 Task: Open Card Operations Management Review in Board Customer Advocacy to Workspace Business Intelligence and Analytics and add a team member Softage.1@softage.net, a label Blue, a checklist Copywriting, an attachment from Trello, a color Blue and finally, add a card description 'Conduct team training session on effective feedback' and a comment 'We should approach this task with a sense of ownership and personal responsibility for its success.'. Add a start date 'Jan 05, 1900' with a due date 'Jan 12, 1900'
Action: Mouse moved to (63, 416)
Screenshot: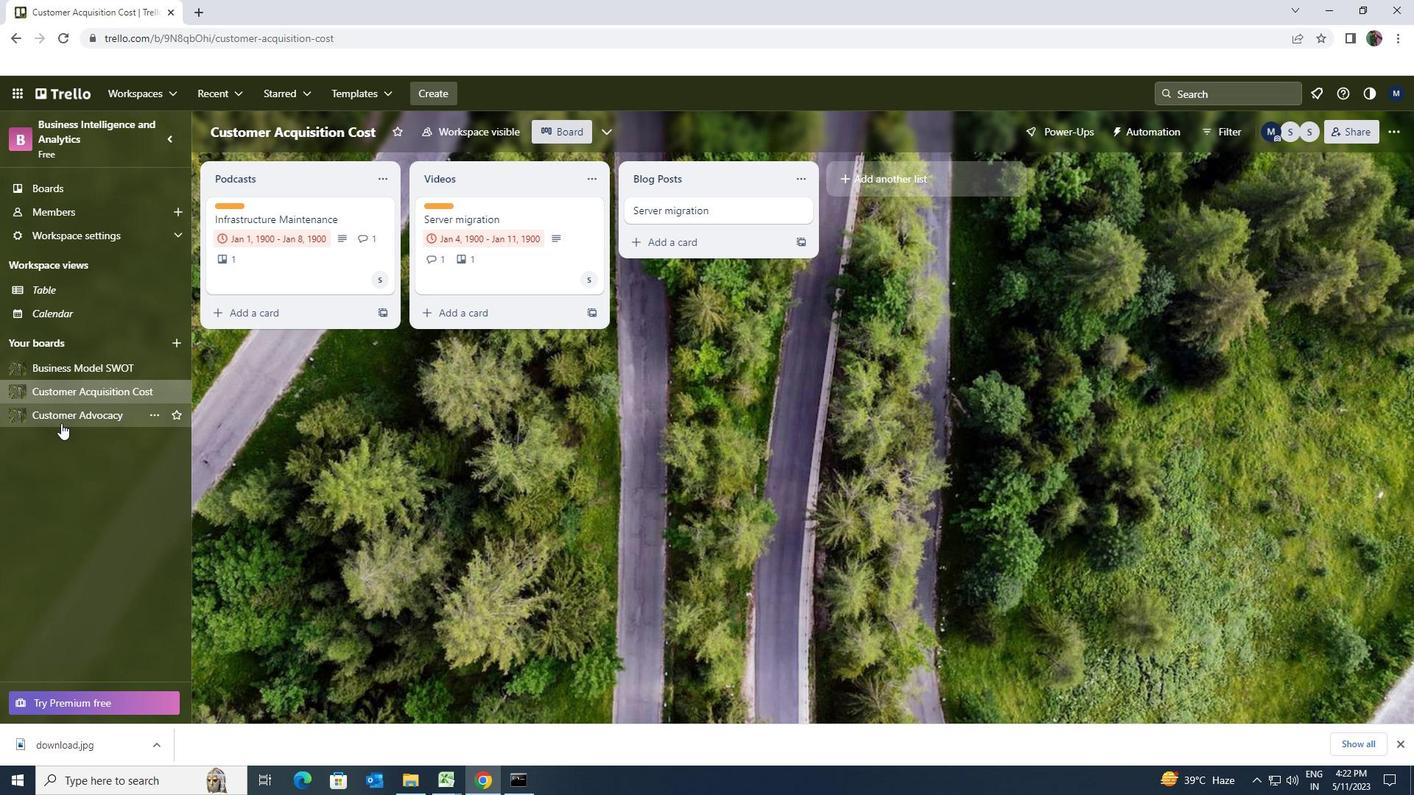 
Action: Mouse pressed left at (63, 416)
Screenshot: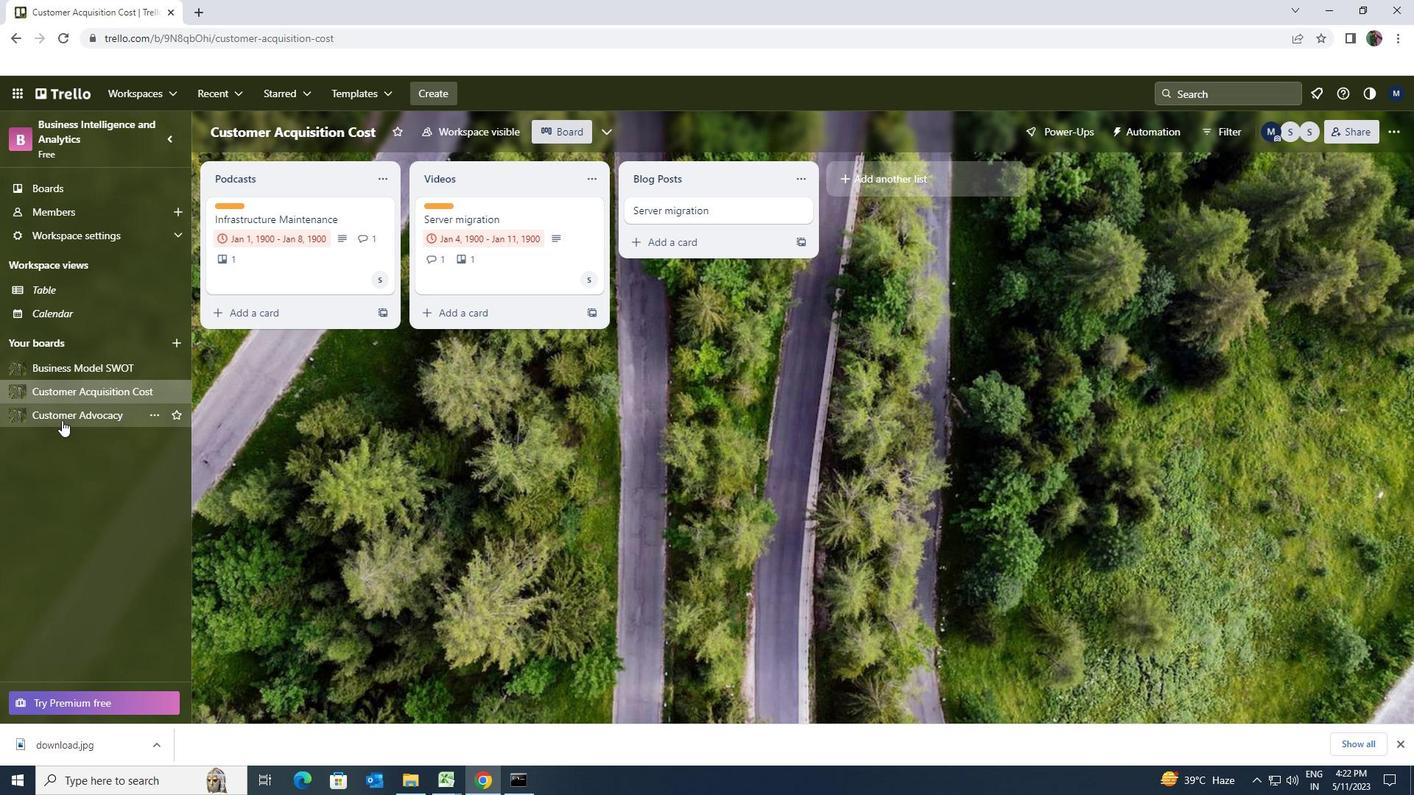 
Action: Mouse moved to (496, 206)
Screenshot: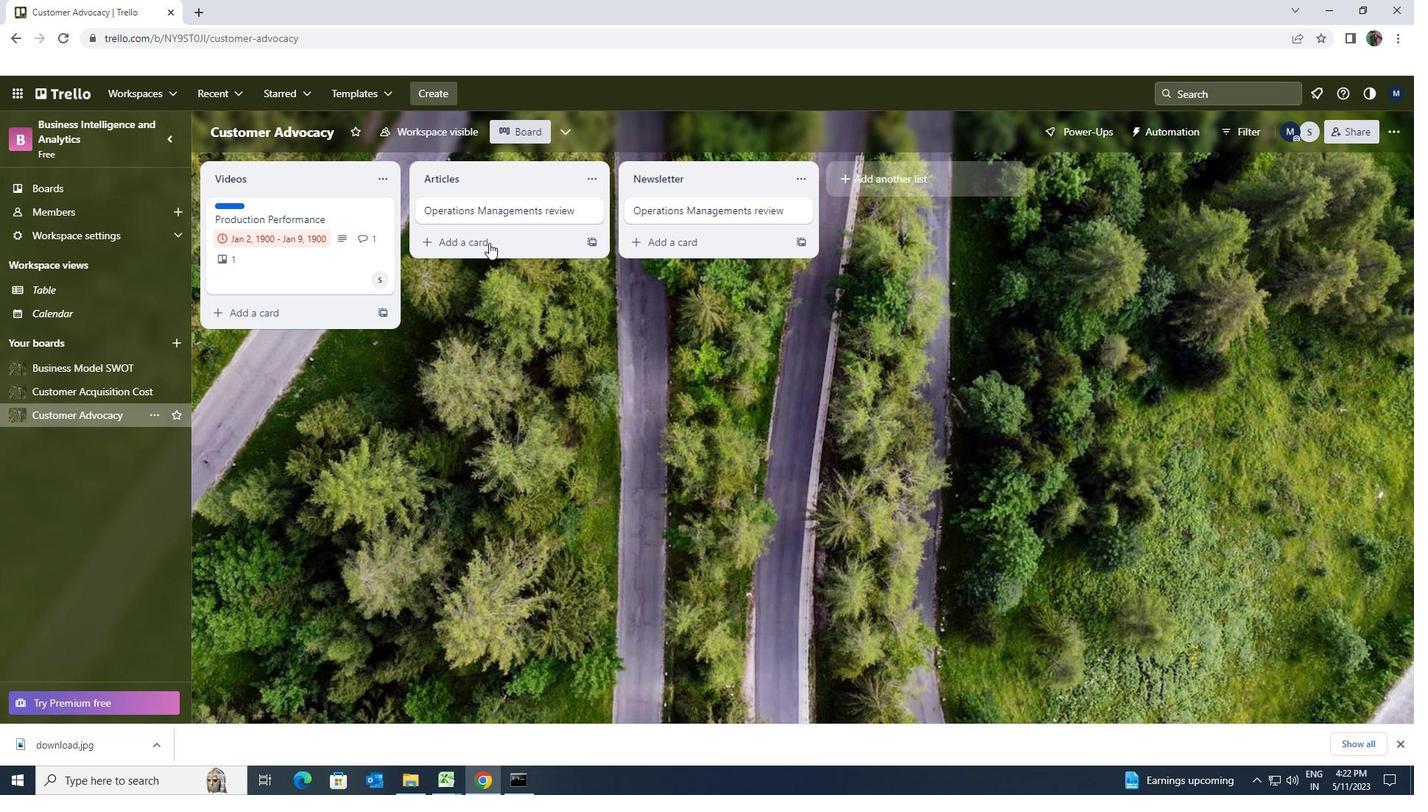 
Action: Mouse pressed left at (496, 206)
Screenshot: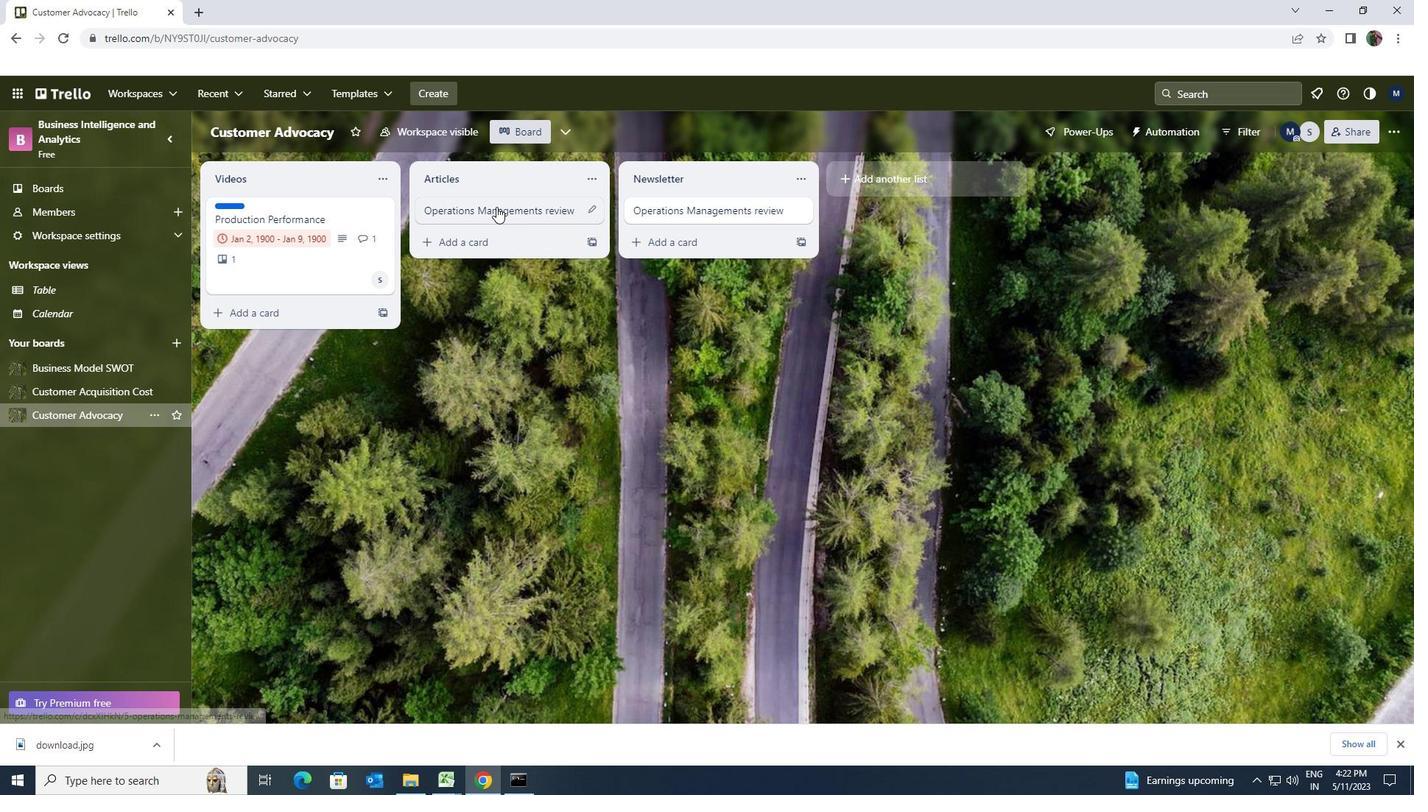 
Action: Mouse moved to (875, 254)
Screenshot: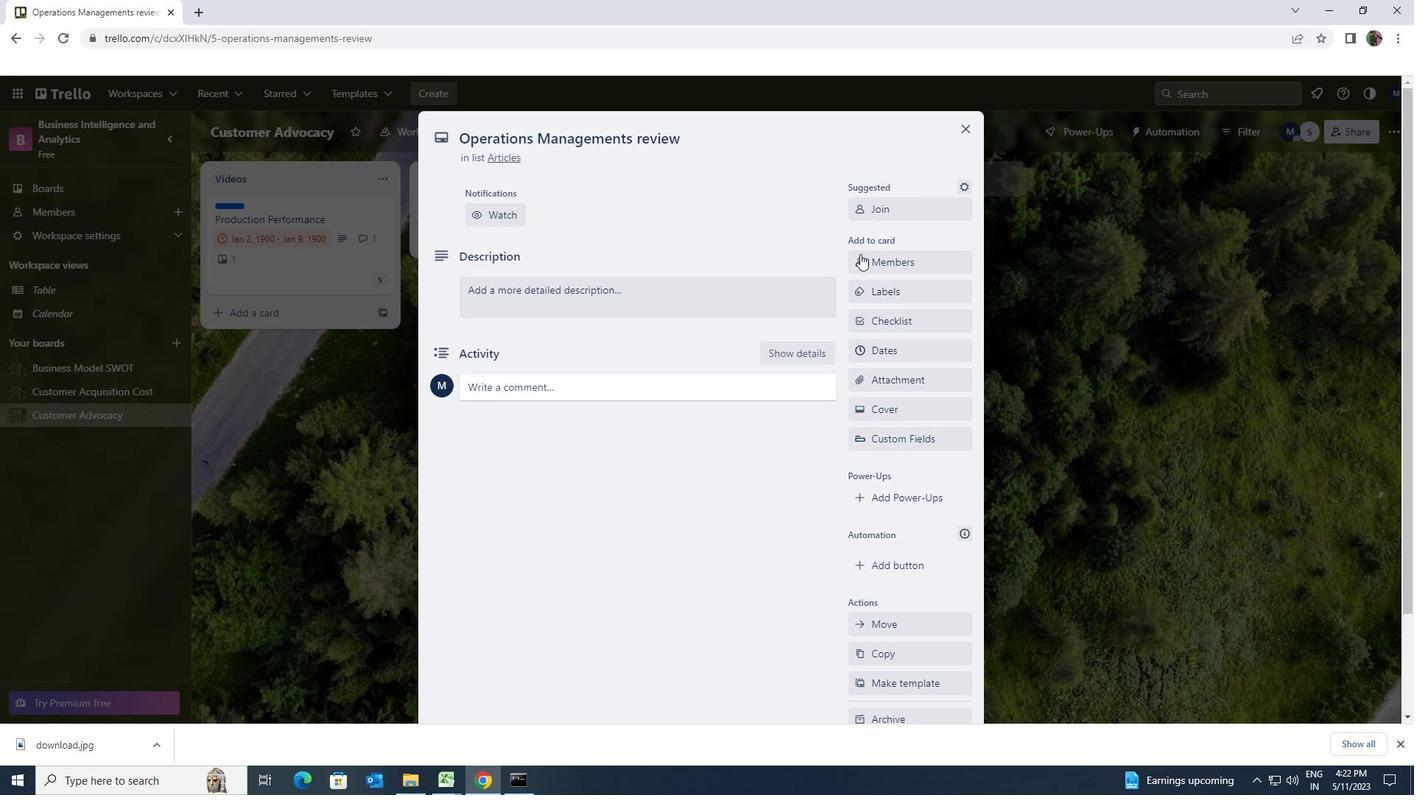 
Action: Mouse pressed left at (875, 254)
Screenshot: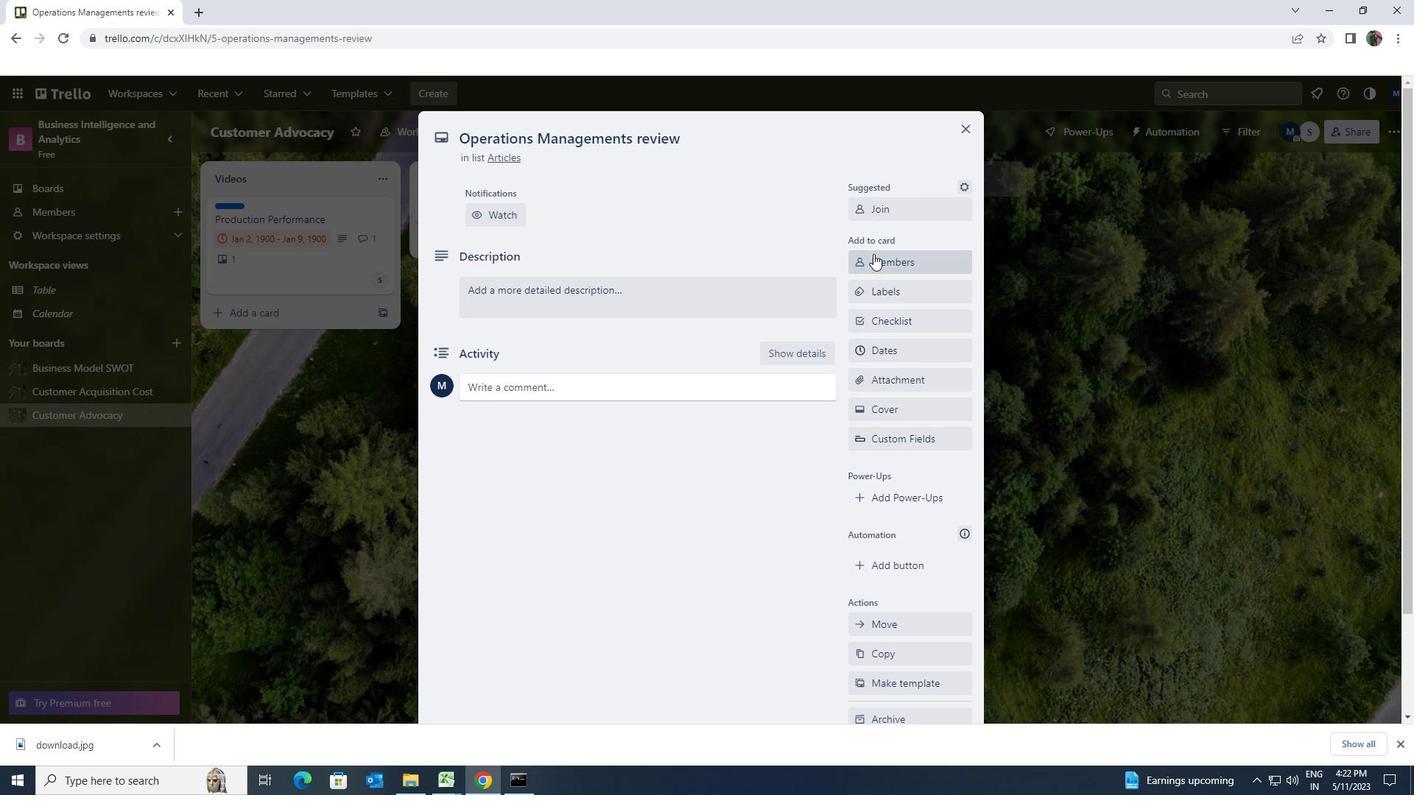 
Action: Mouse moved to (890, 327)
Screenshot: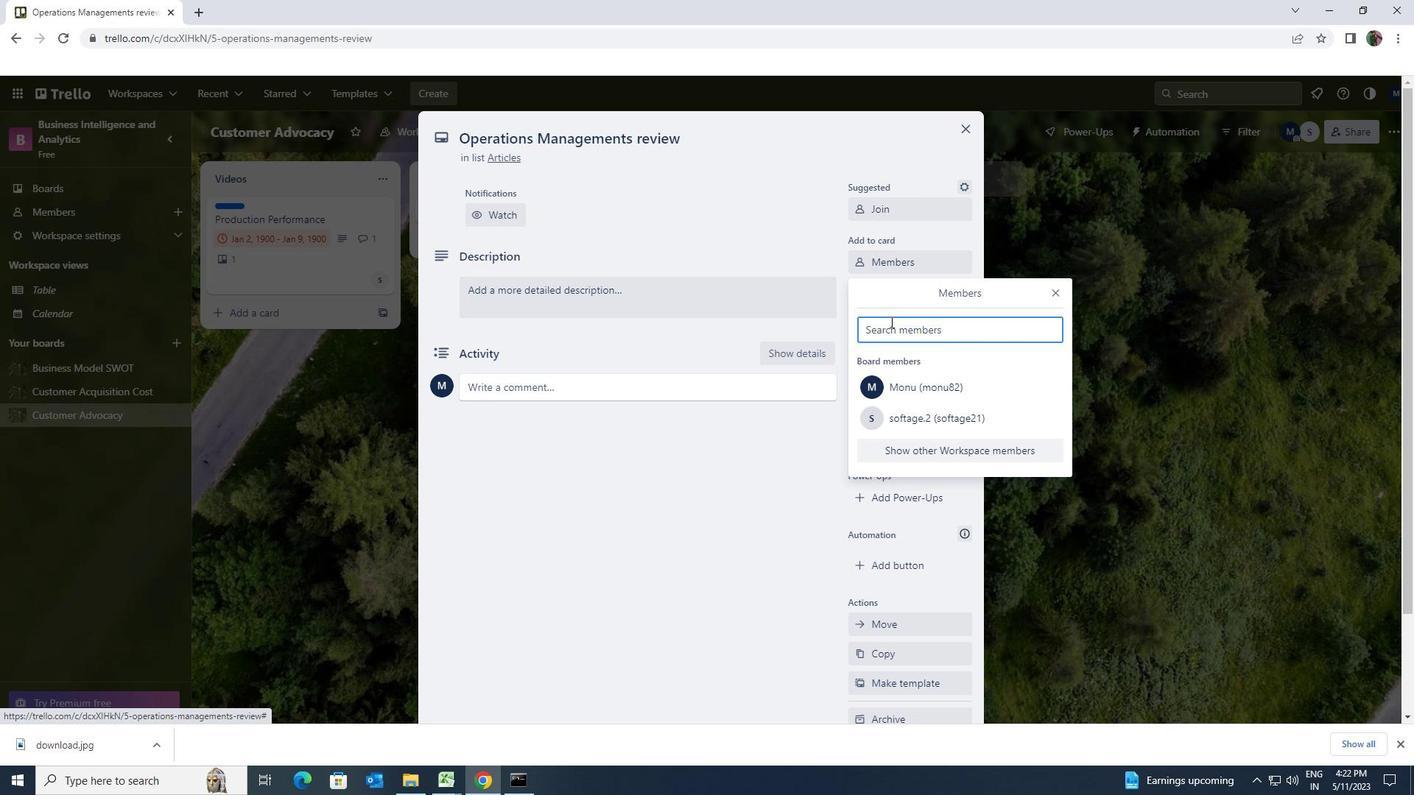 
Action: Mouse pressed left at (890, 327)
Screenshot: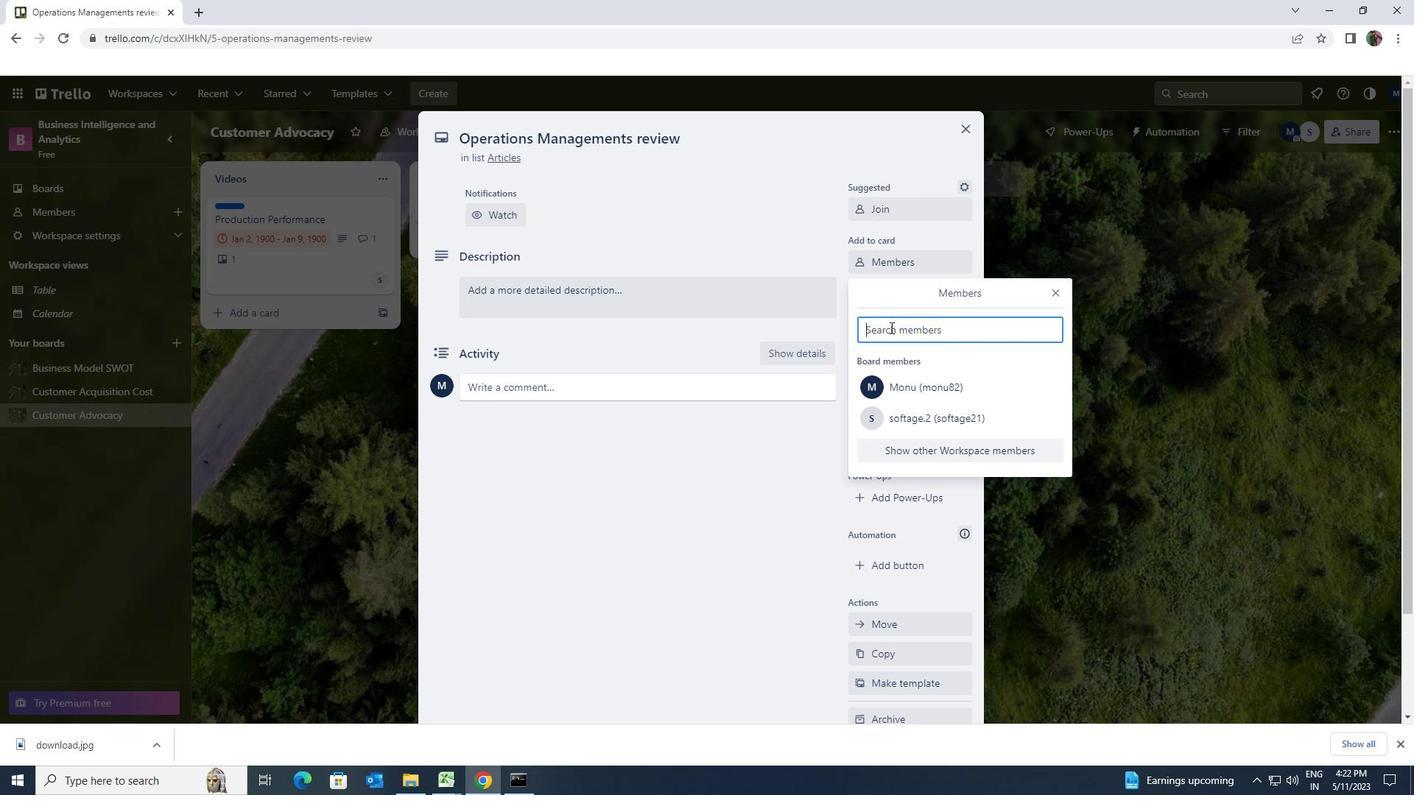 
Action: Key pressed softage.1<Key.shift>@SOFTAGE.NET
Screenshot: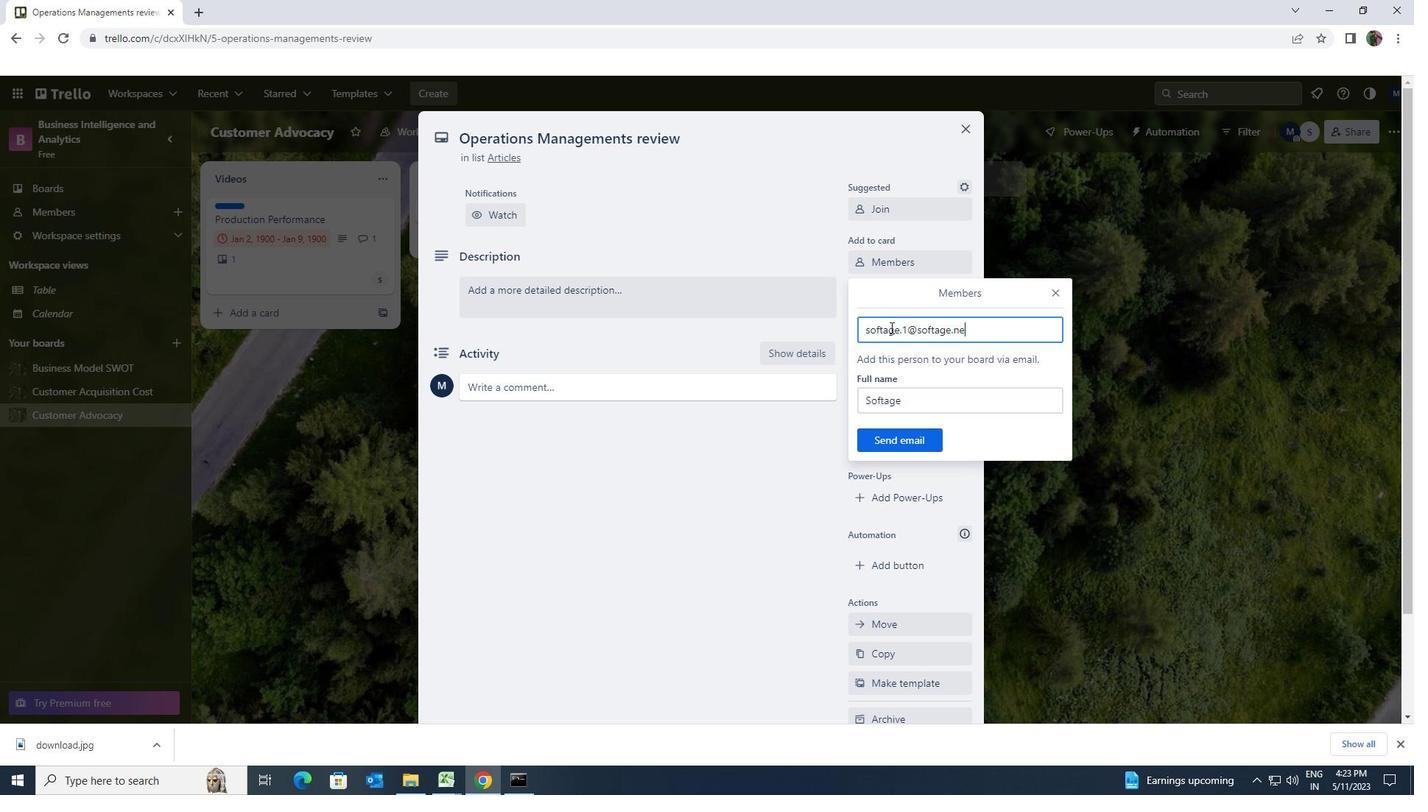 
Action: Mouse moved to (896, 440)
Screenshot: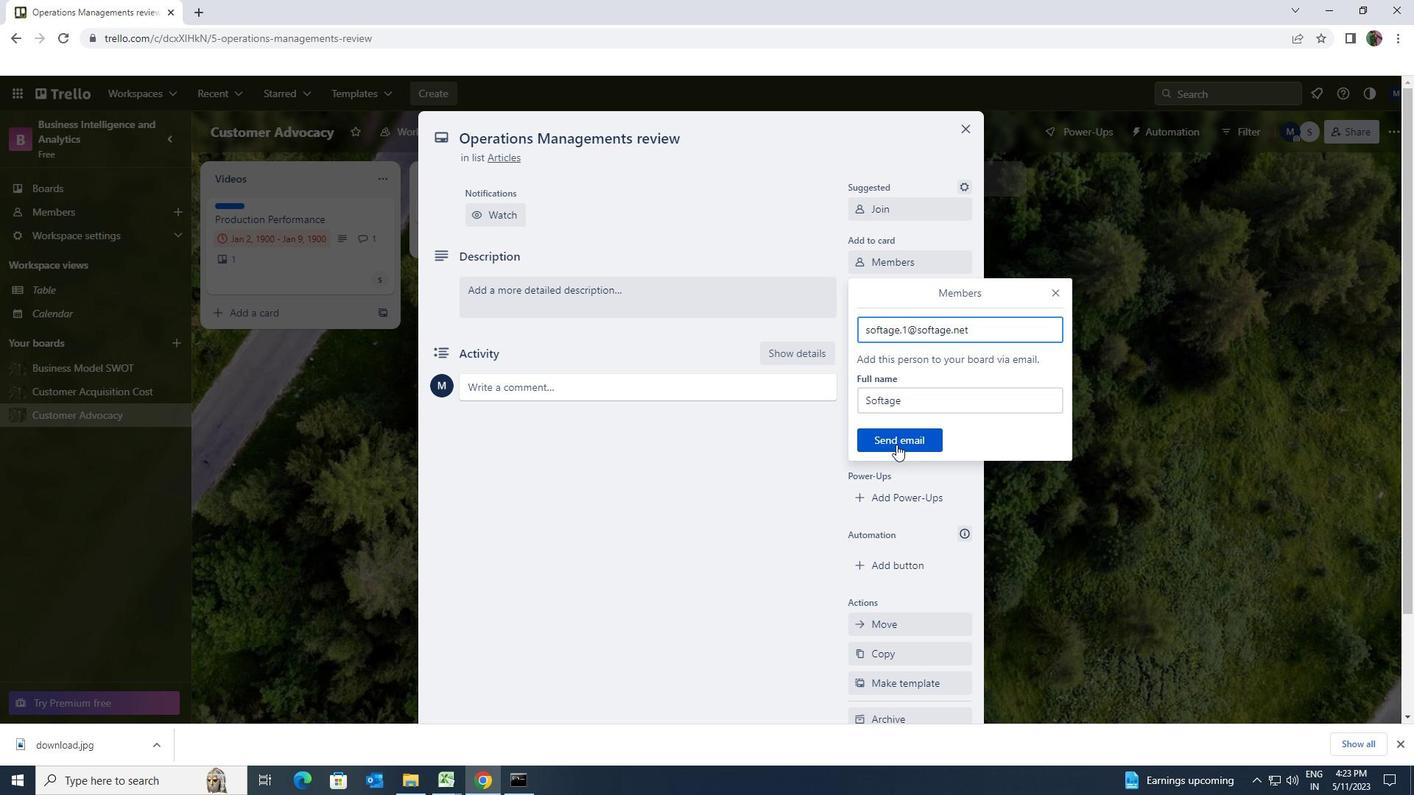 
Action: Mouse pressed left at (896, 440)
Screenshot: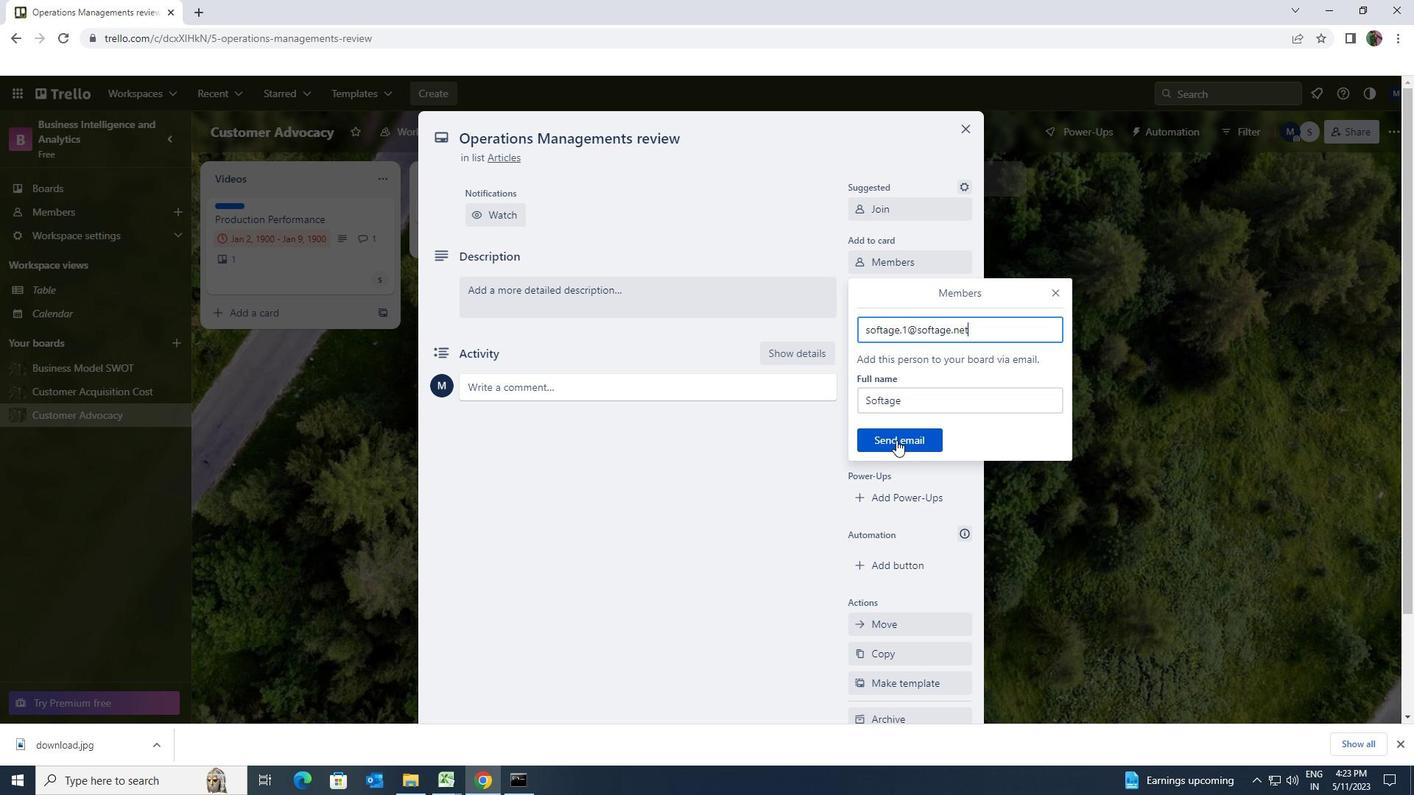 
Action: Mouse moved to (903, 296)
Screenshot: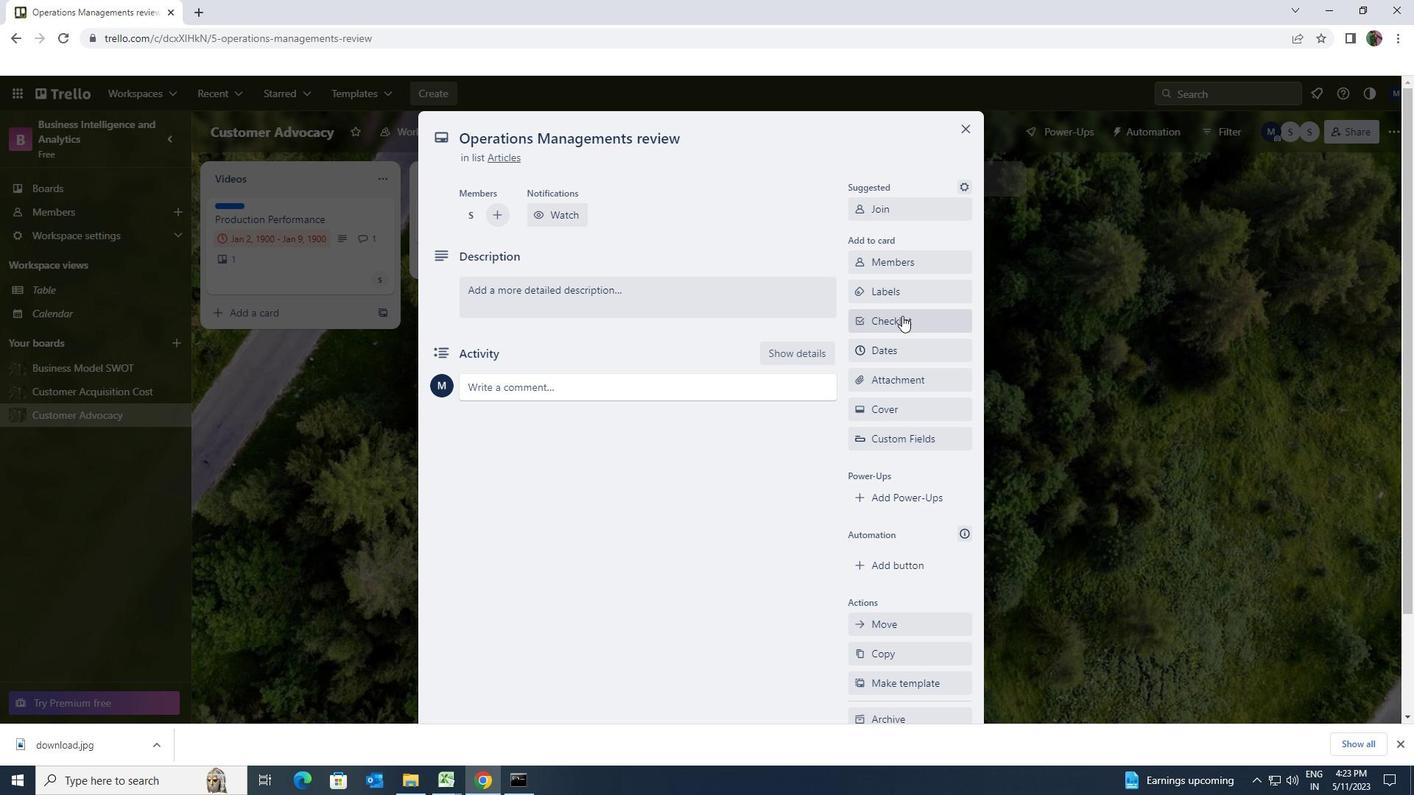 
Action: Mouse pressed left at (903, 296)
Screenshot: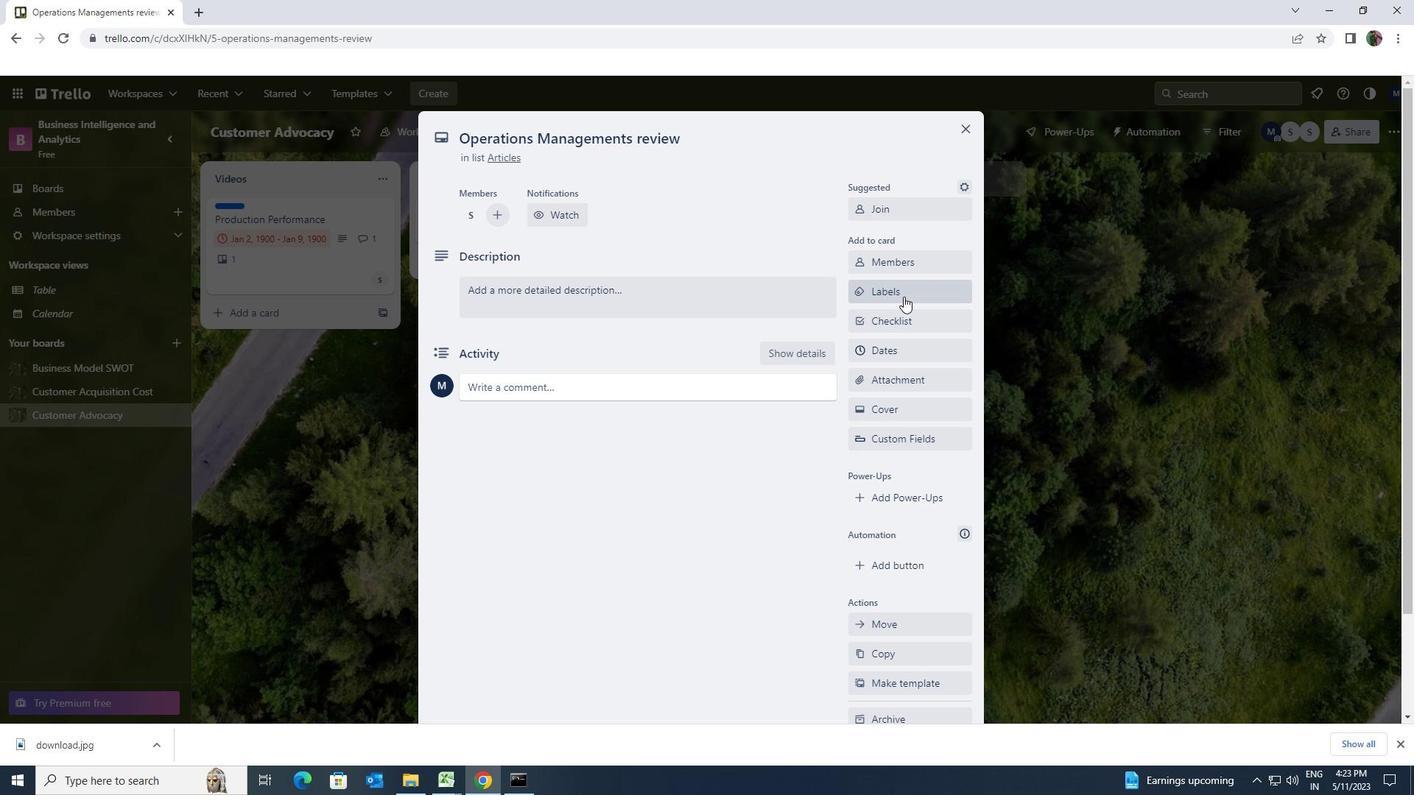 
Action: Mouse moved to (963, 605)
Screenshot: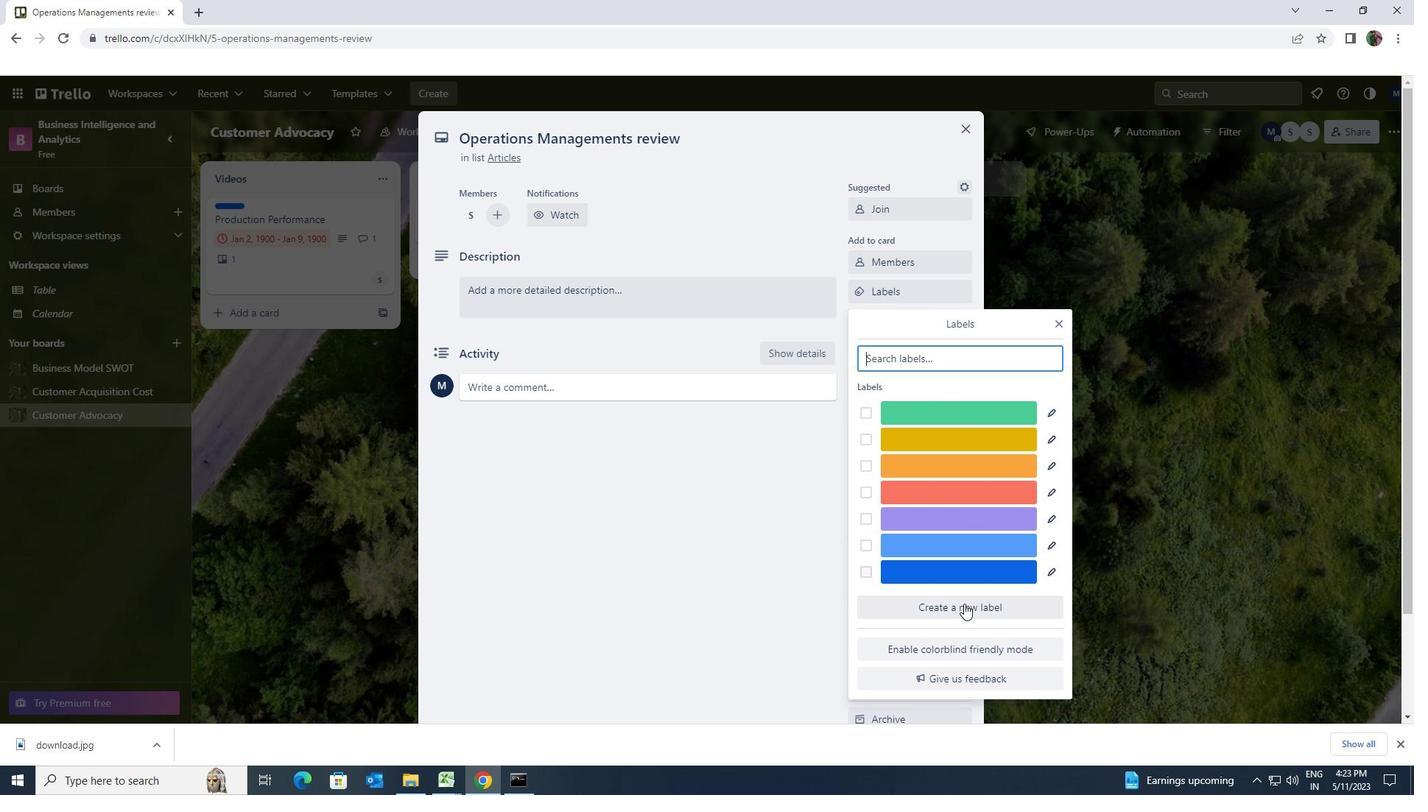 
Action: Mouse pressed left at (963, 605)
Screenshot: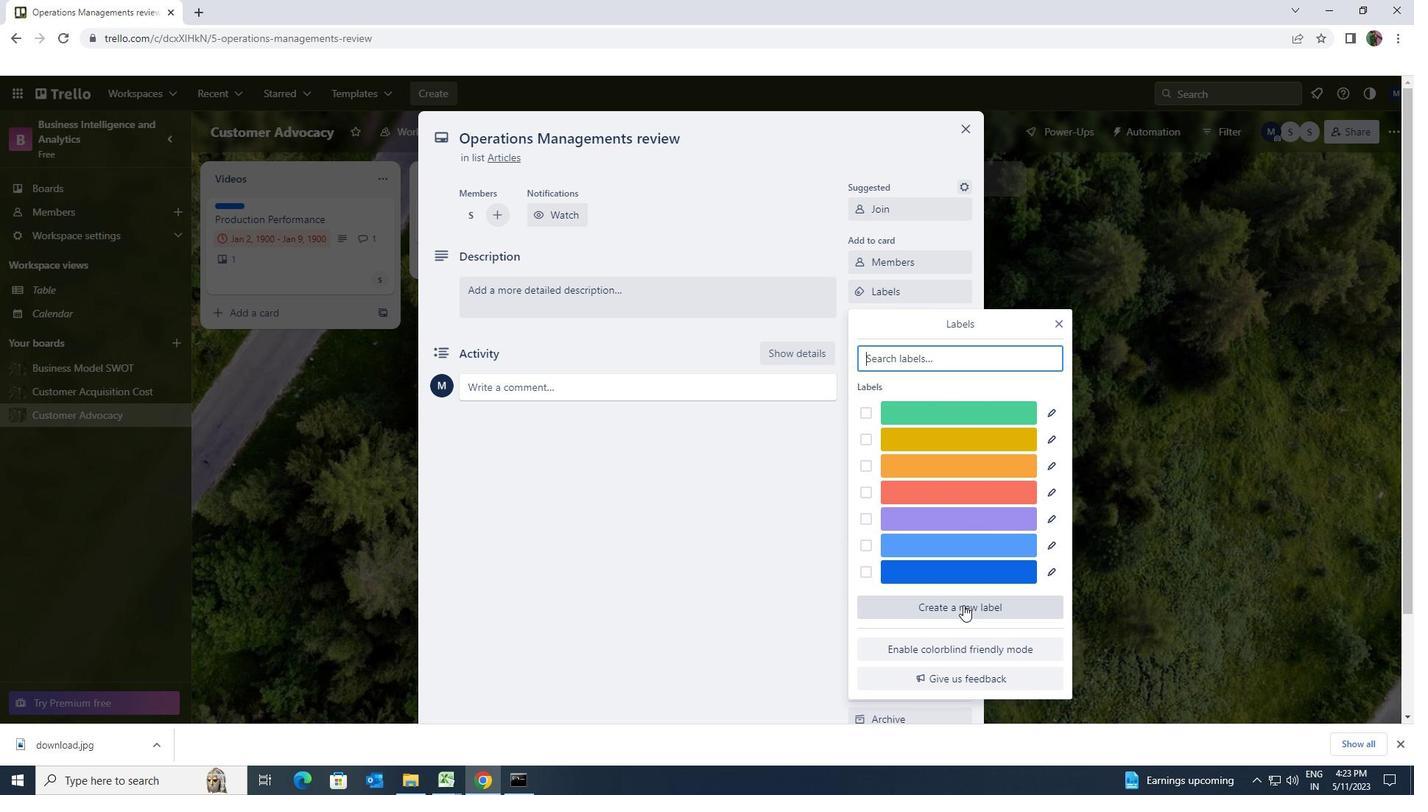 
Action: Mouse moved to (880, 449)
Screenshot: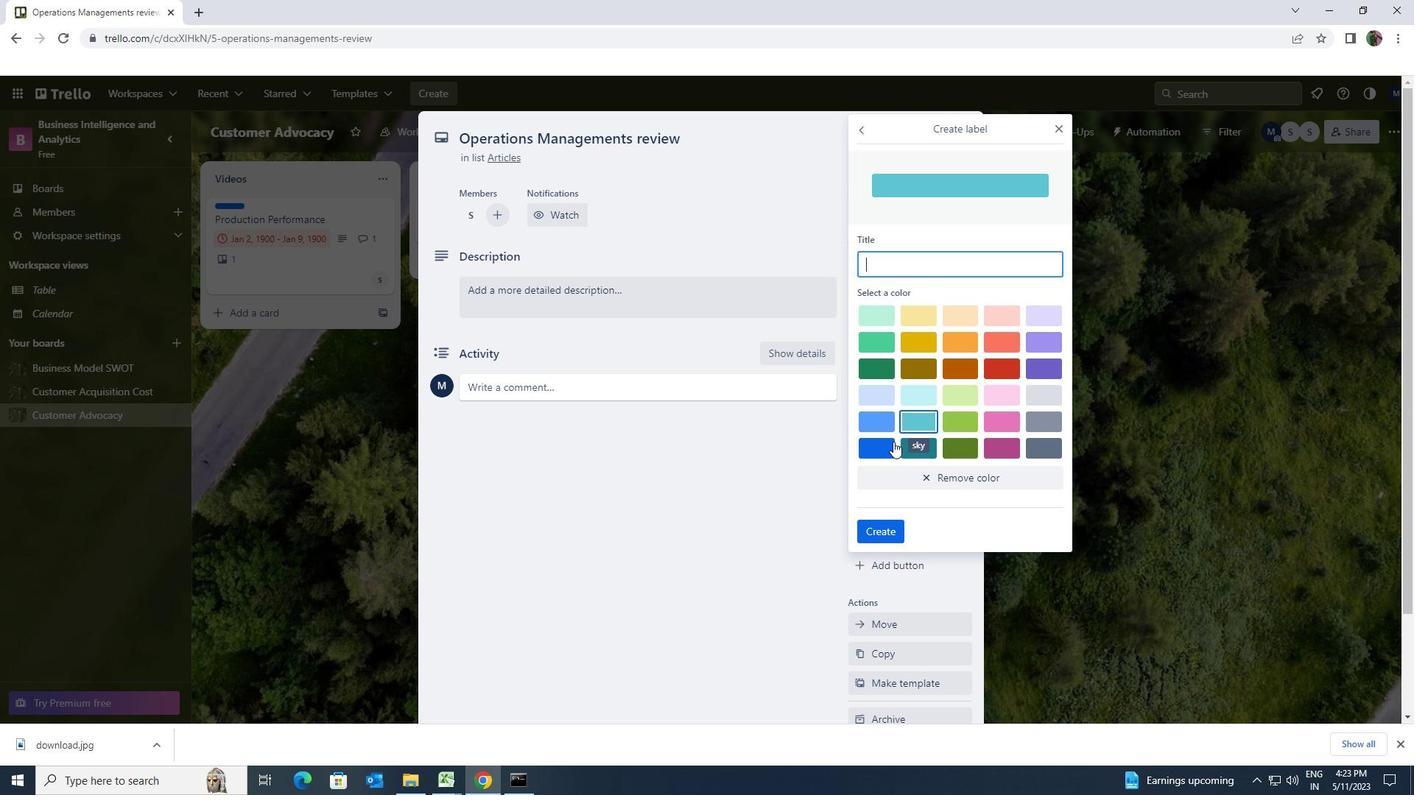 
Action: Mouse pressed left at (880, 449)
Screenshot: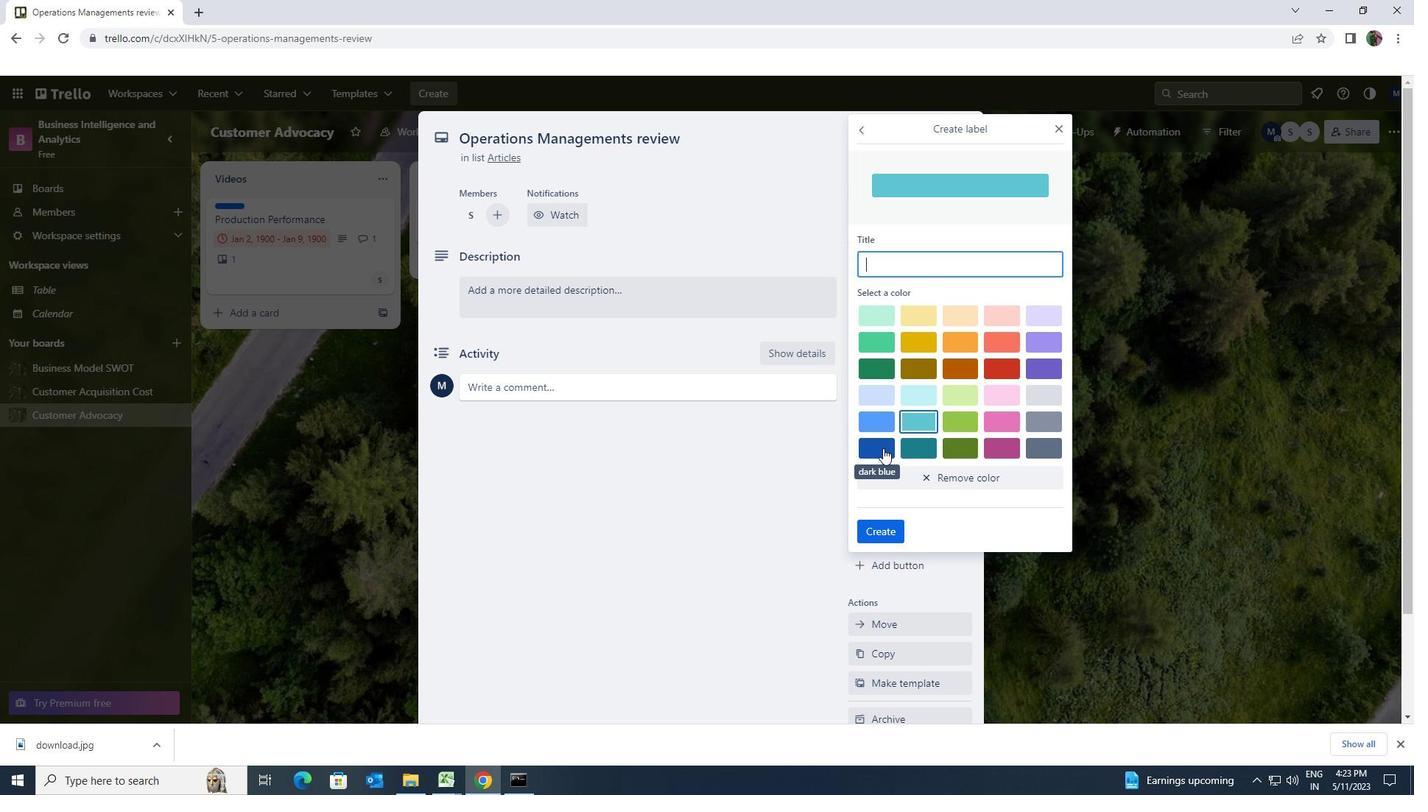 
Action: Mouse moved to (880, 536)
Screenshot: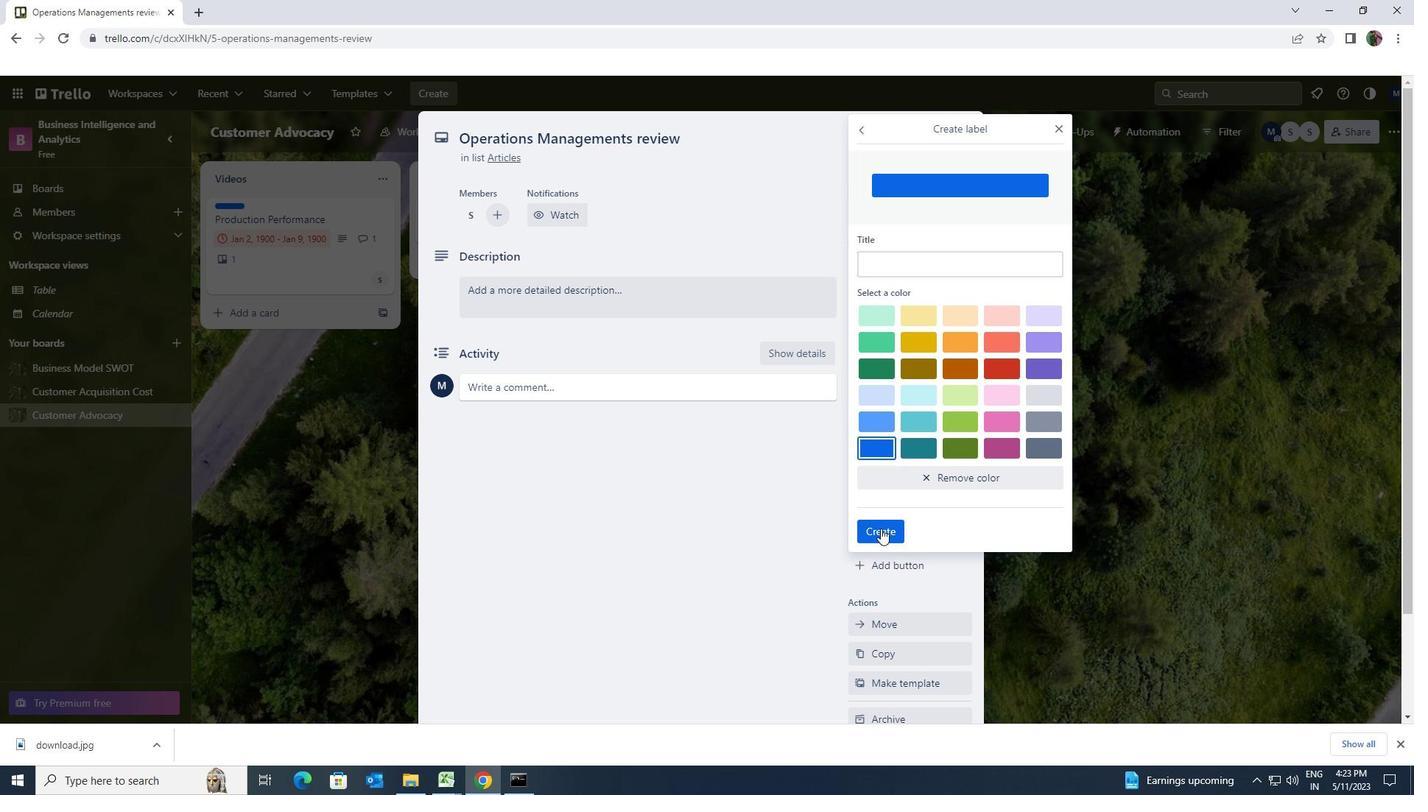 
Action: Mouse pressed left at (880, 536)
Screenshot: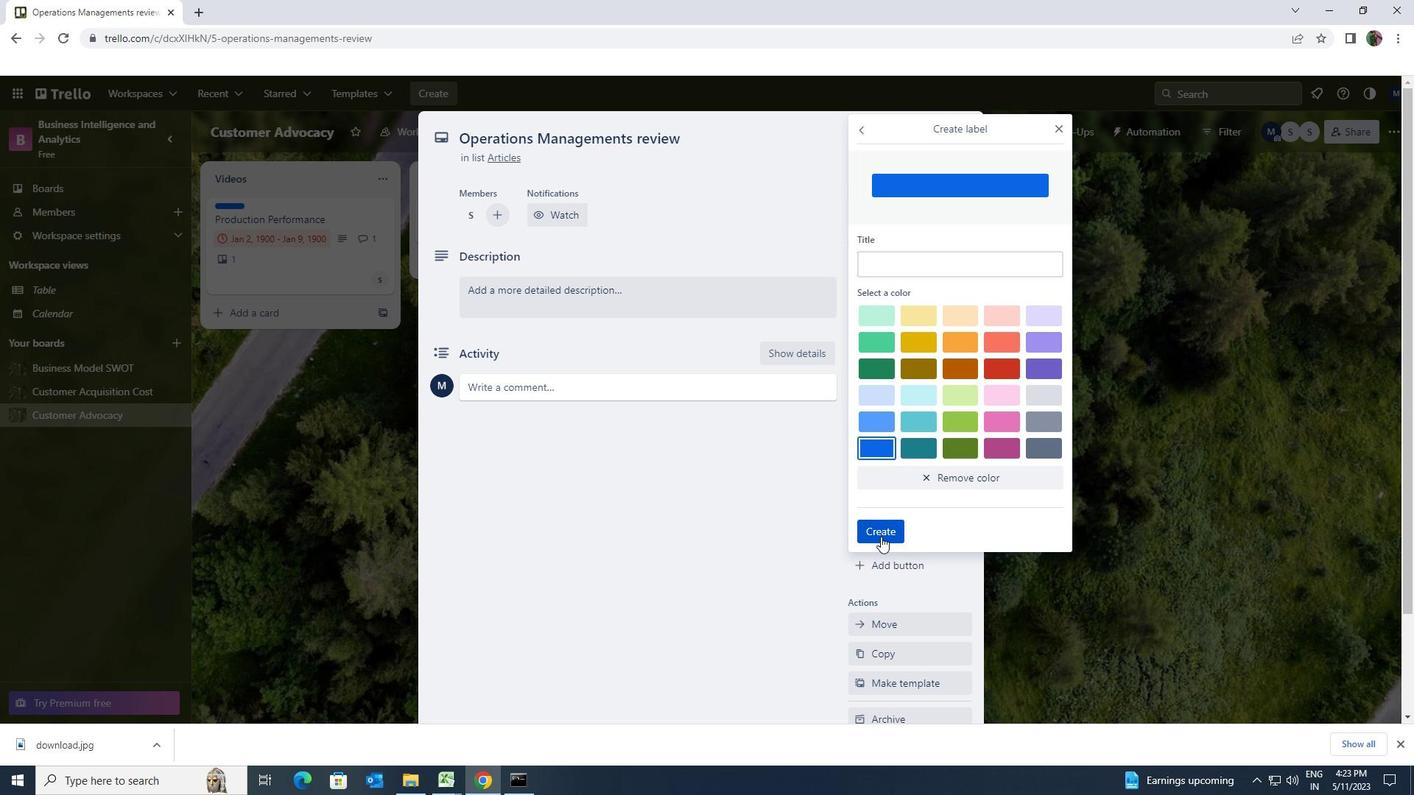 
Action: Mouse moved to (1058, 326)
Screenshot: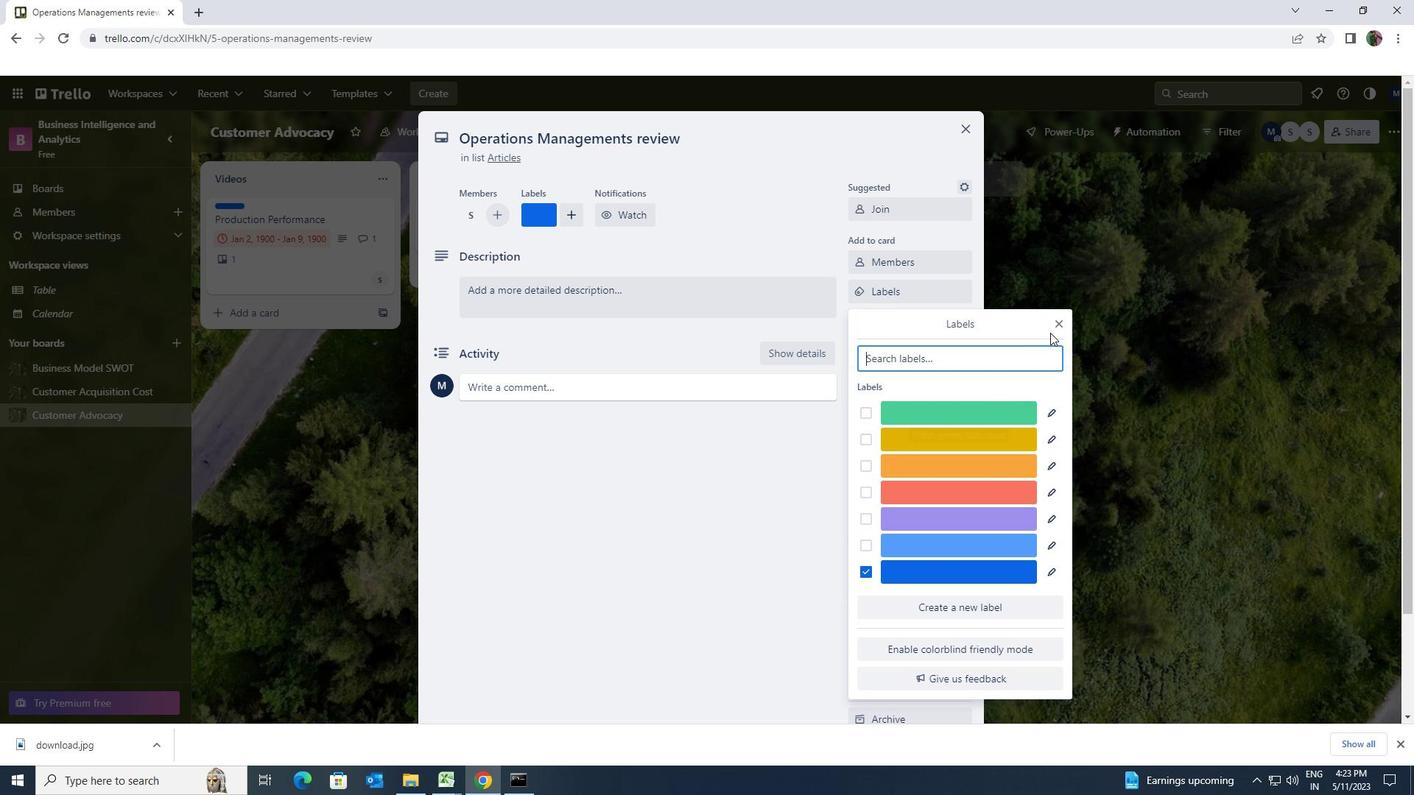 
Action: Mouse pressed left at (1058, 326)
Screenshot: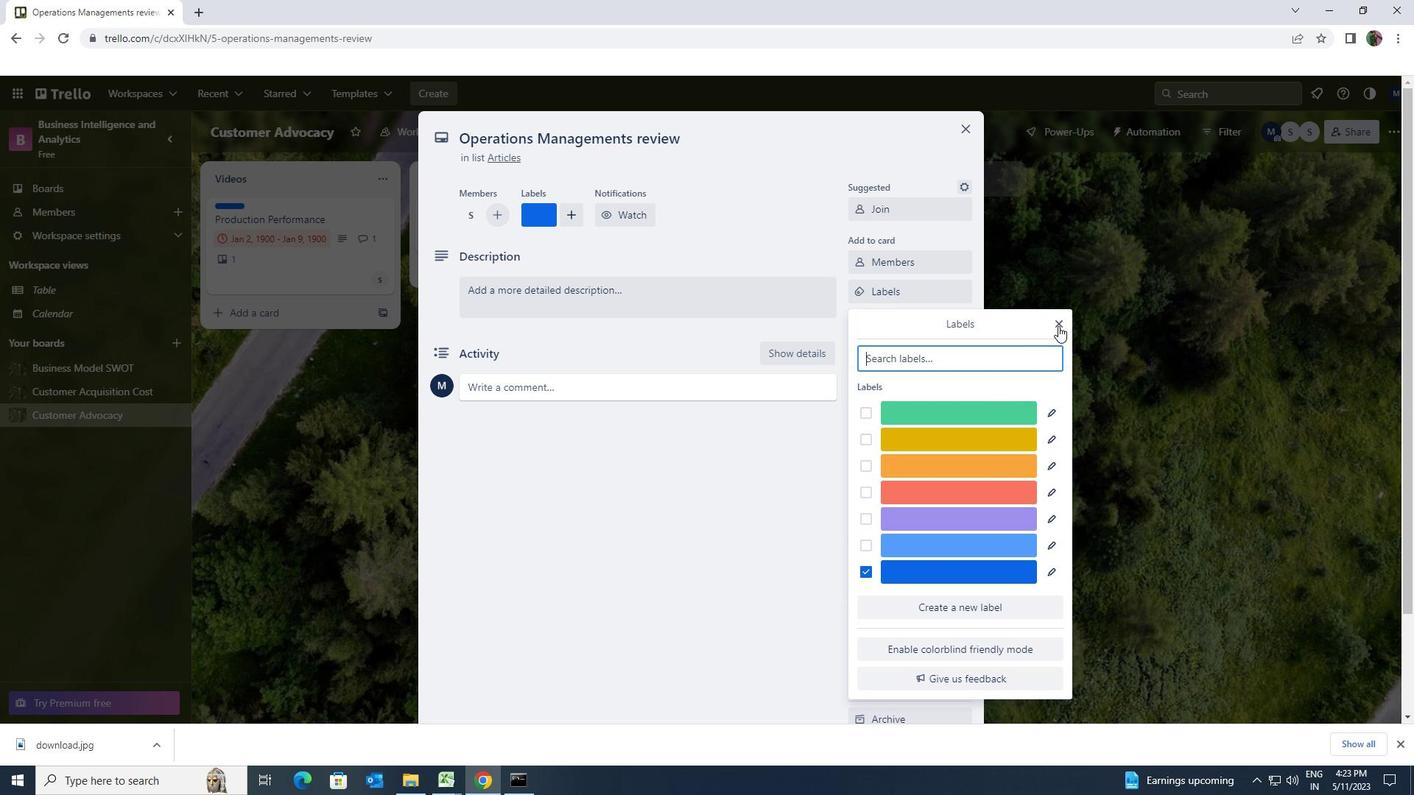 
Action: Mouse moved to (946, 323)
Screenshot: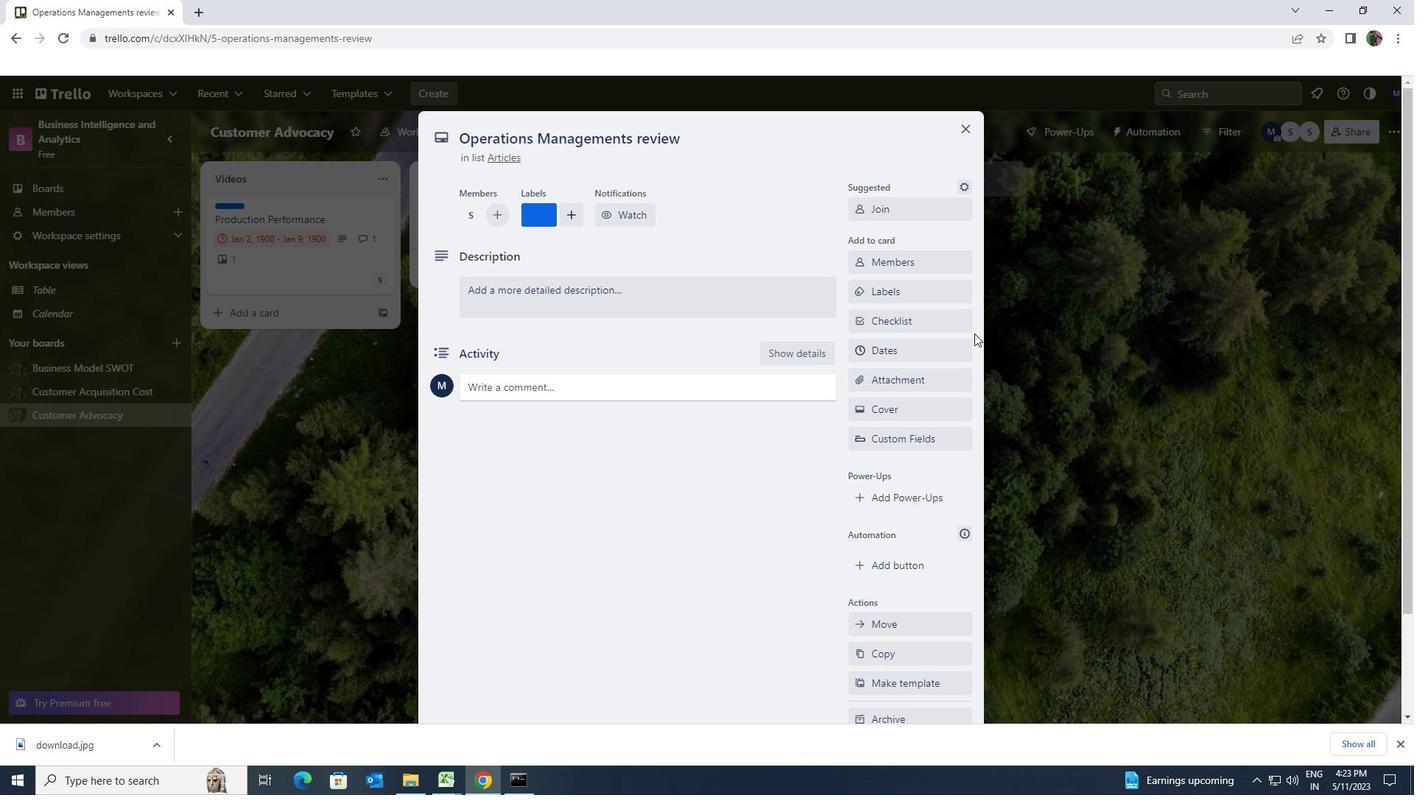 
Action: Mouse pressed left at (946, 323)
Screenshot: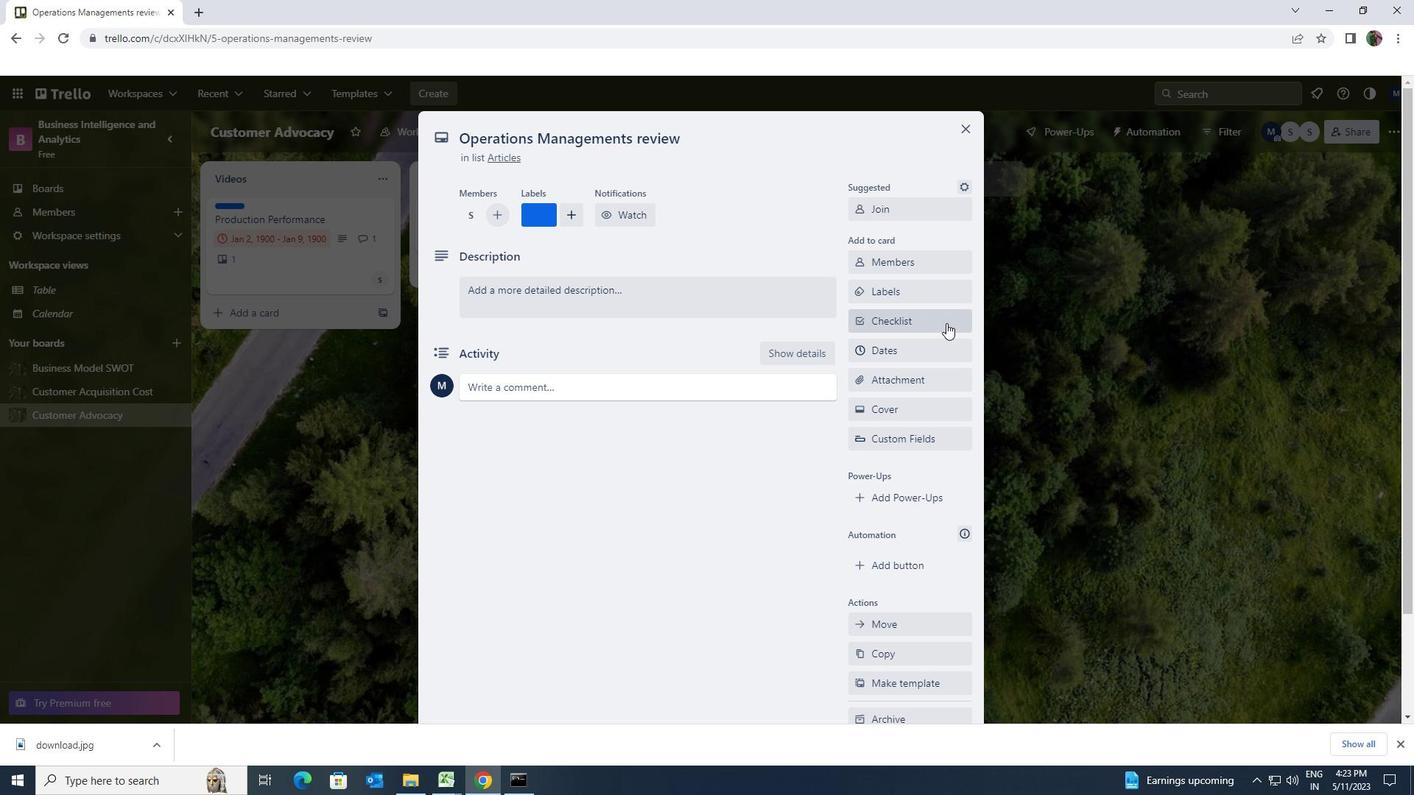 
Action: Mouse moved to (943, 323)
Screenshot: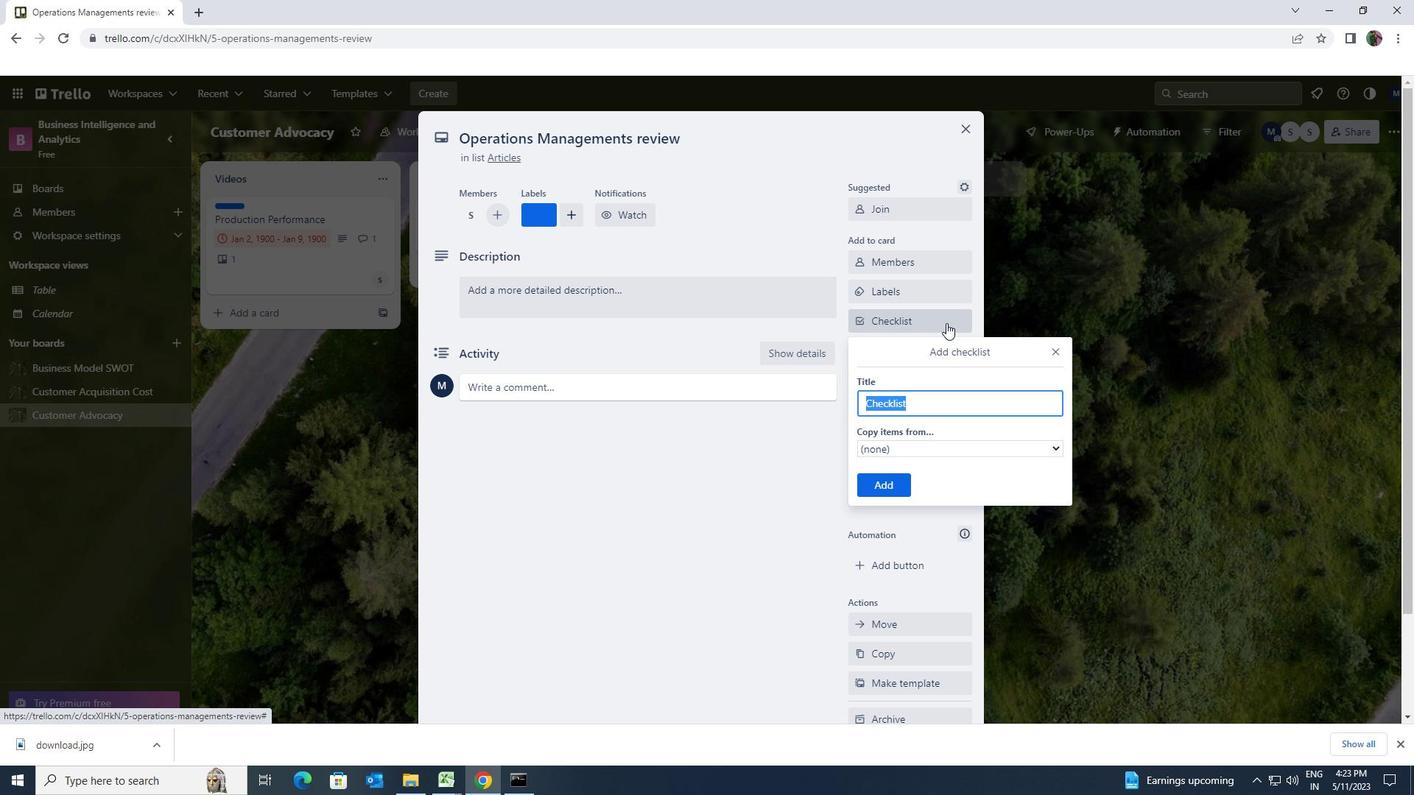 
Action: Key pressed <Key.shift>COPYWRITING
Screenshot: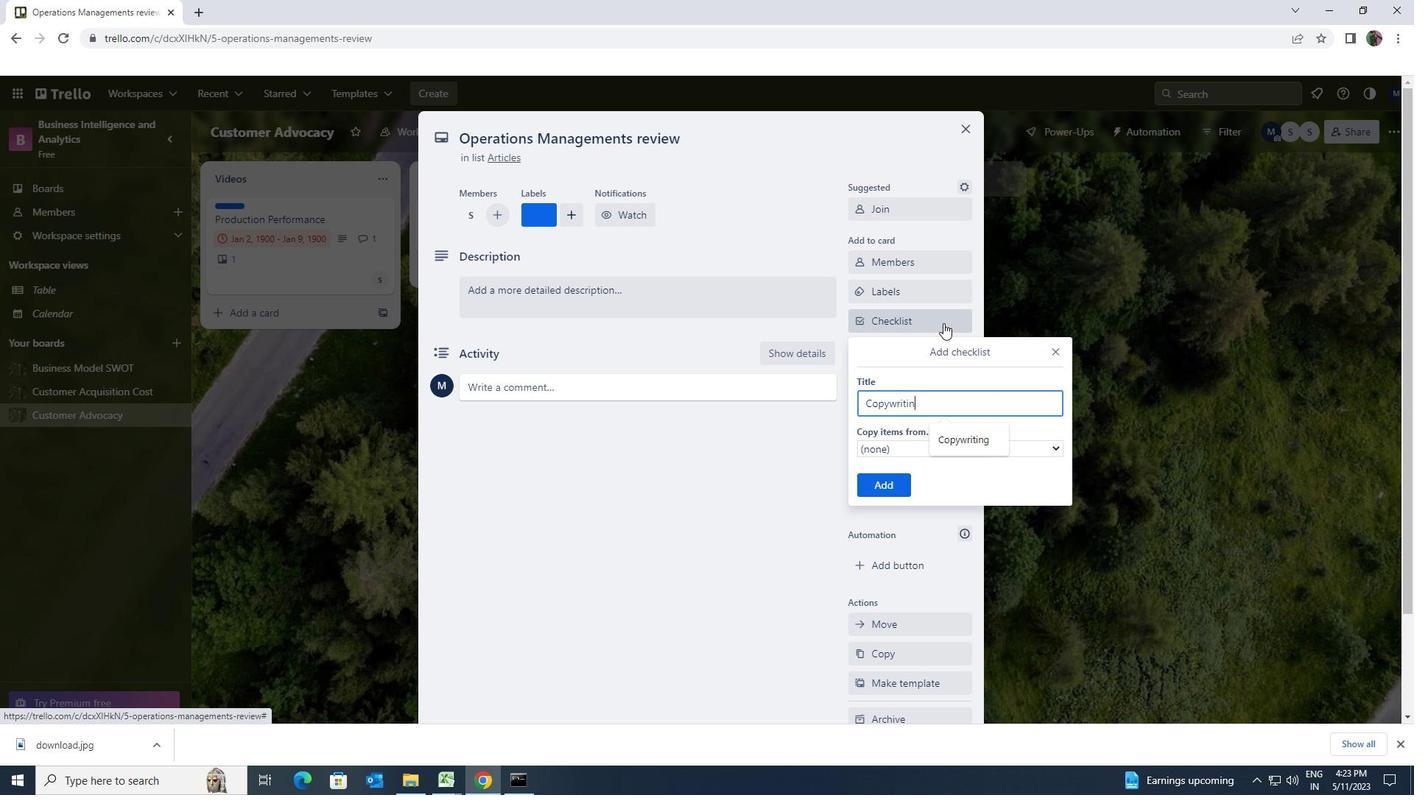 
Action: Mouse moved to (889, 481)
Screenshot: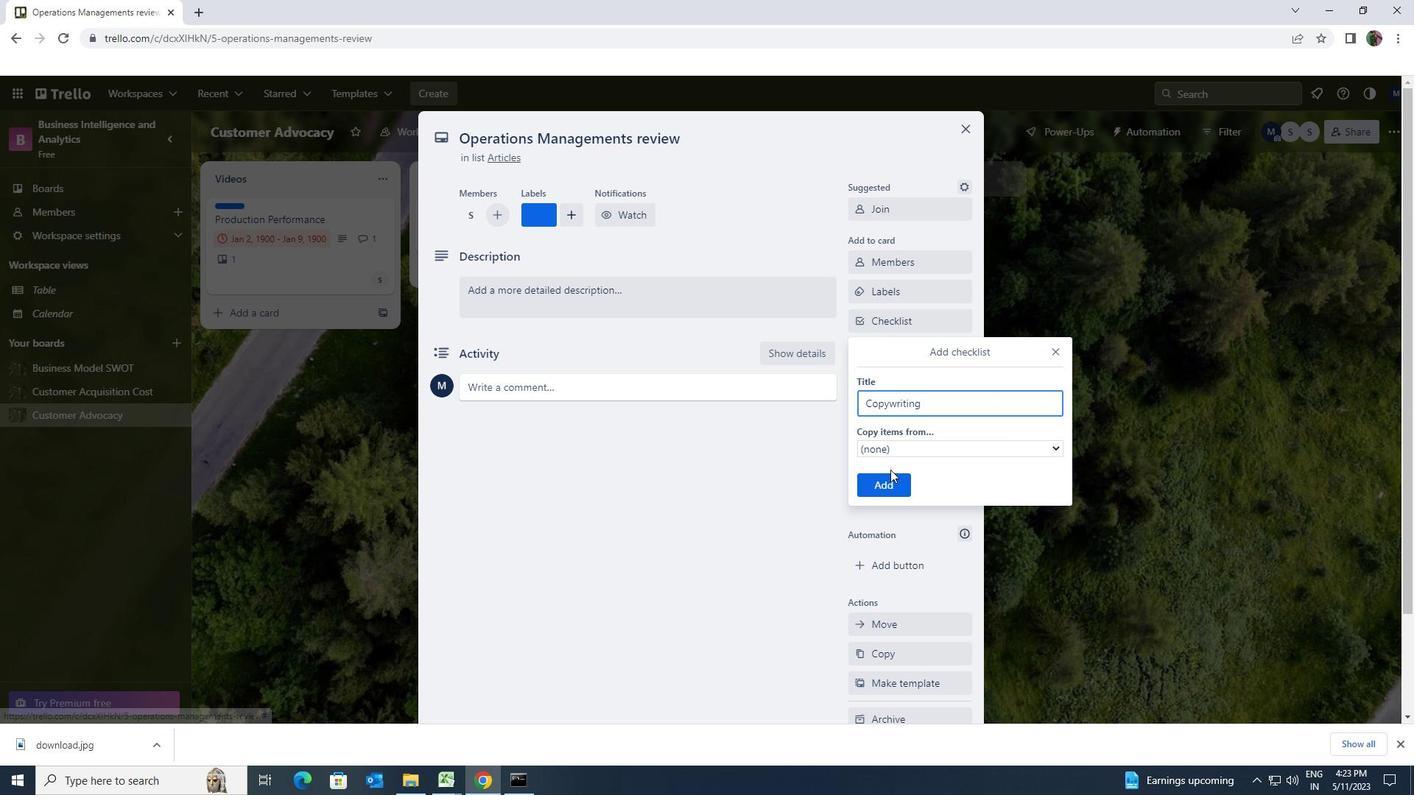 
Action: Mouse pressed left at (889, 481)
Screenshot: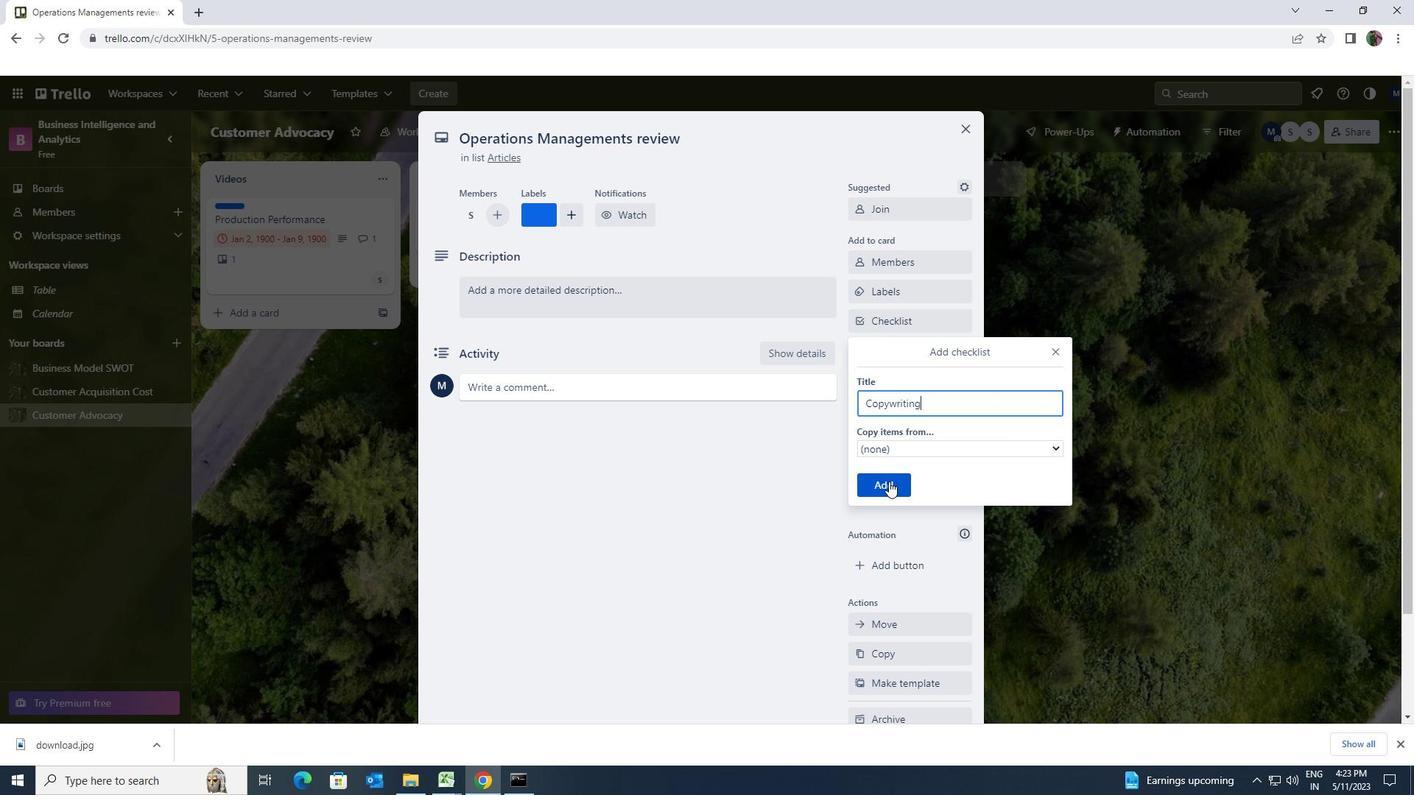 
Action: Mouse moved to (902, 378)
Screenshot: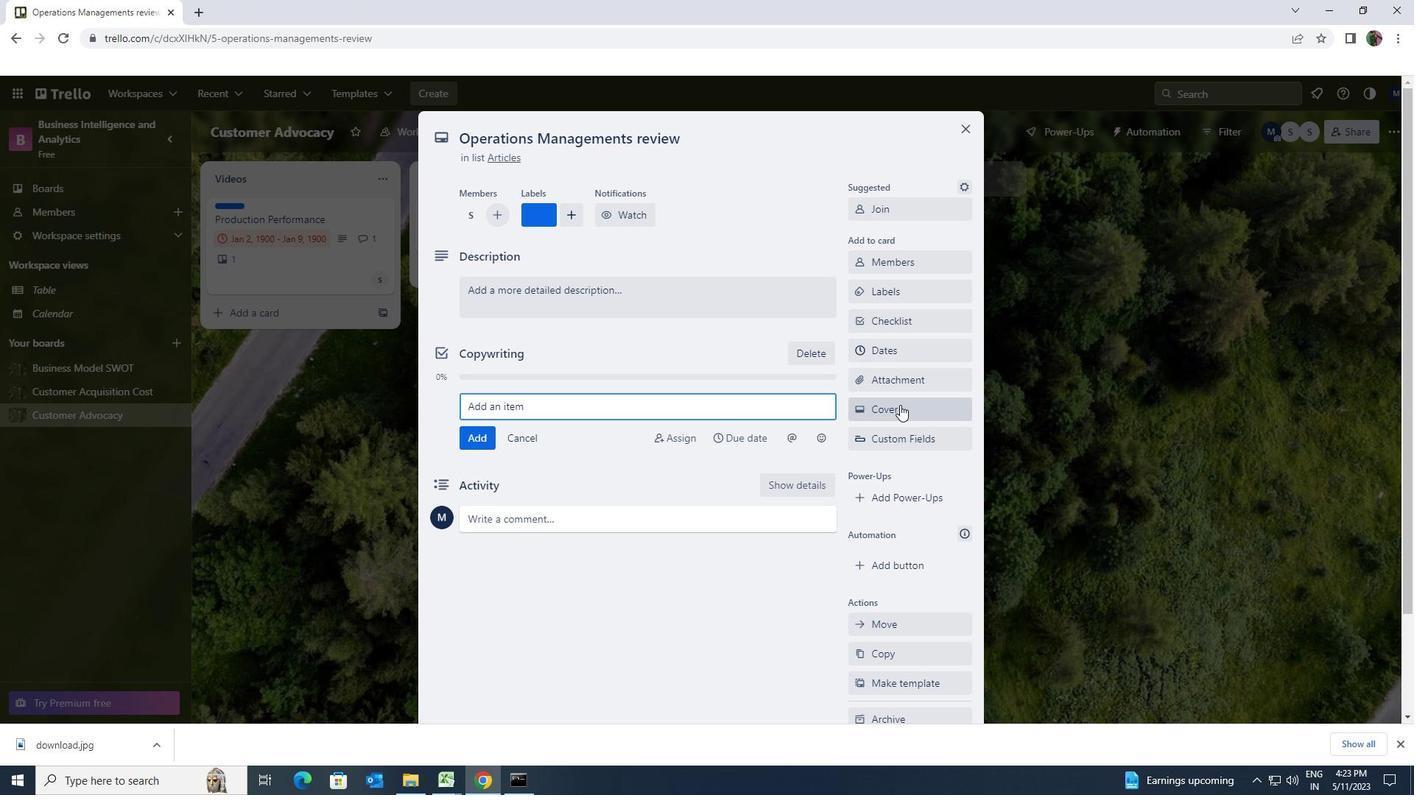 
Action: Mouse pressed left at (902, 378)
Screenshot: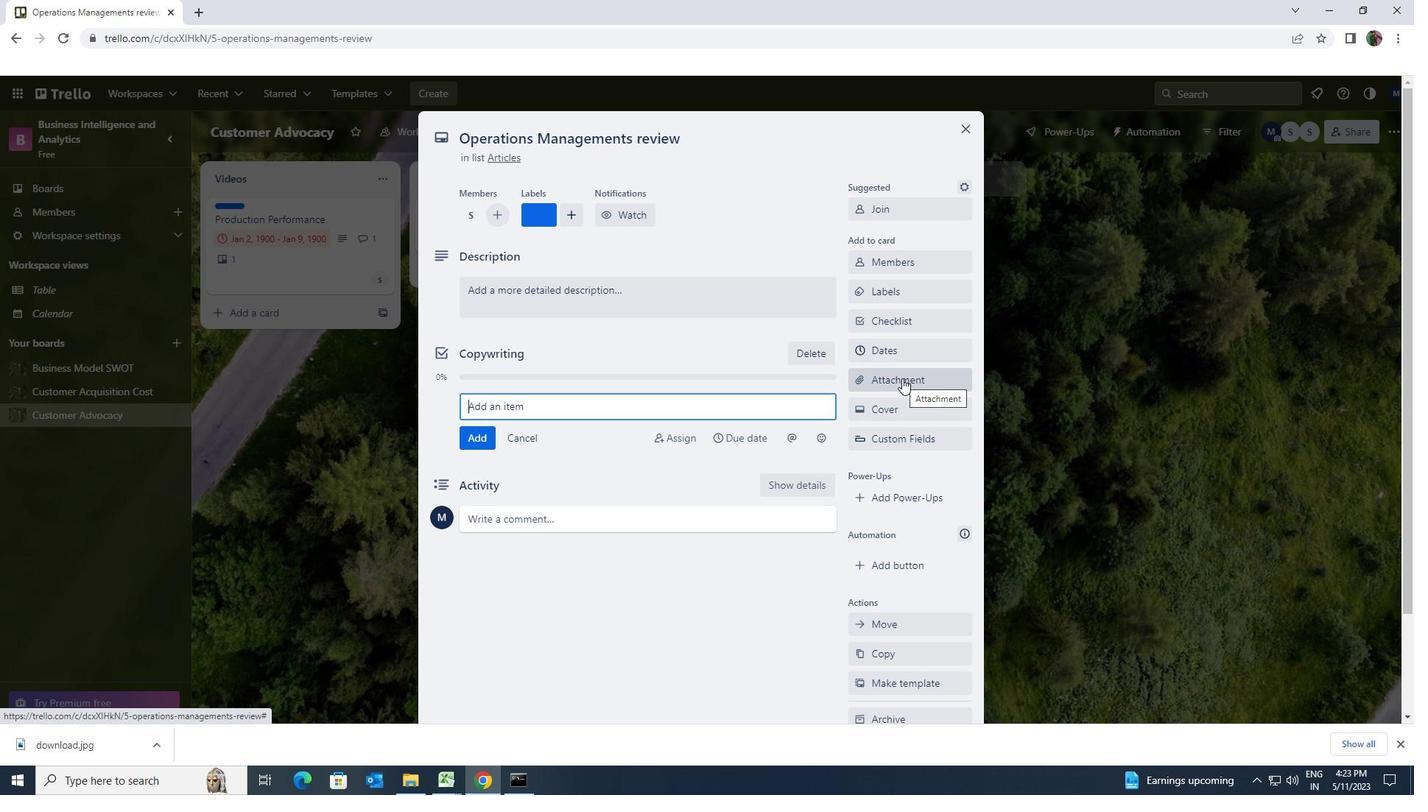 
Action: Mouse moved to (889, 467)
Screenshot: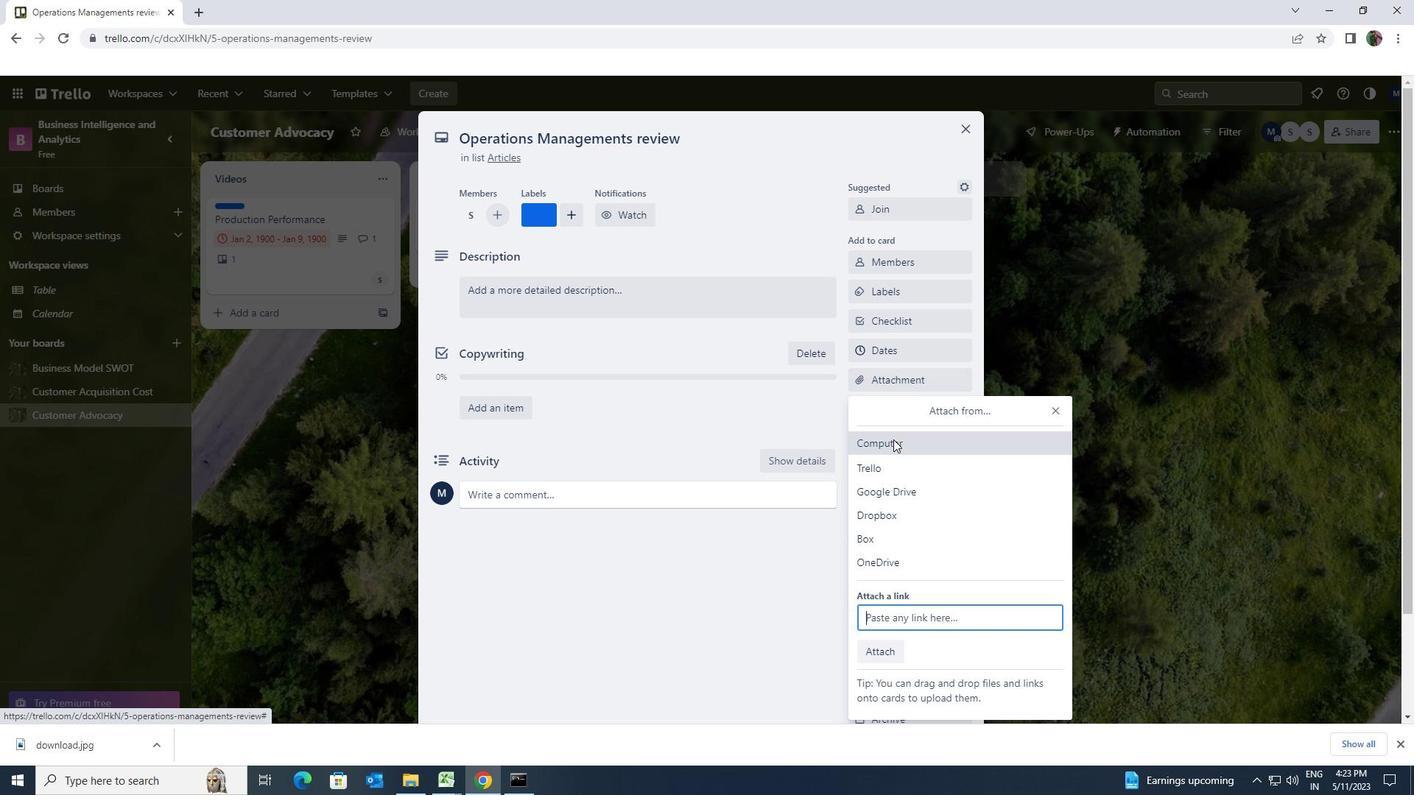 
Action: Mouse pressed left at (889, 467)
Screenshot: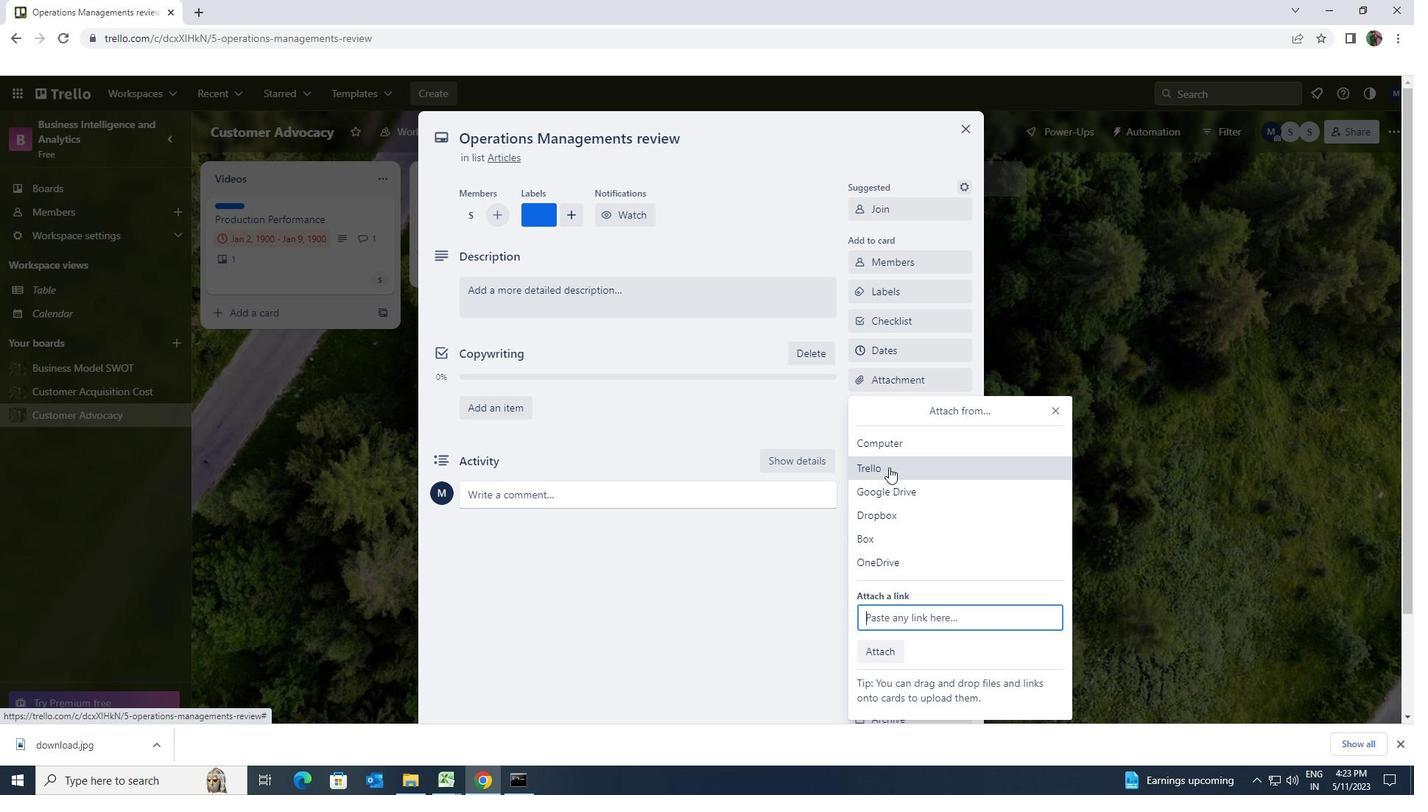 
Action: Mouse moved to (924, 393)
Screenshot: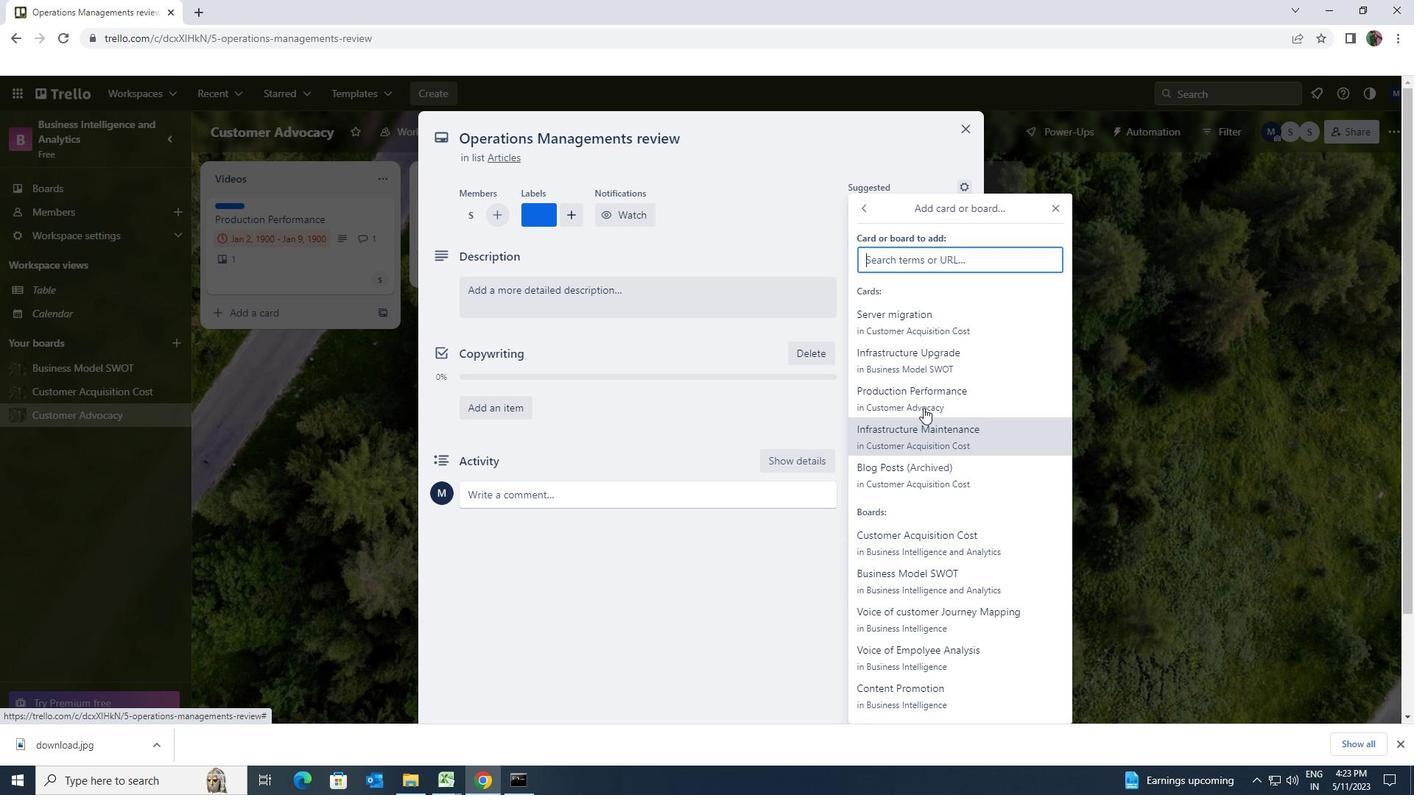 
Action: Mouse pressed left at (924, 393)
Screenshot: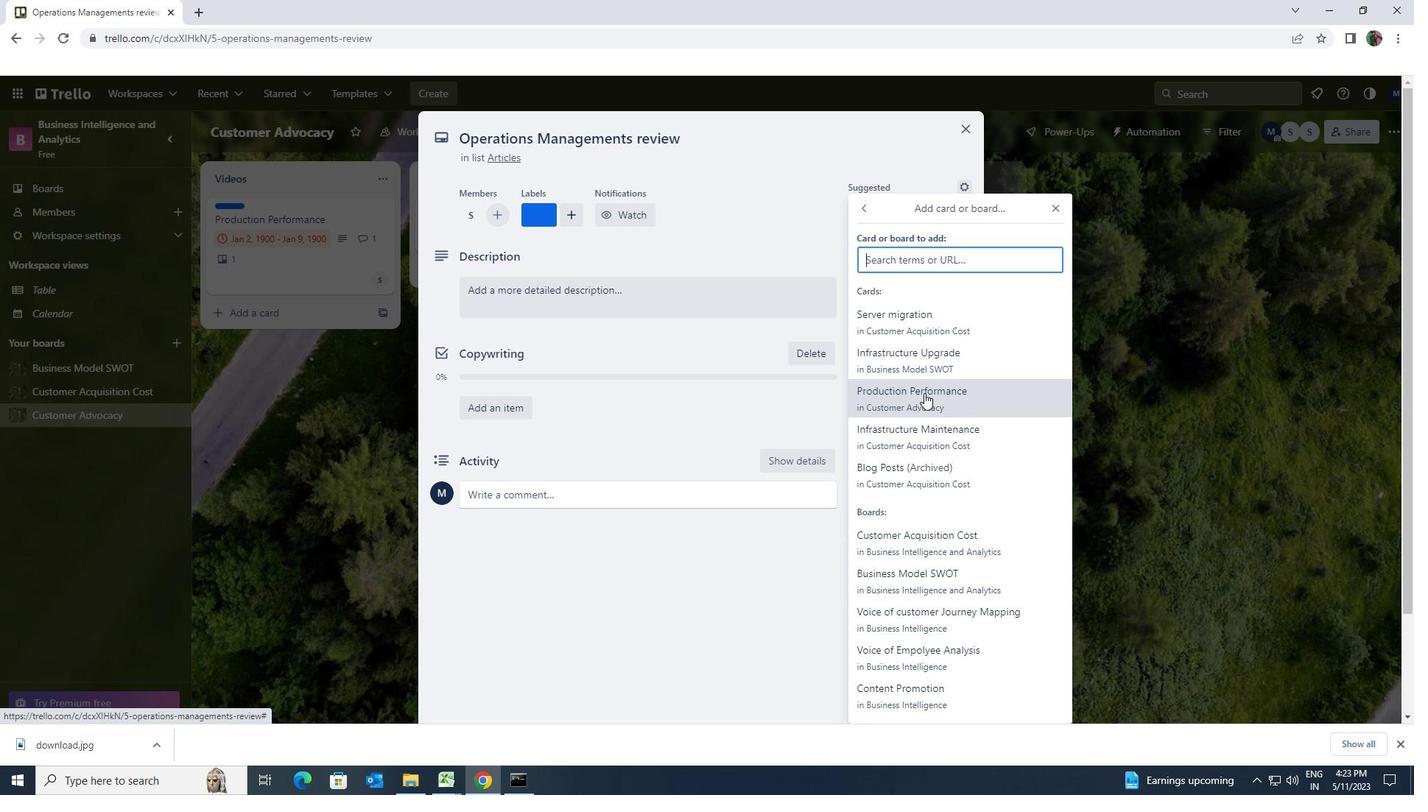 
Action: Mouse moved to (794, 296)
Screenshot: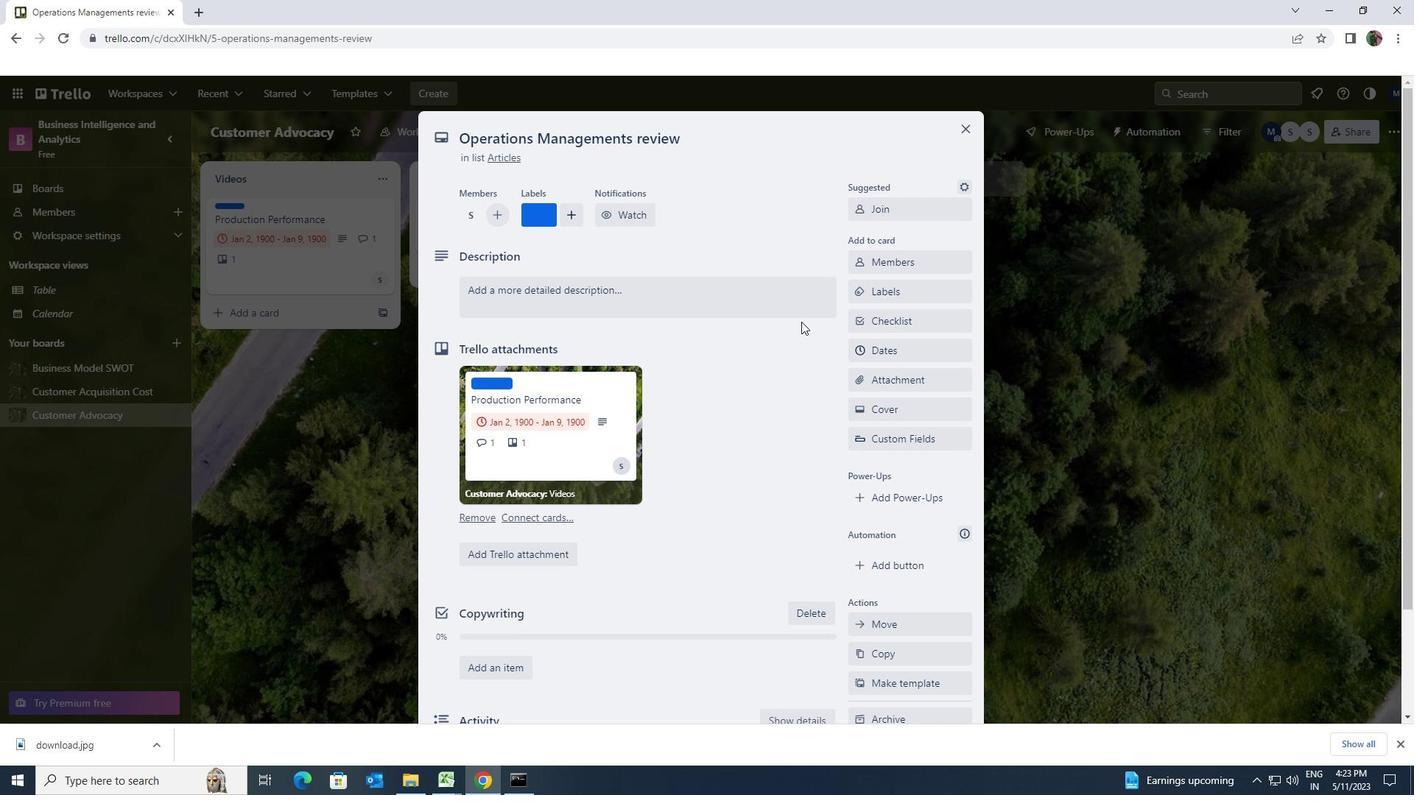 
Action: Mouse pressed left at (794, 296)
Screenshot: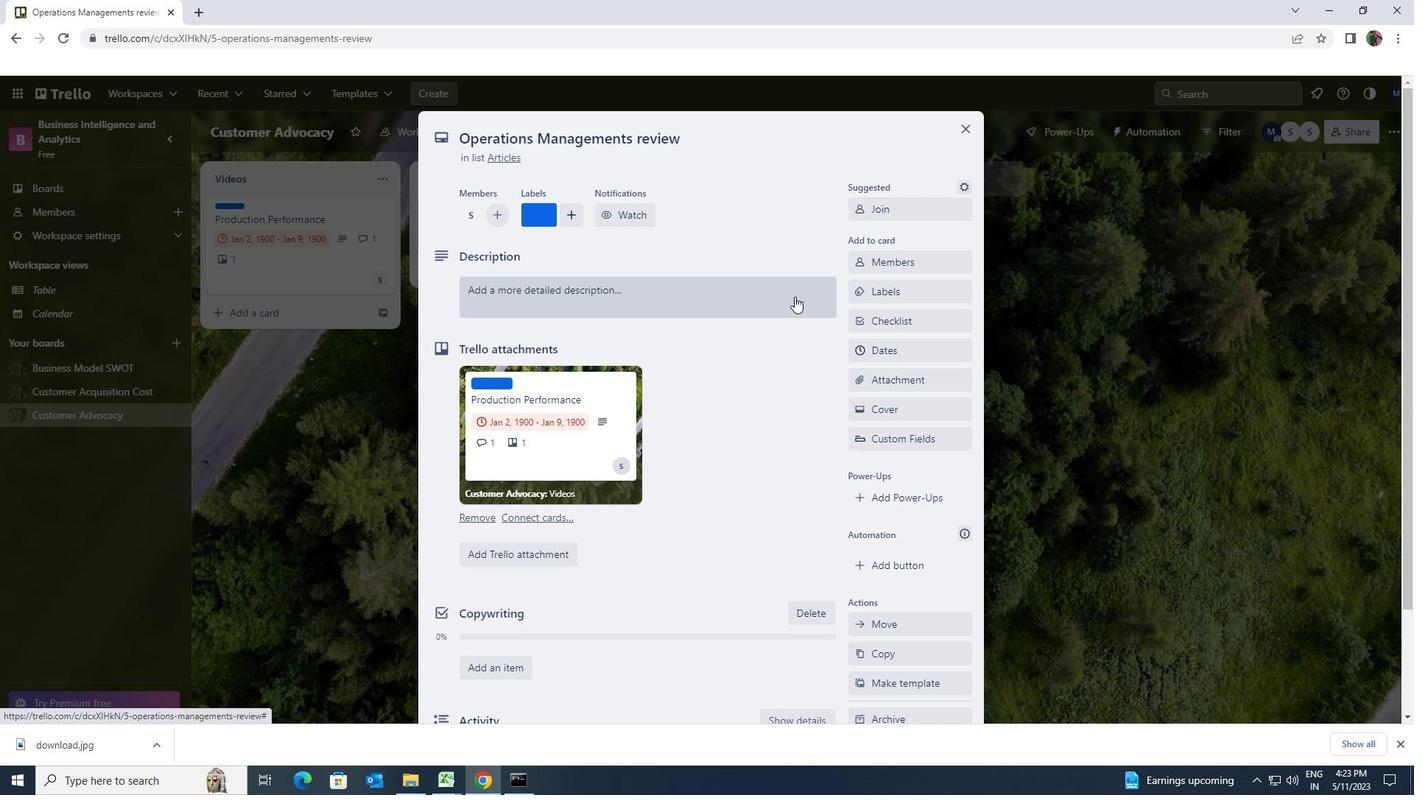 
Action: Key pressed <Key.shift>CONDUCT<Key.space>TEAM<Key.space>TRAINING<Key.space>D<Key.backspace>SESSION<Key.space>ON<Key.space>EFFECTIVE<Key.space><Key.shift>FEEDV=<Key.backspace><Key.backspace>BACK
Screenshot: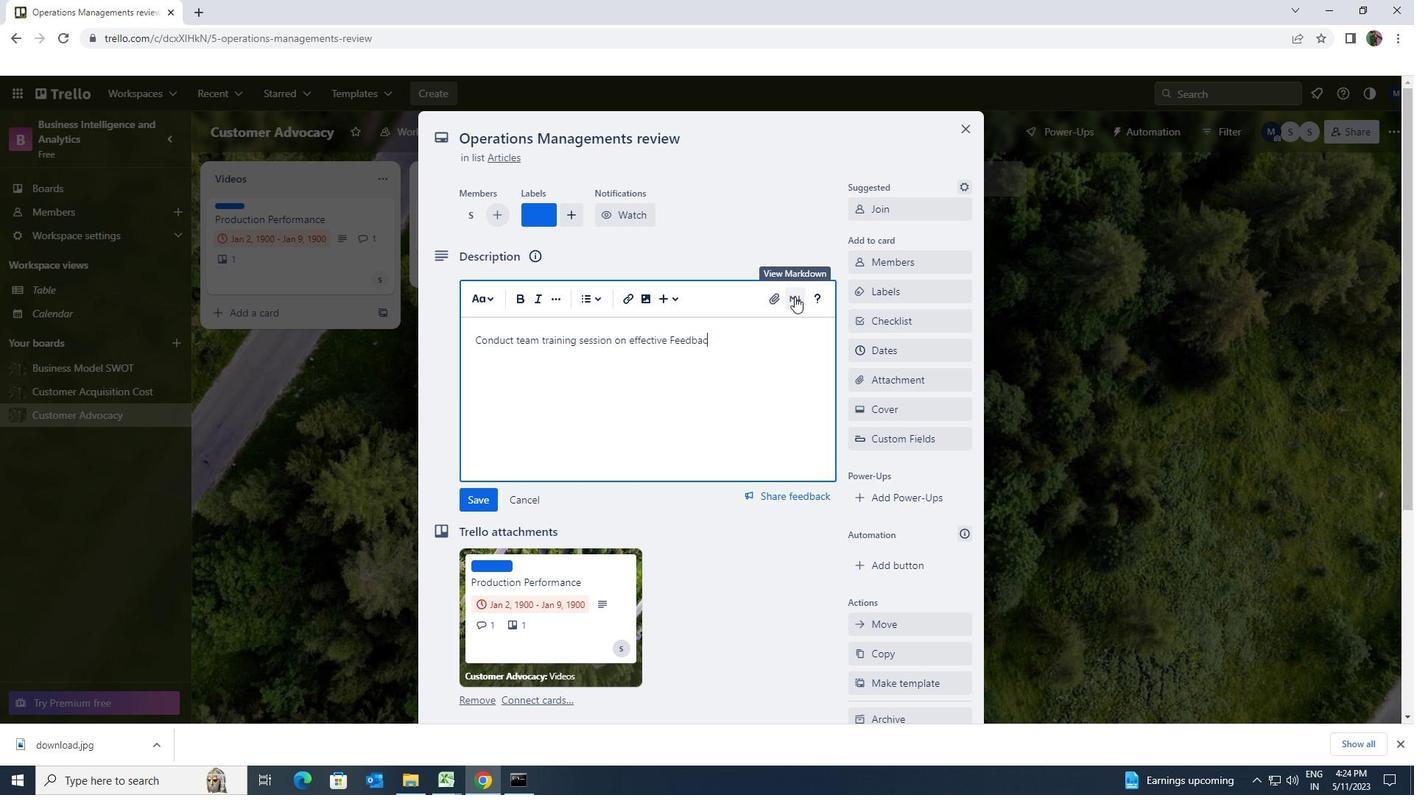 
Action: Mouse moved to (476, 500)
Screenshot: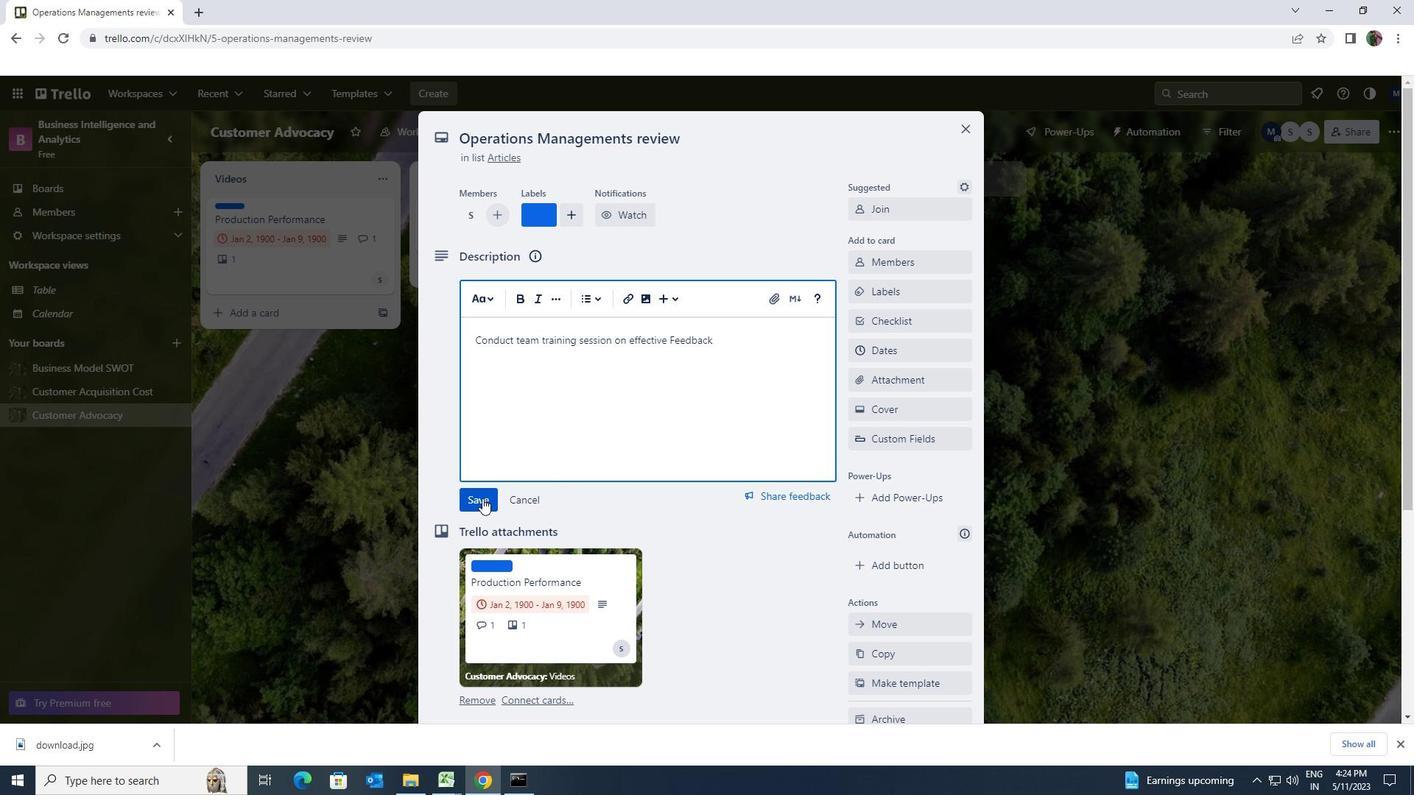 
Action: Mouse pressed left at (476, 500)
Screenshot: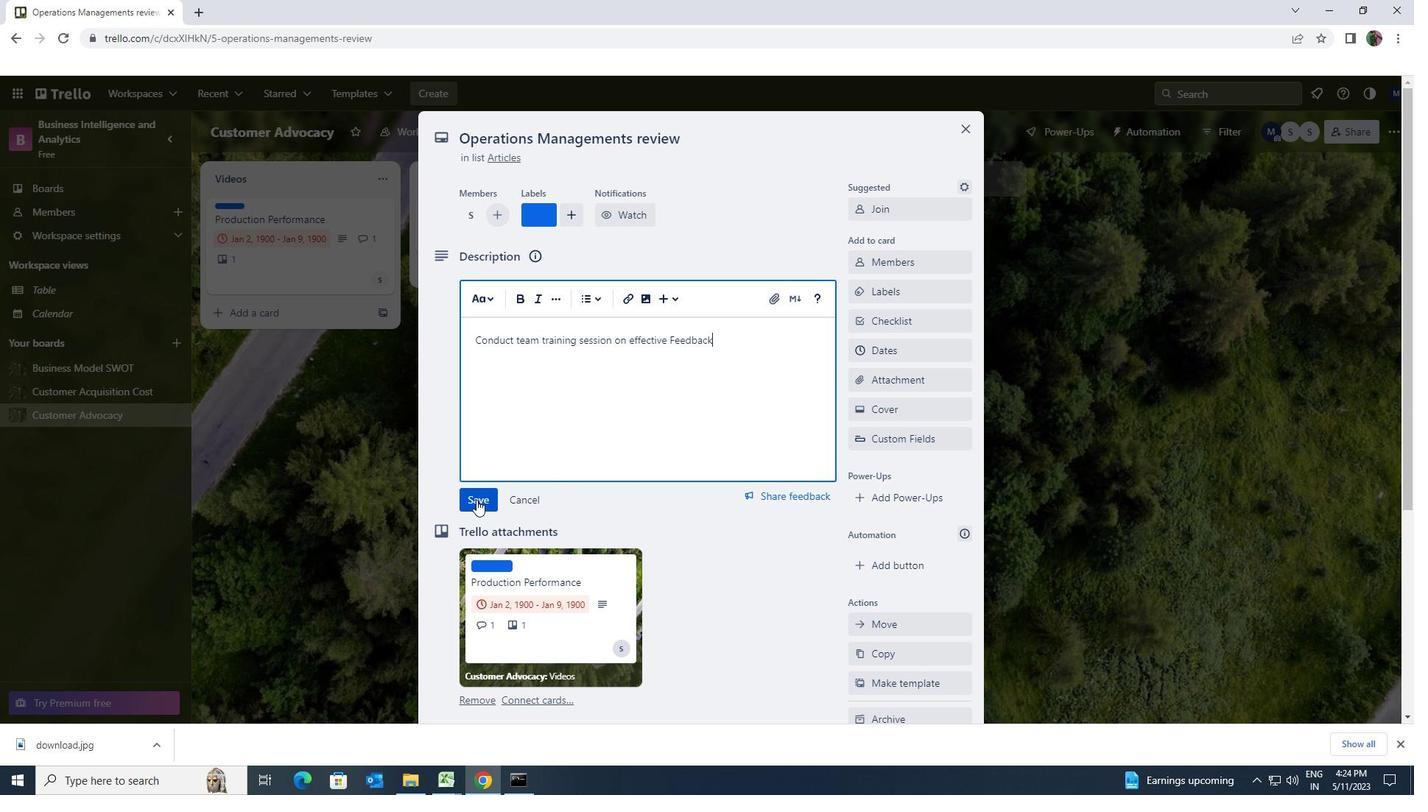 
Action: Mouse scrolled (476, 499) with delta (0, 0)
Screenshot: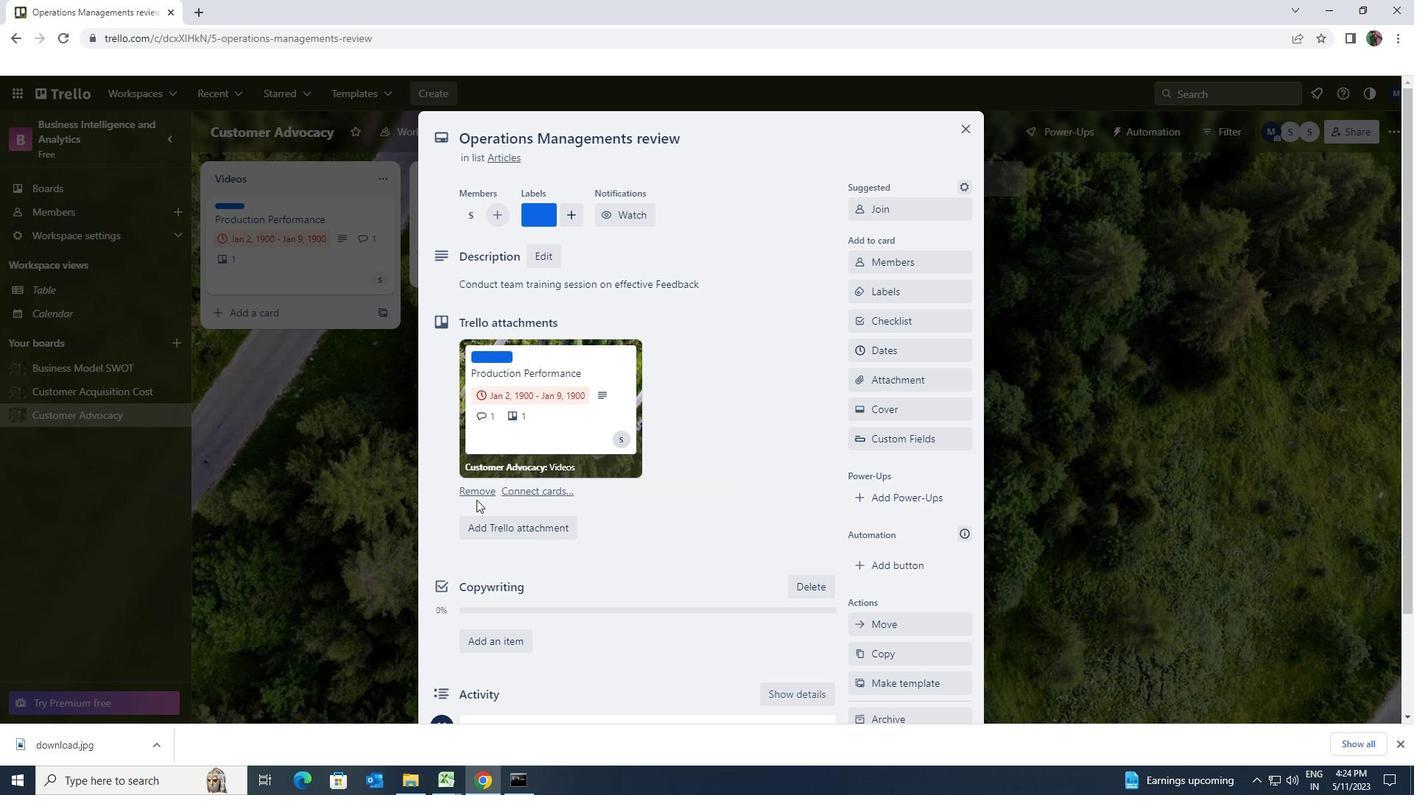 
Action: Mouse scrolled (476, 499) with delta (0, 0)
Screenshot: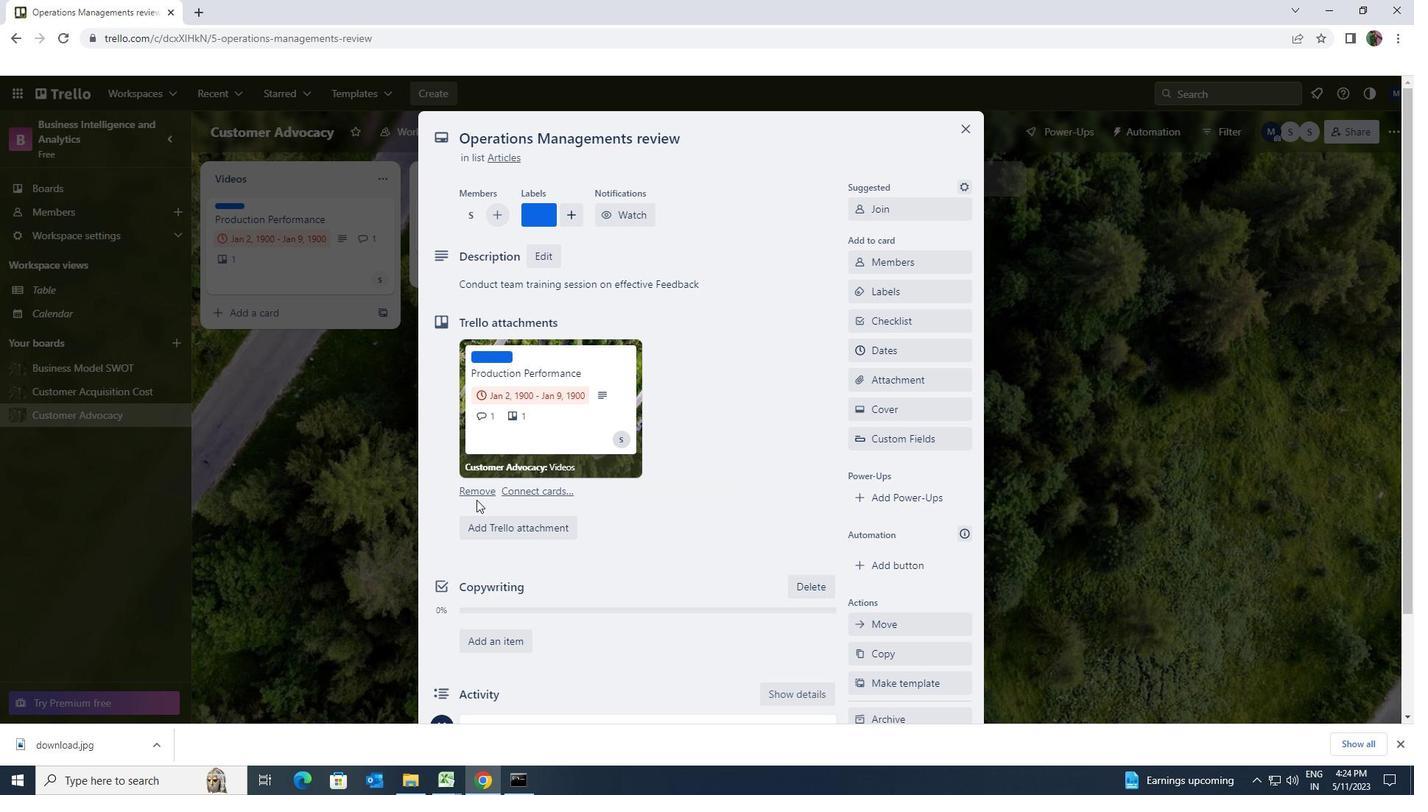 
Action: Mouse scrolled (476, 499) with delta (0, 0)
Screenshot: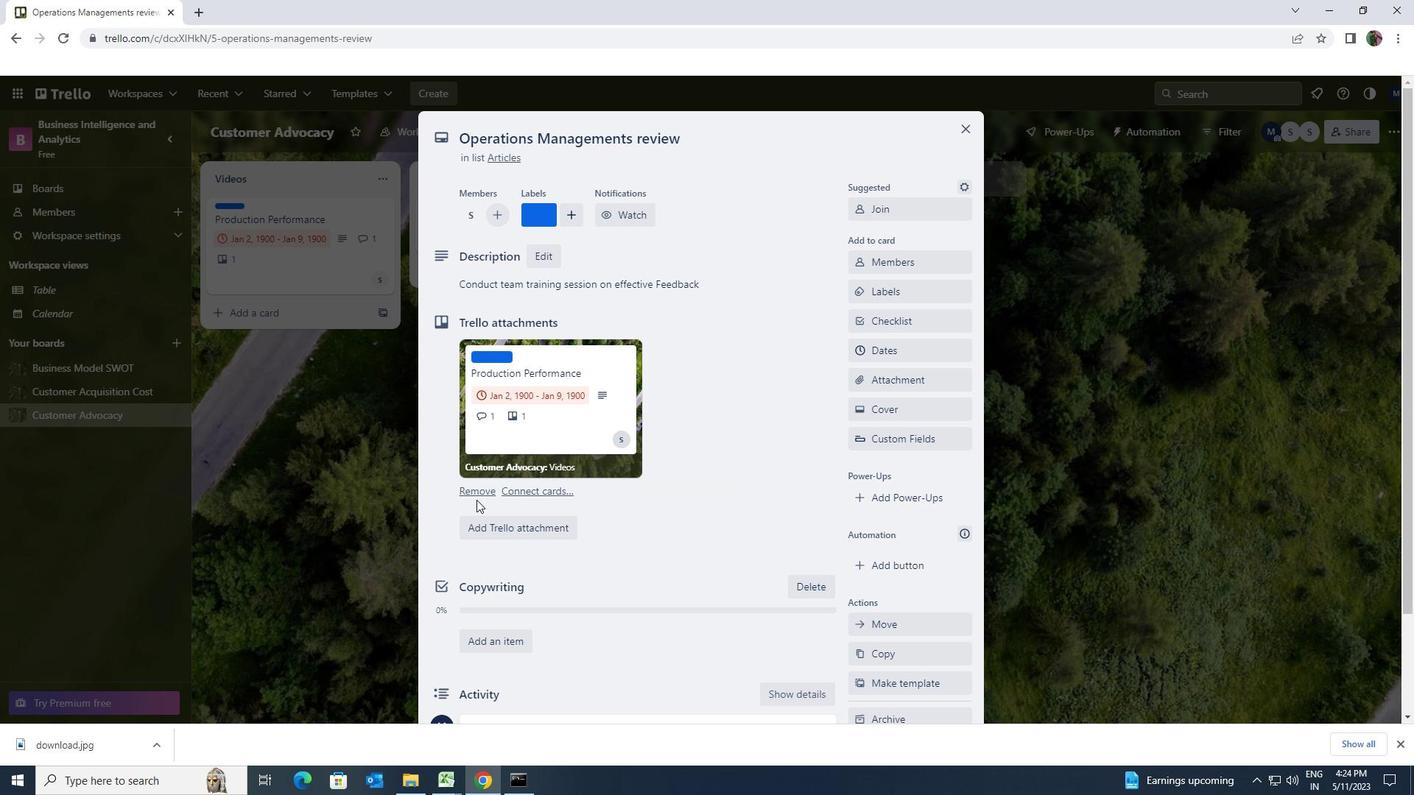 
Action: Mouse moved to (477, 498)
Screenshot: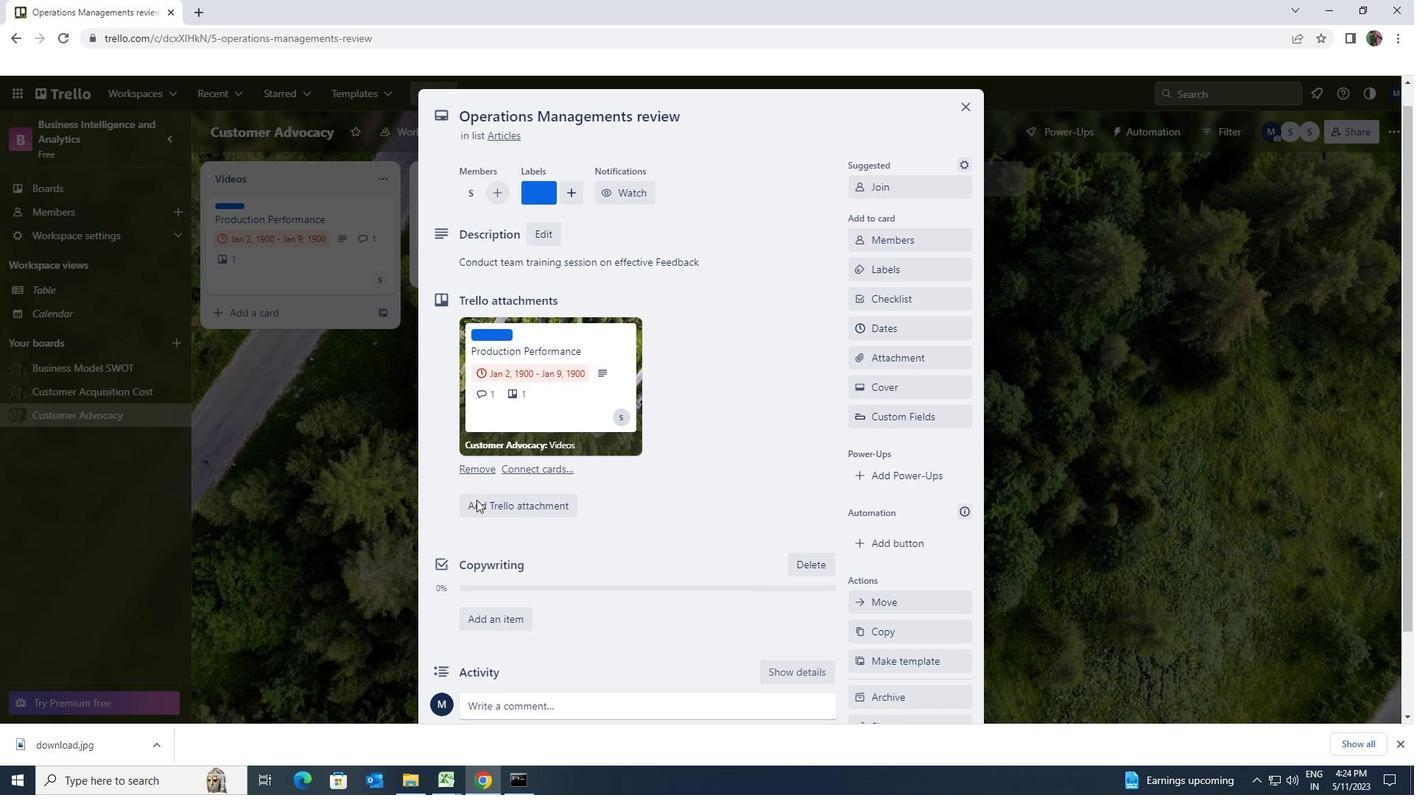 
Action: Mouse scrolled (477, 497) with delta (0, 0)
Screenshot: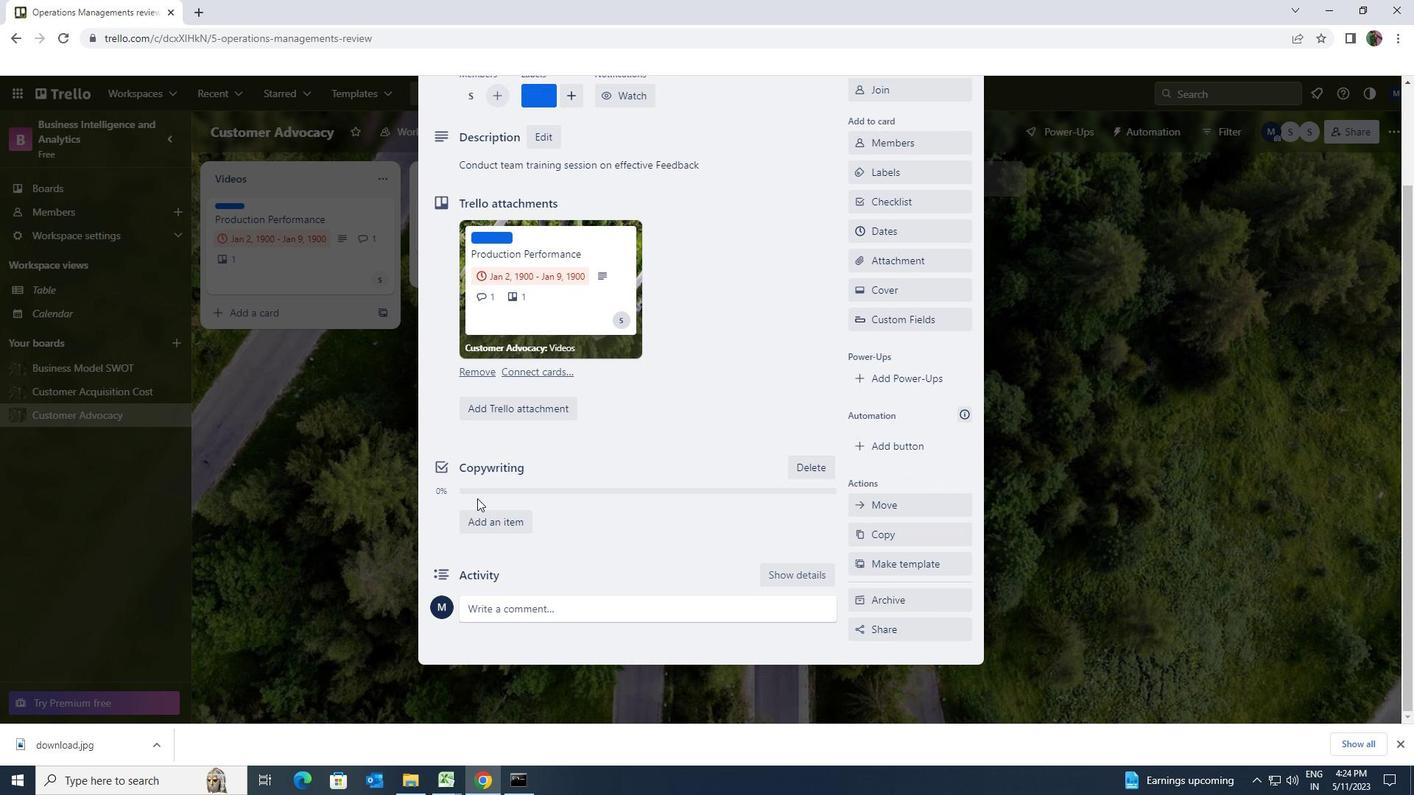 
Action: Mouse scrolled (477, 497) with delta (0, 0)
Screenshot: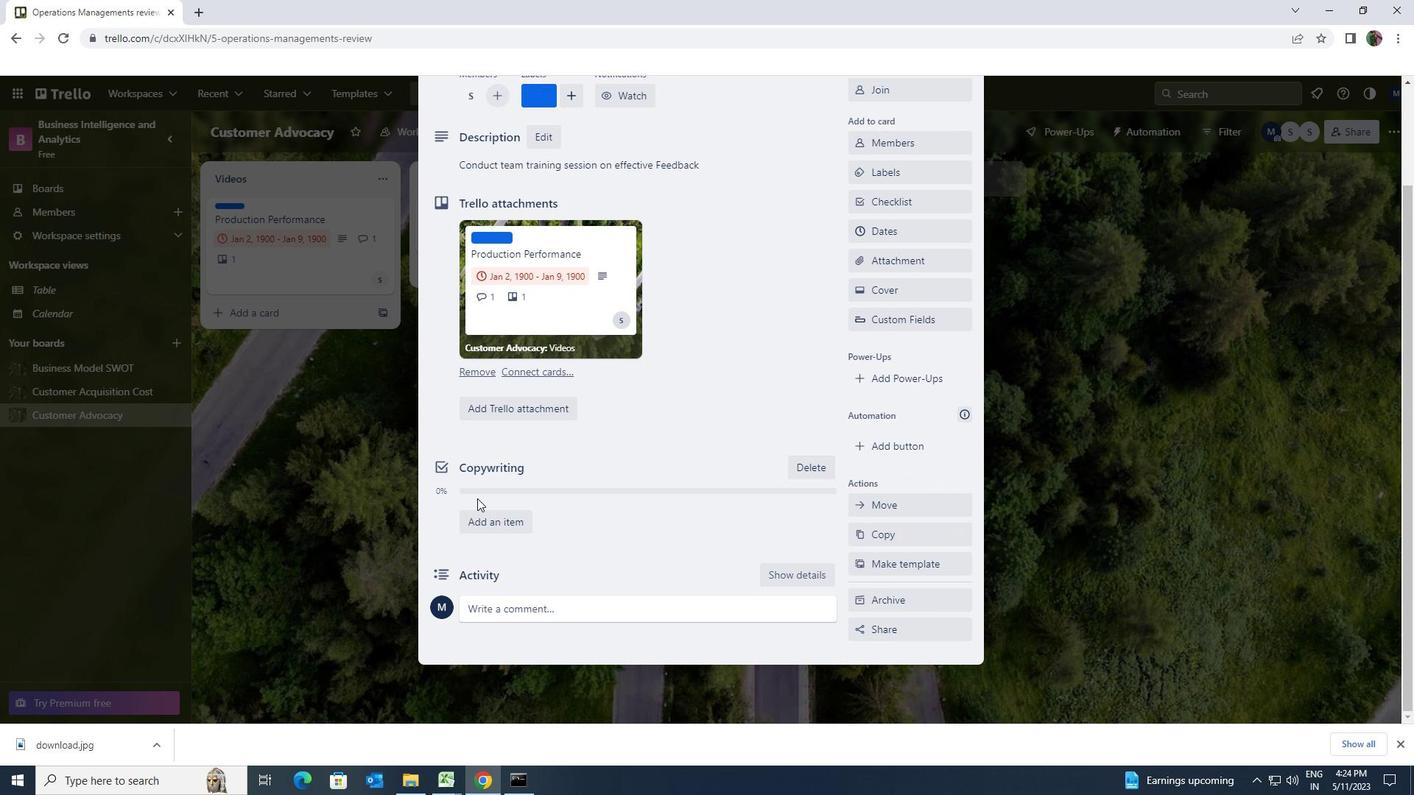 
Action: Mouse moved to (523, 605)
Screenshot: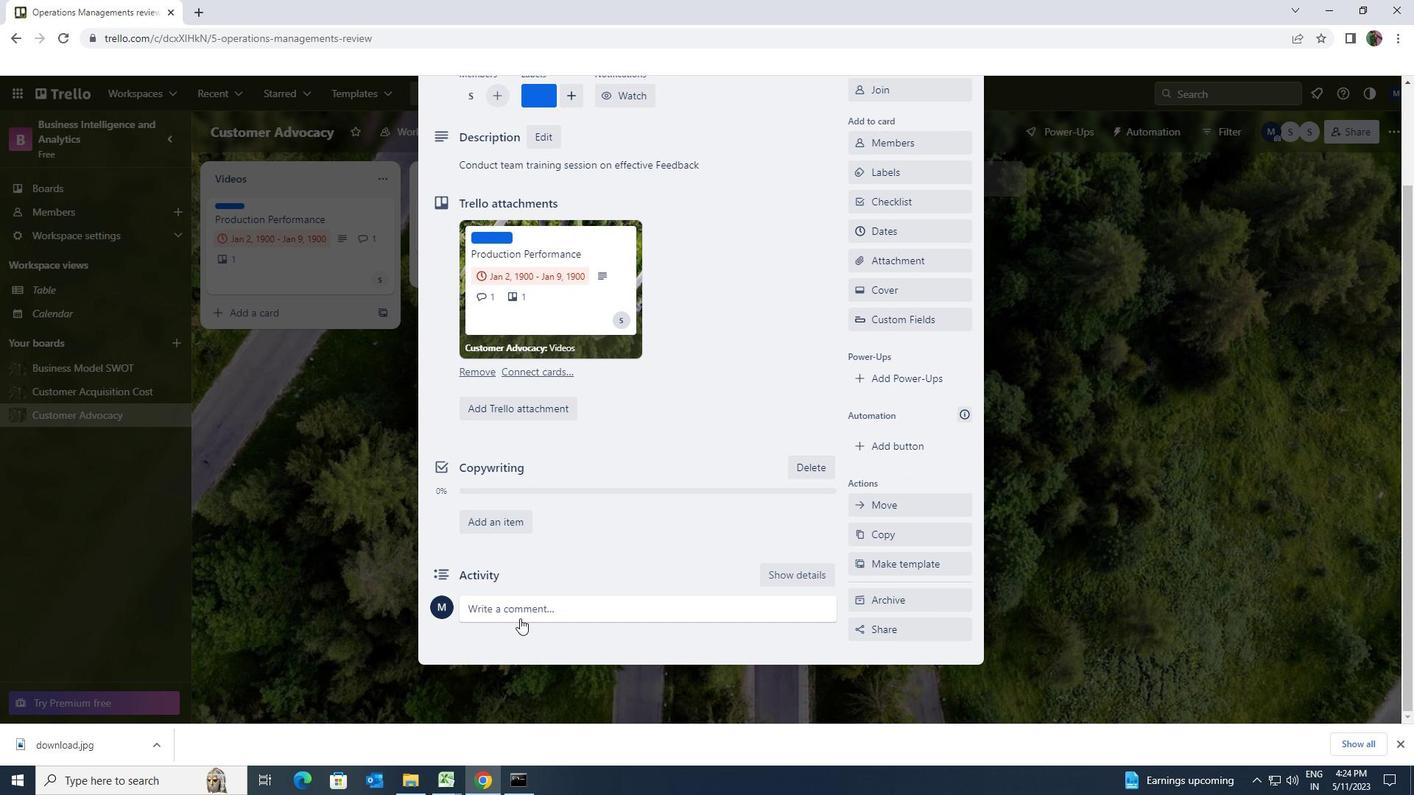 
Action: Mouse pressed left at (523, 605)
Screenshot: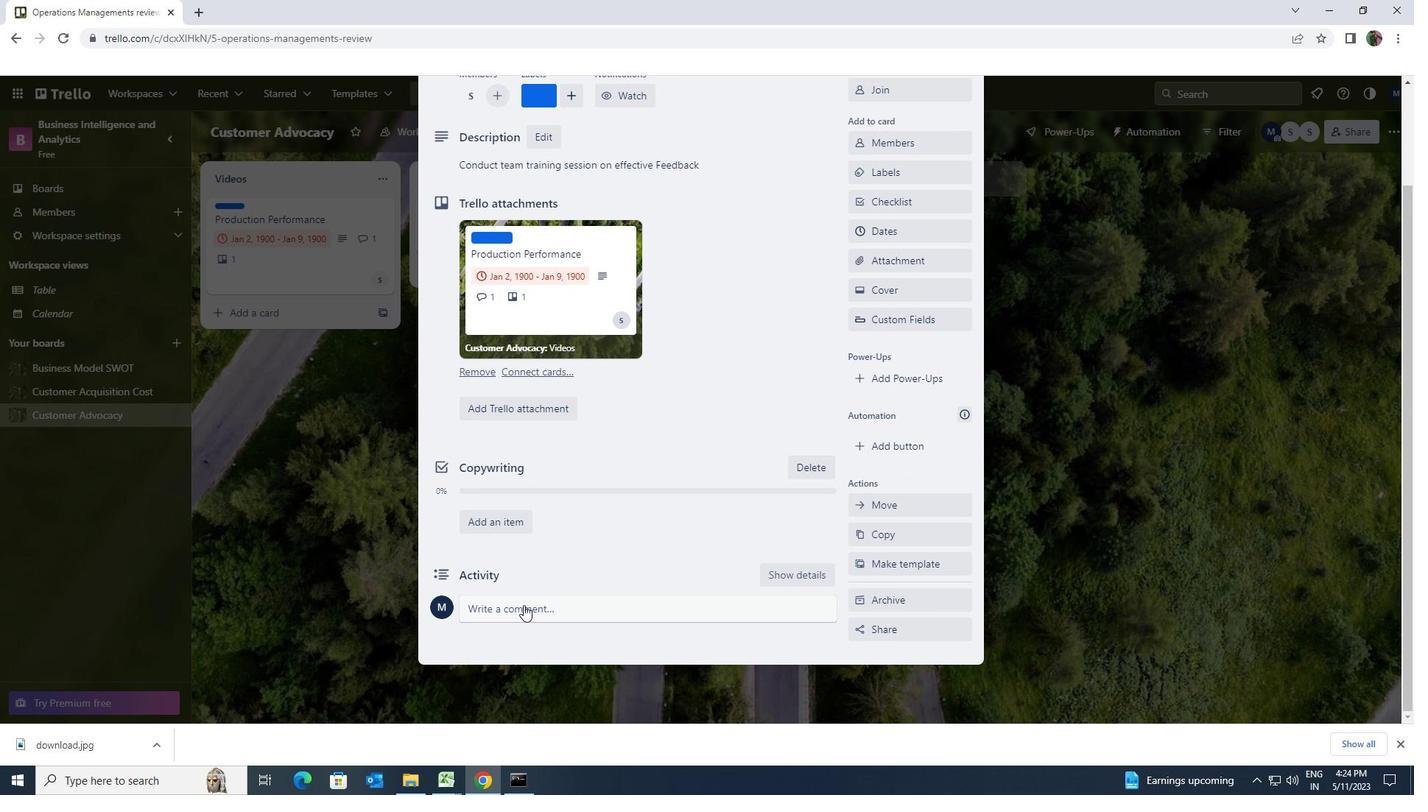 
Action: Key pressed <Key.shift>WE<Key.space>SHOU;\<Key.backspace><Key.backspace>LD<Key.space>
Screenshot: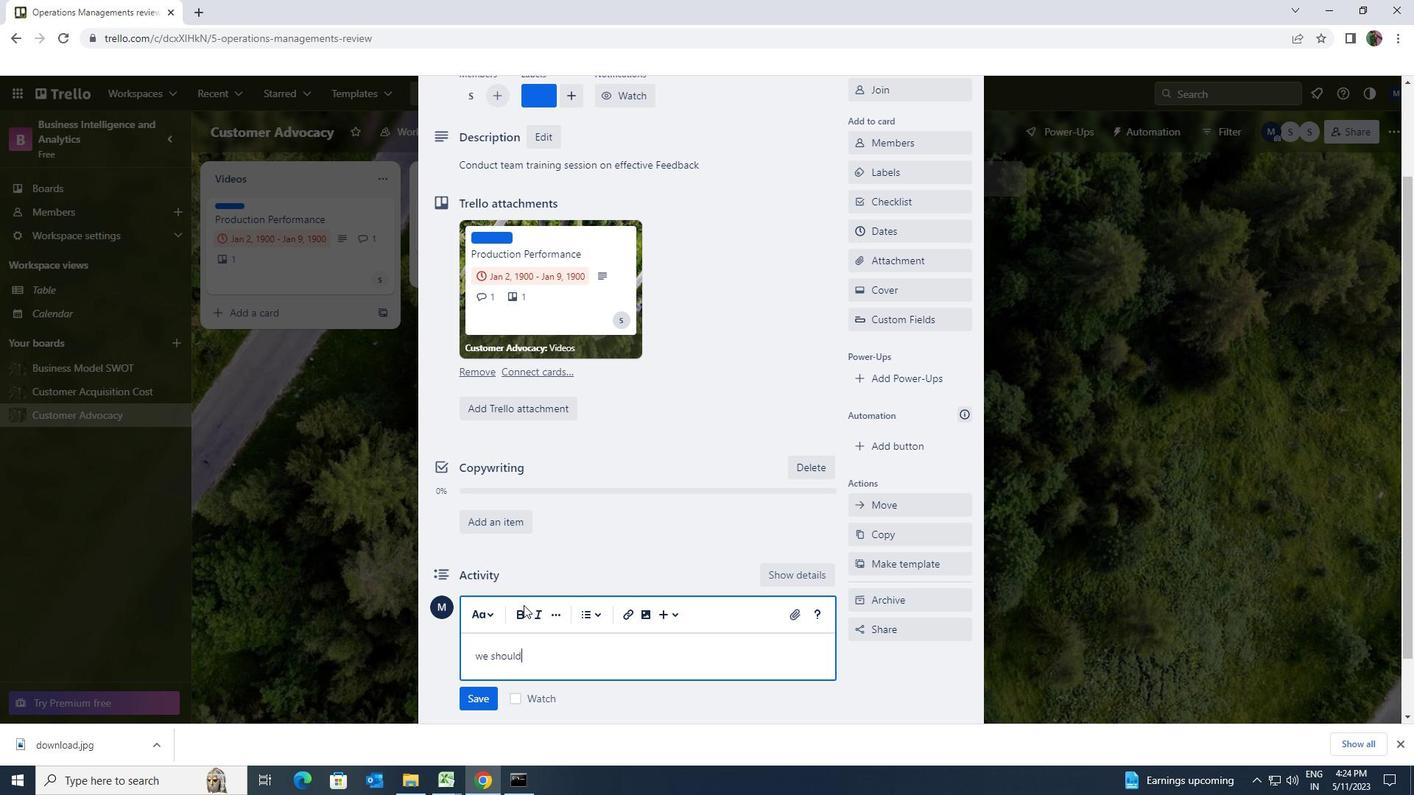 
Action: Mouse moved to (620, 677)
Screenshot: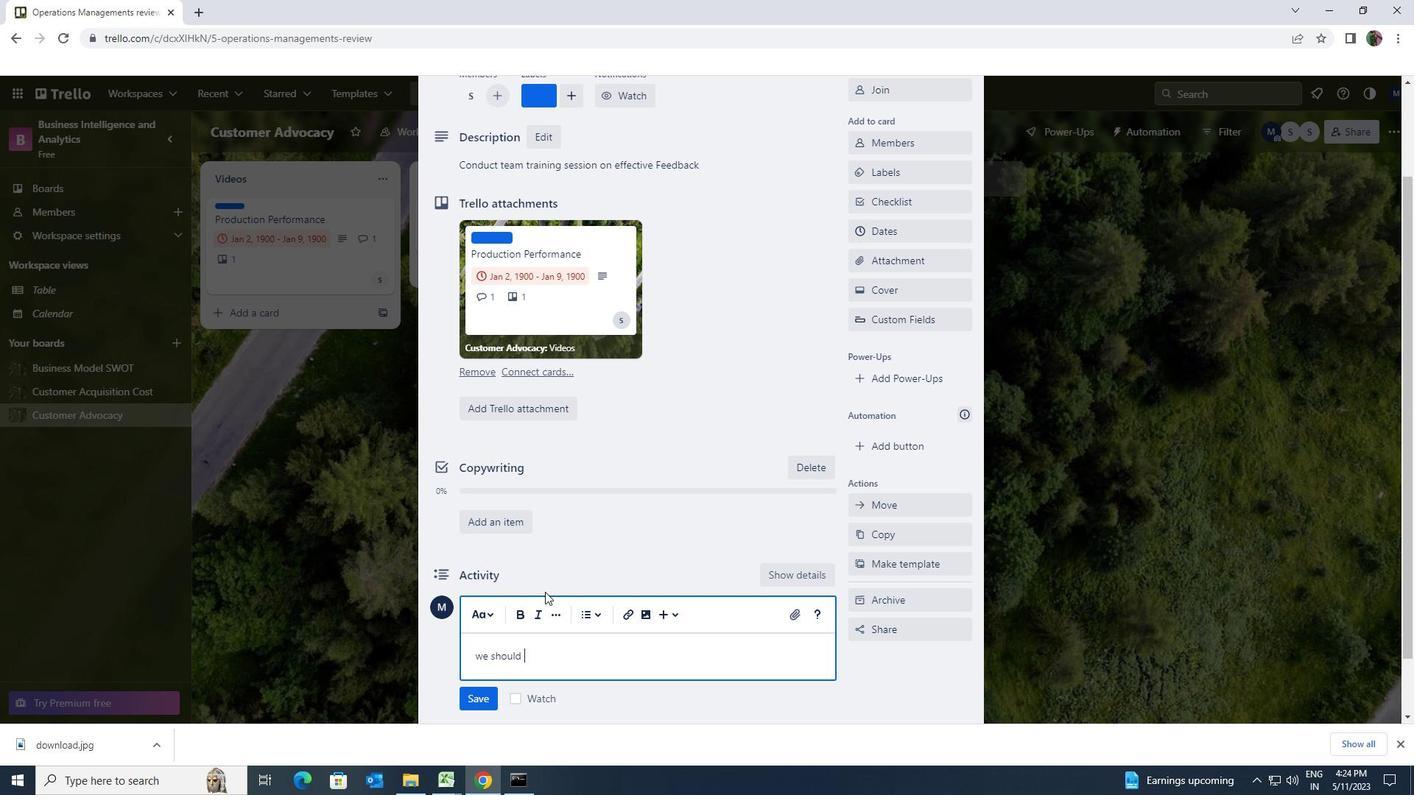 
Action: Key pressed APPROACH<Key.space>THIS<Key.space>TASK<Key.space>WITH<Key.space>A<Key.space>SENSE<Key.space>P<Key.backspace>OF<Key.space>OWNERSHIP<Key.space>AND<Key.space>PERSONAL<Key.space>RESPONSIBILITY<Key.space>FOR<Key.space>ITS<Key.space>SUCESS.<Key.backspace><Key.backspace><Key.backspace><Key.backspace>E<Key.backspace>CESS
Screenshot: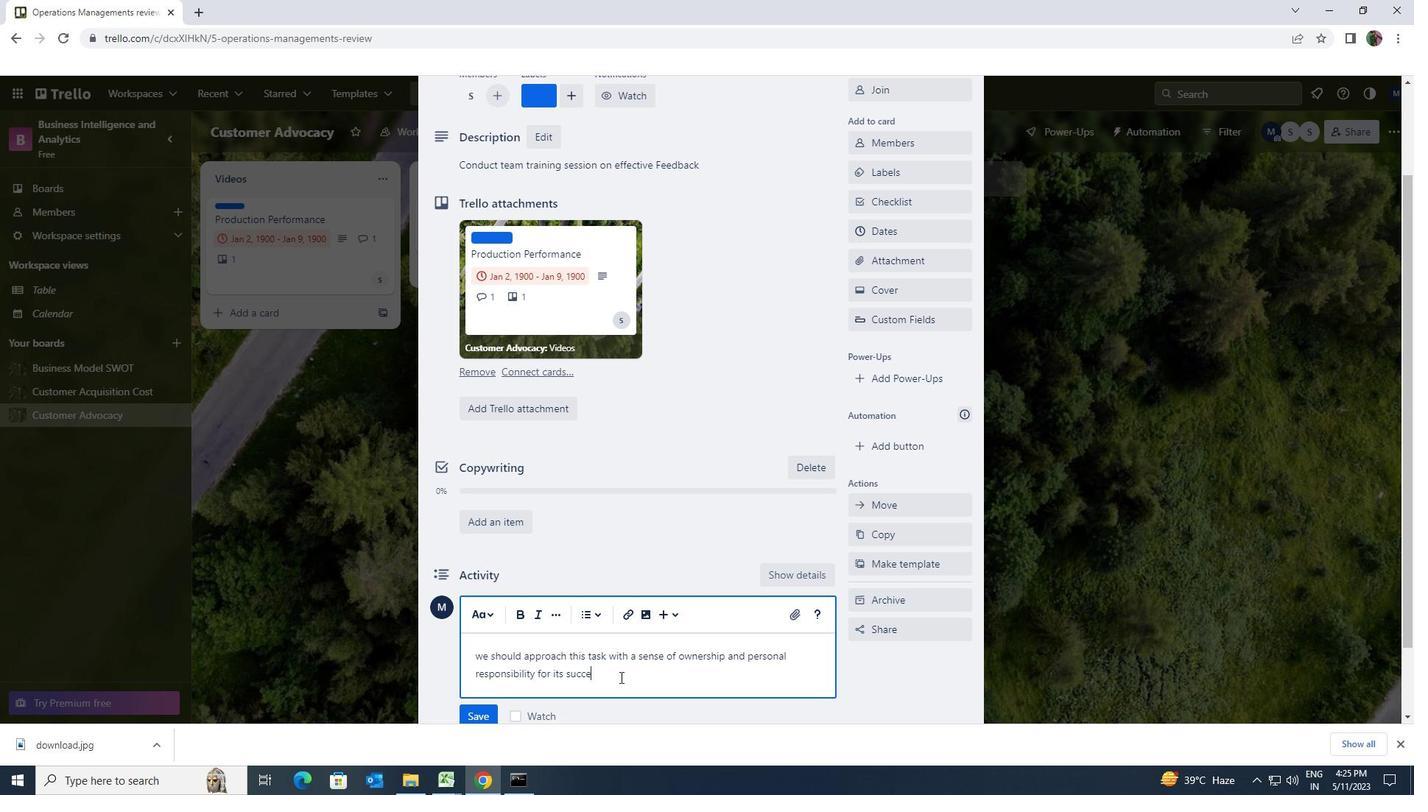 
Action: Mouse moved to (623, 677)
Screenshot: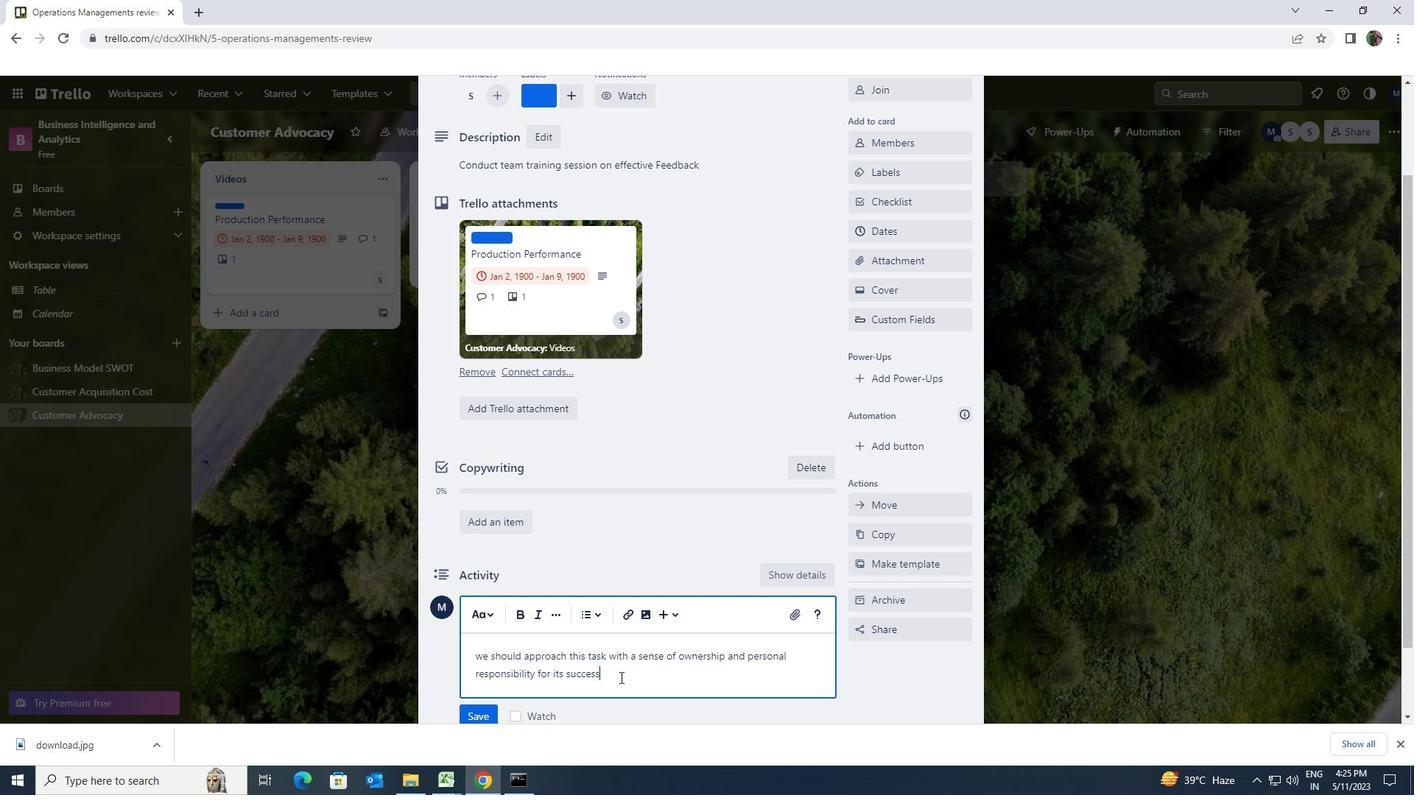 
Action: Mouse scrolled (623, 676) with delta (0, 0)
Screenshot: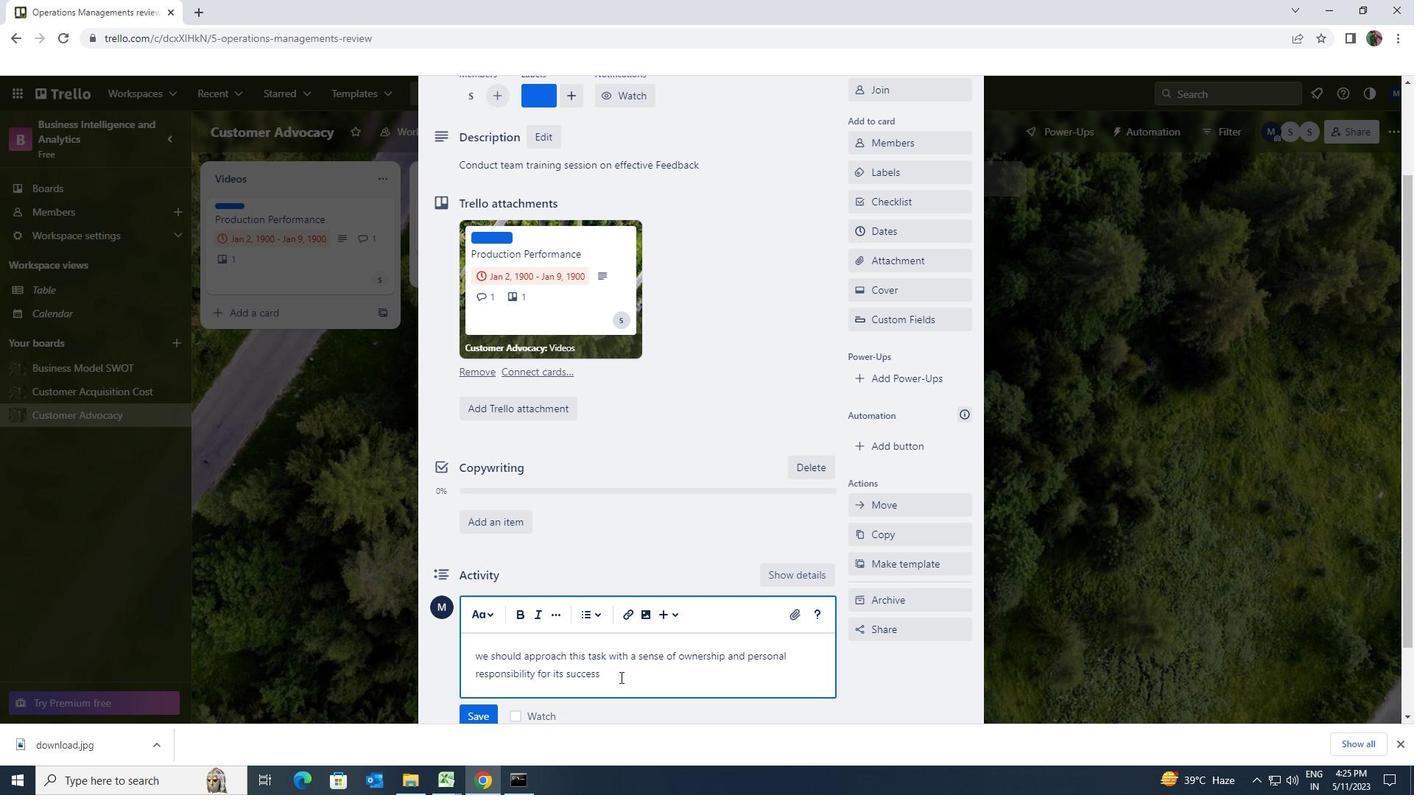 
Action: Mouse scrolled (623, 676) with delta (0, 0)
Screenshot: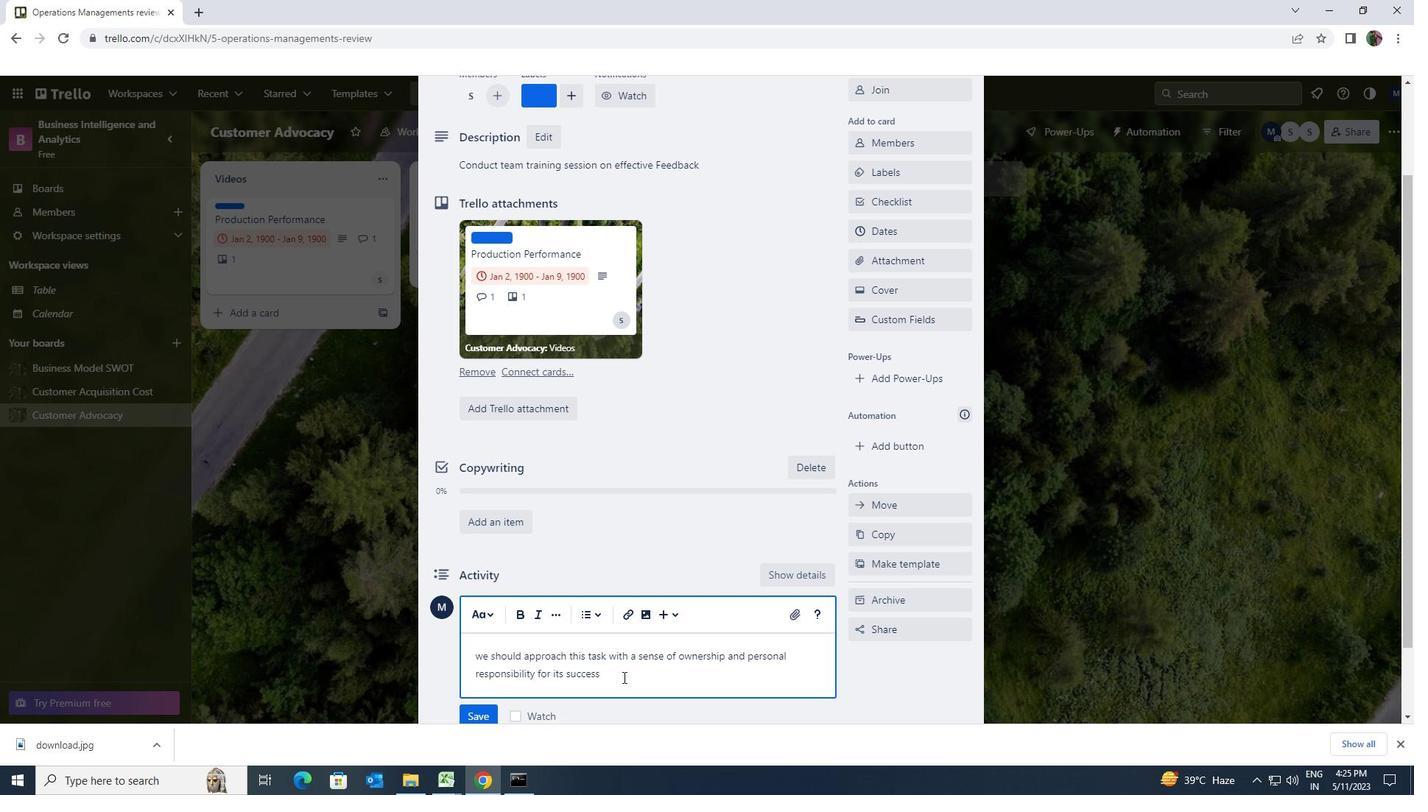 
Action: Mouse moved to (623, 677)
Screenshot: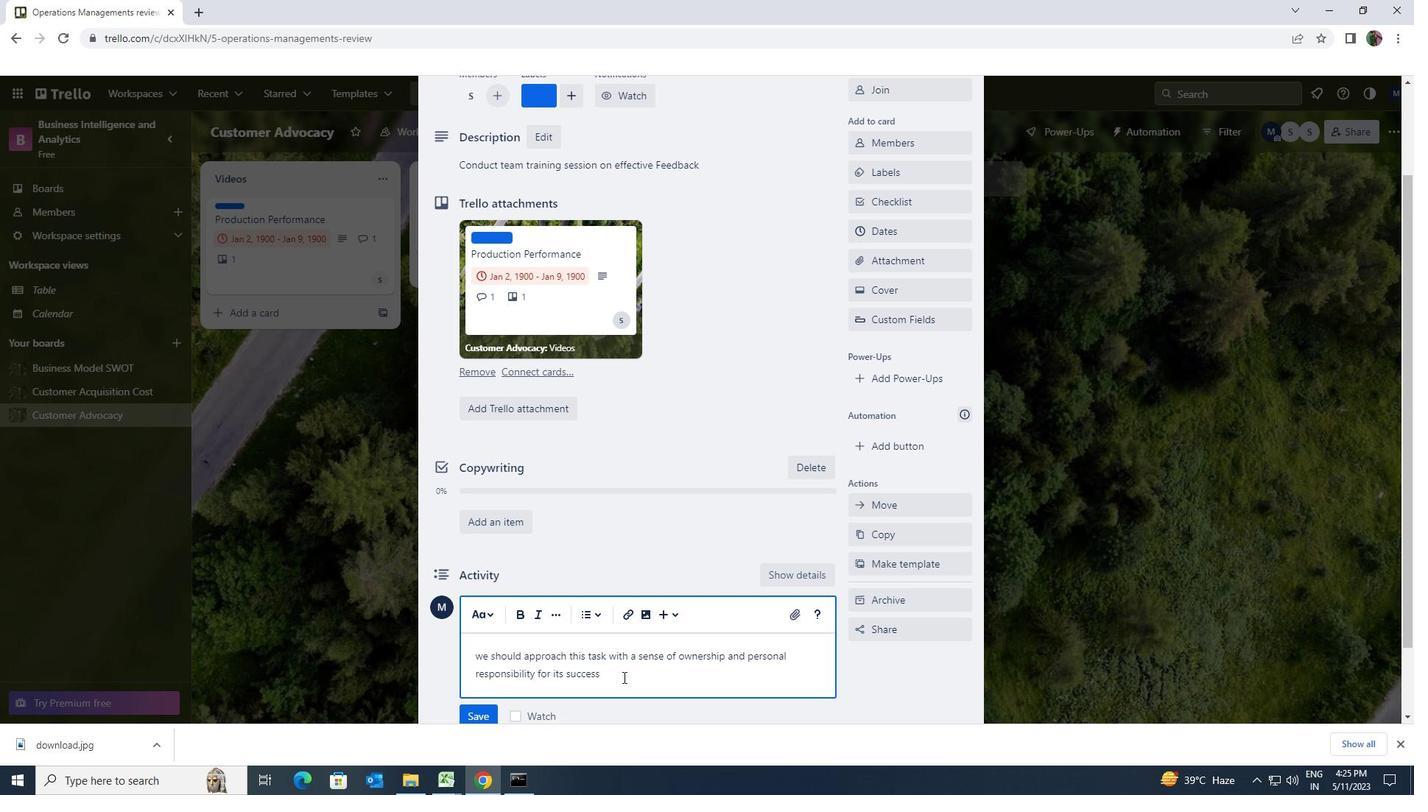 
Action: Mouse scrolled (623, 676) with delta (0, 0)
Screenshot: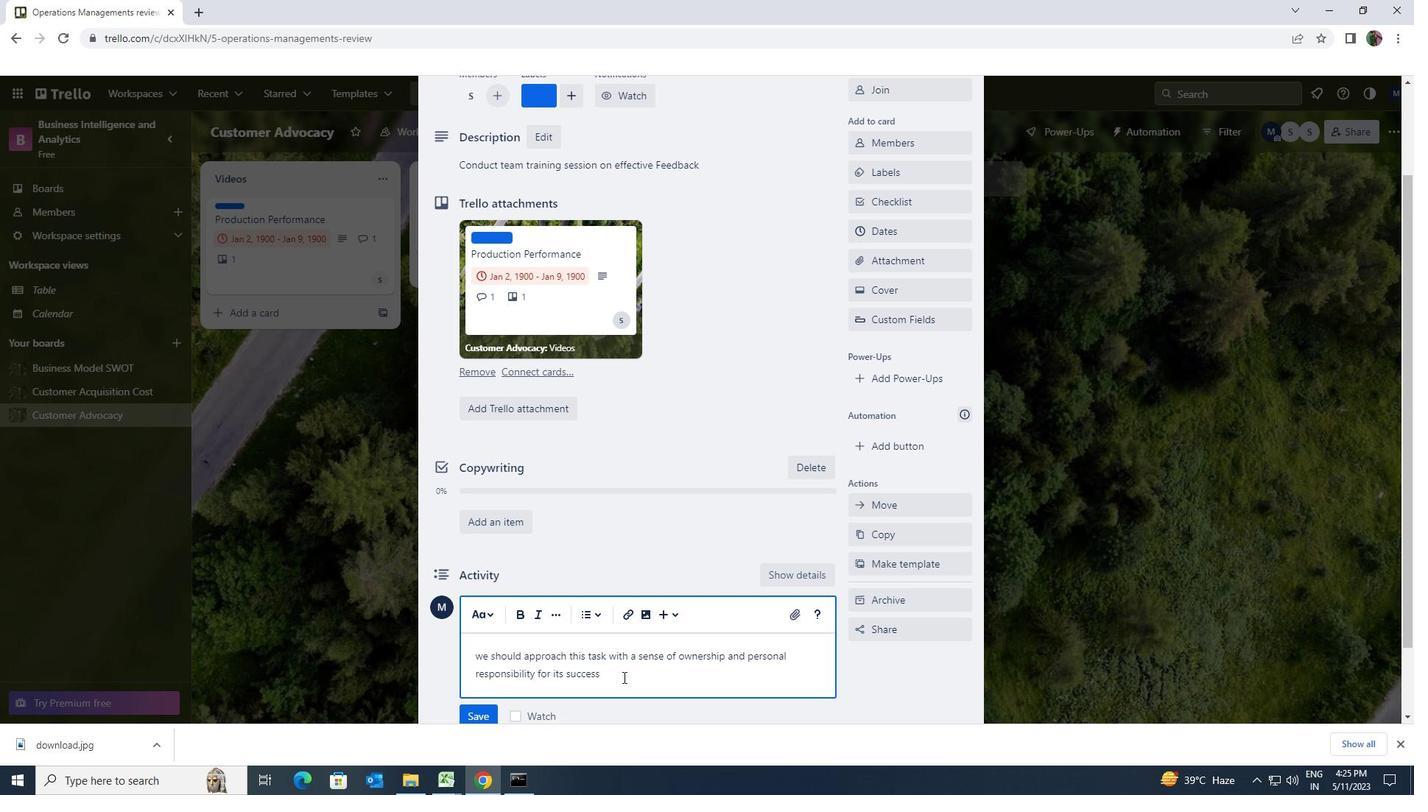 
Action: Mouse moved to (475, 621)
Screenshot: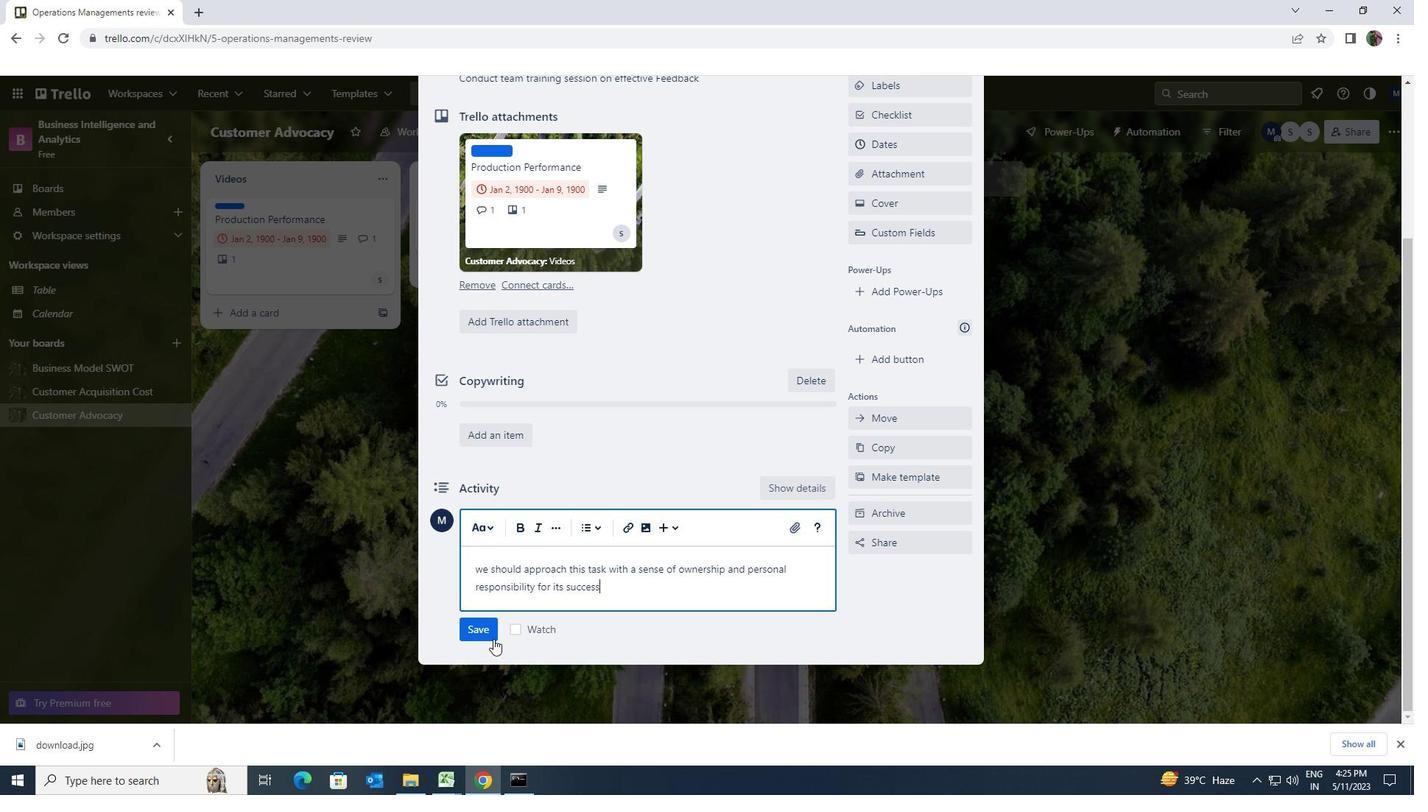 
Action: Mouse pressed left at (475, 621)
Screenshot: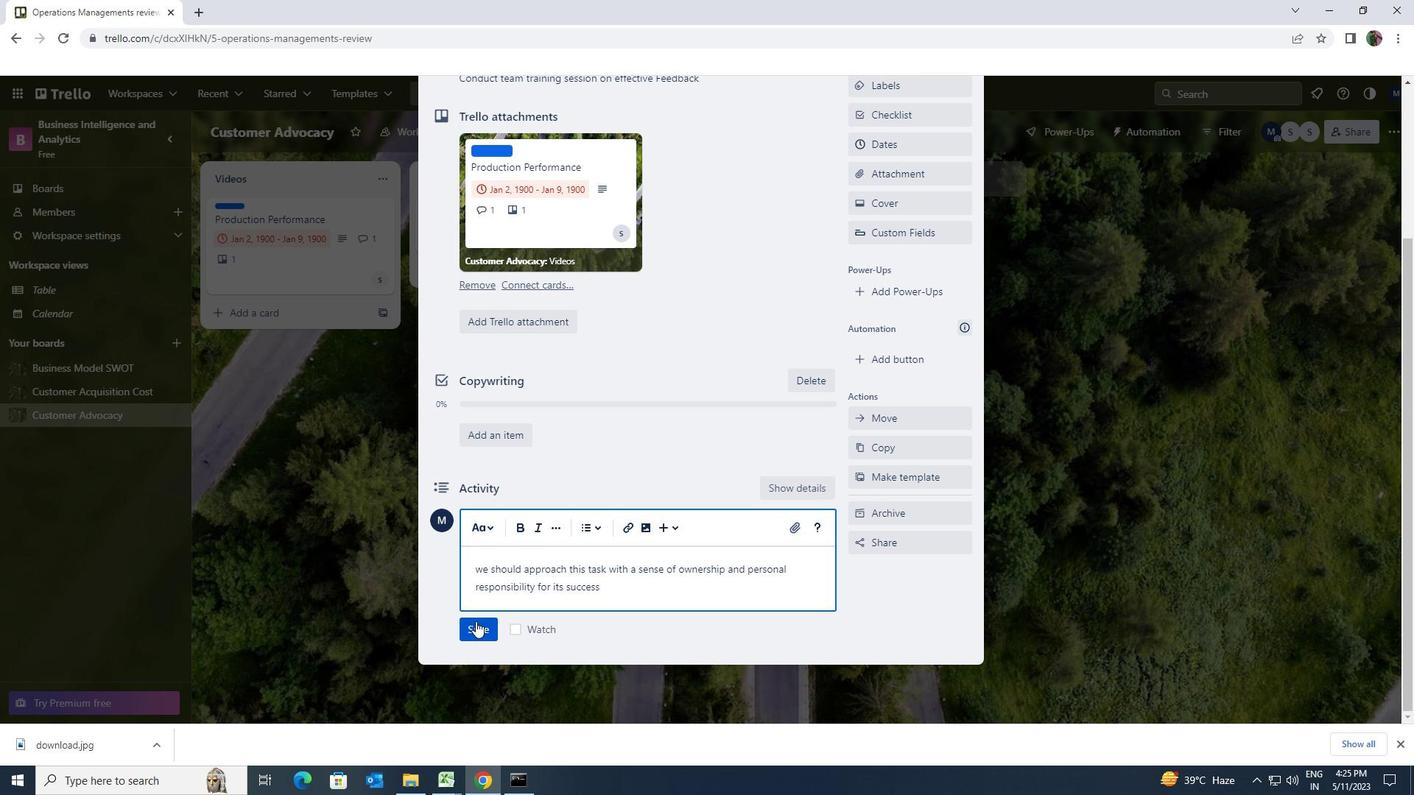 
Action: Mouse moved to (723, 590)
Screenshot: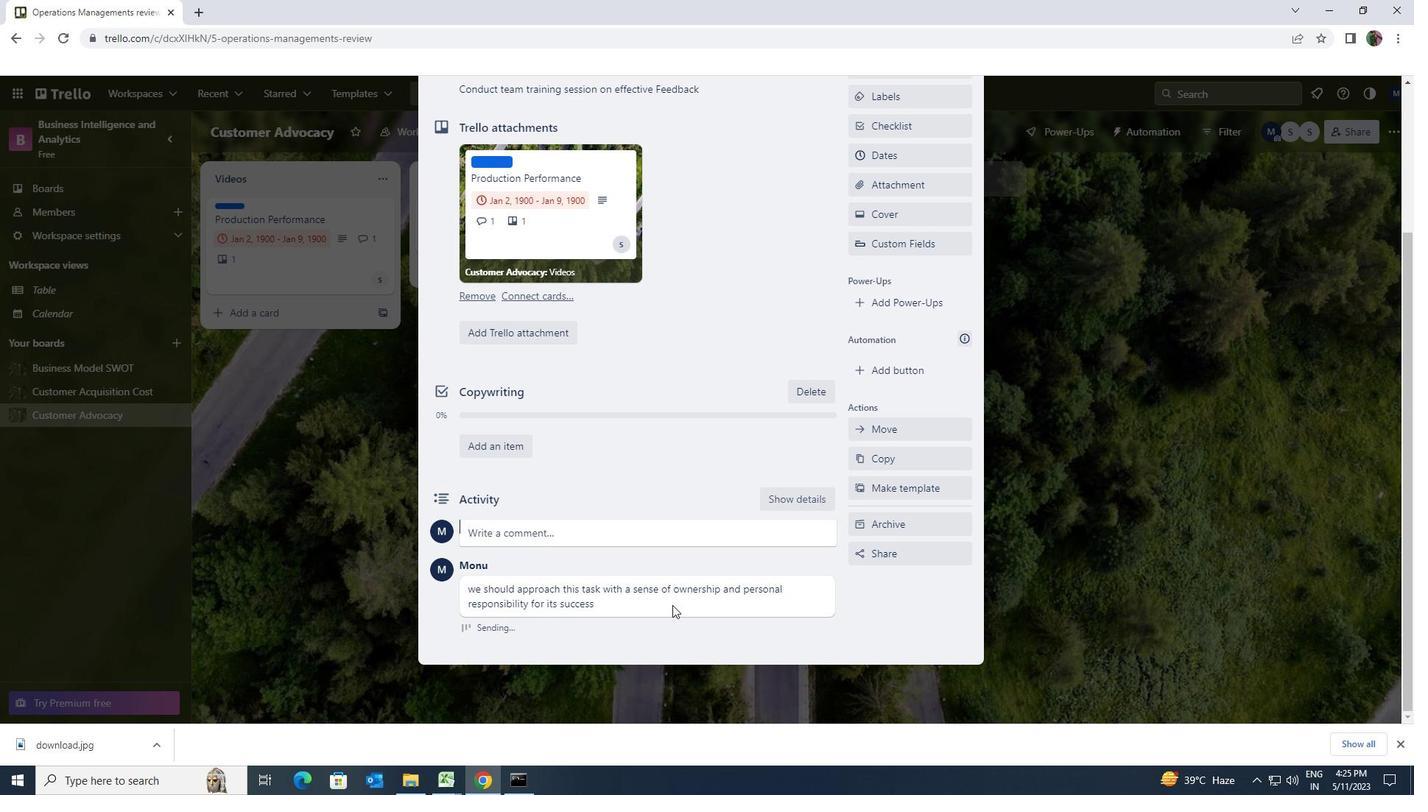 
Action: Mouse scrolled (723, 590) with delta (0, 0)
Screenshot: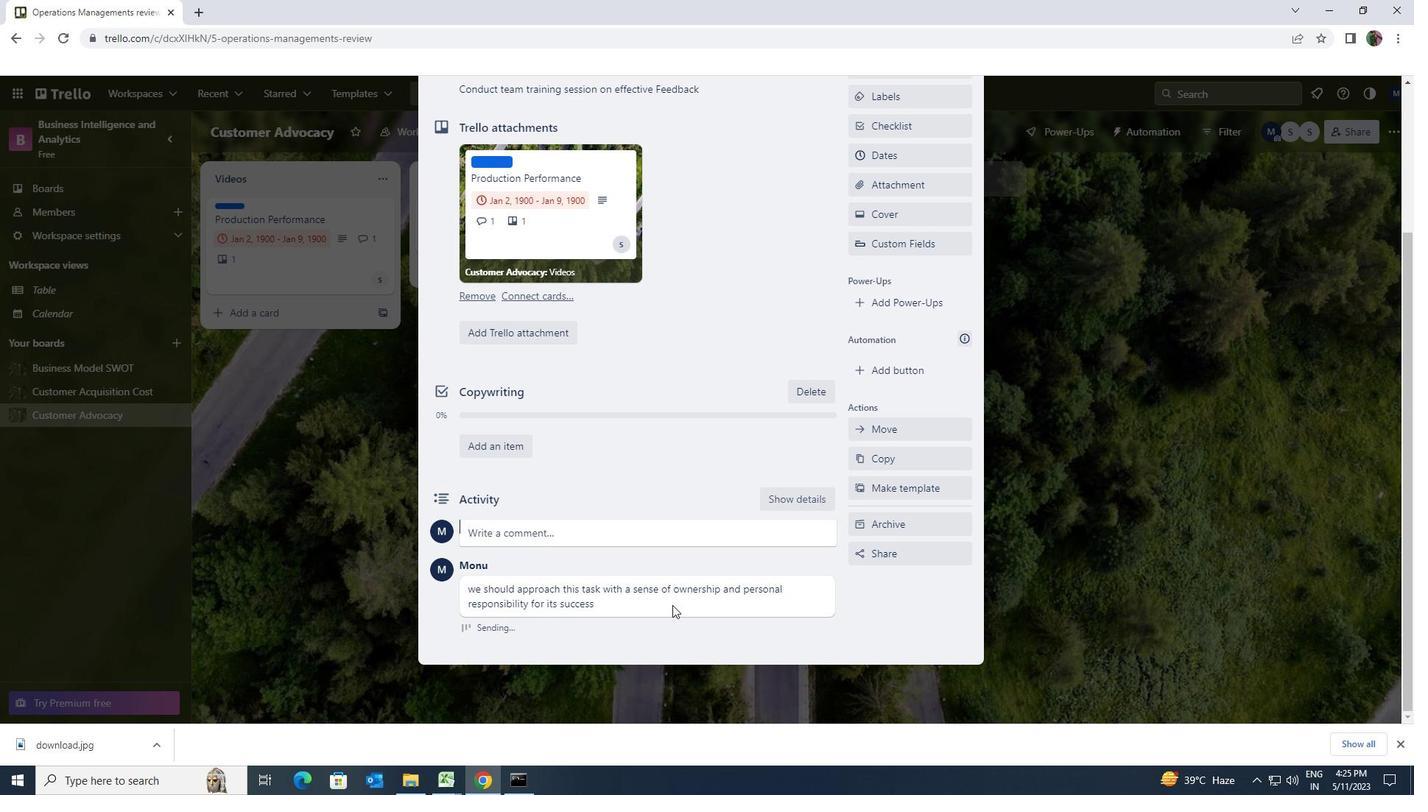 
Action: Mouse scrolled (723, 590) with delta (0, 0)
Screenshot: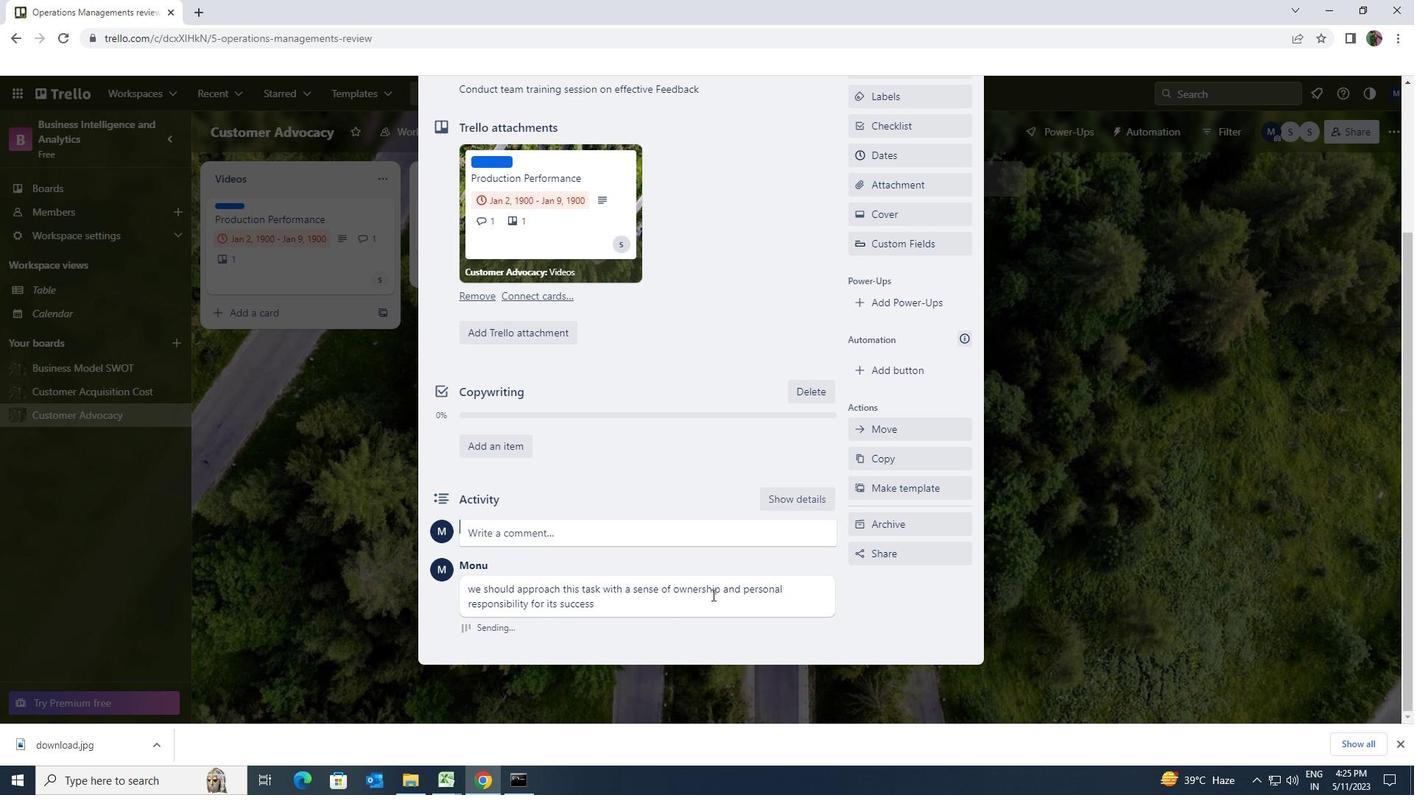 
Action: Mouse scrolled (723, 590) with delta (0, 0)
Screenshot: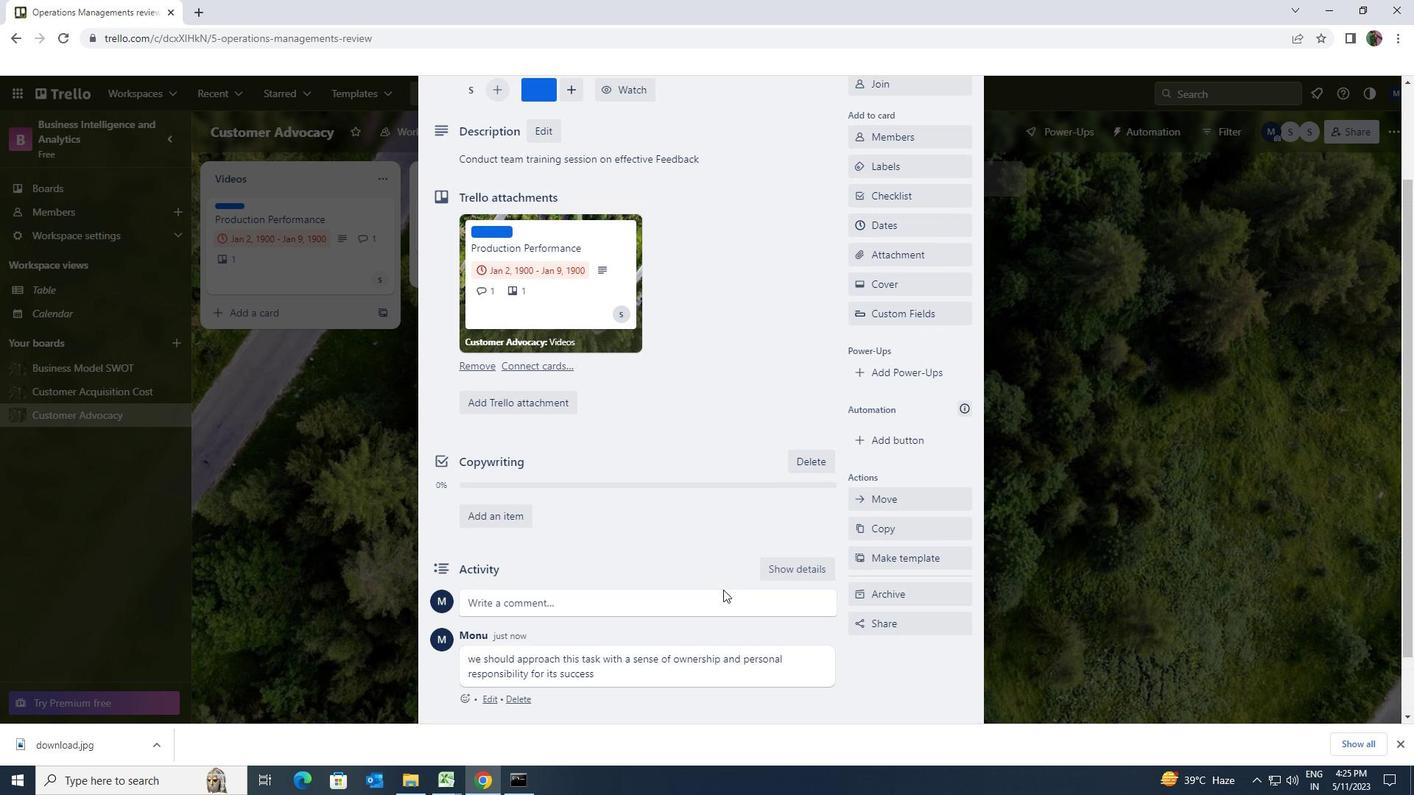 
Action: Mouse moved to (726, 584)
Screenshot: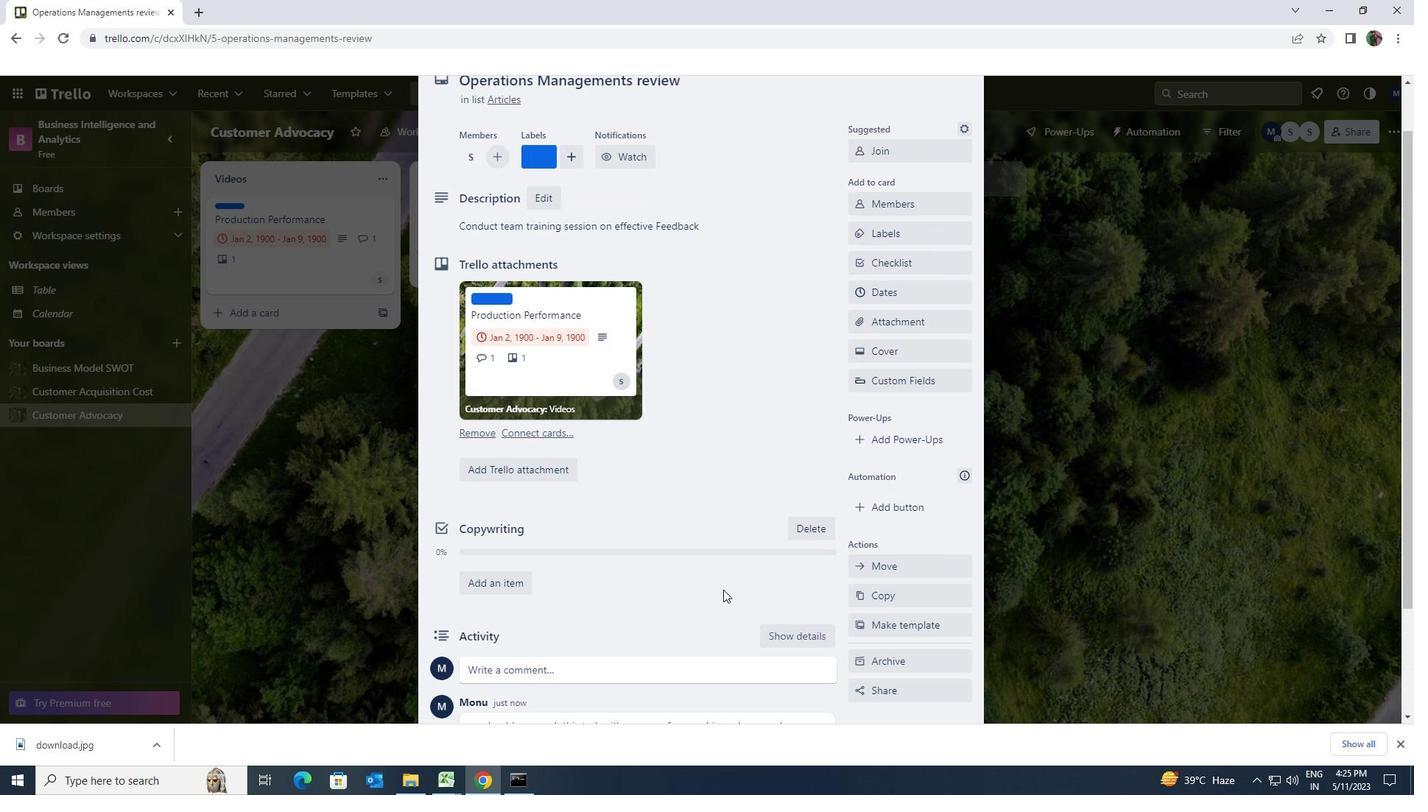 
Action: Mouse scrolled (726, 584) with delta (0, 0)
Screenshot: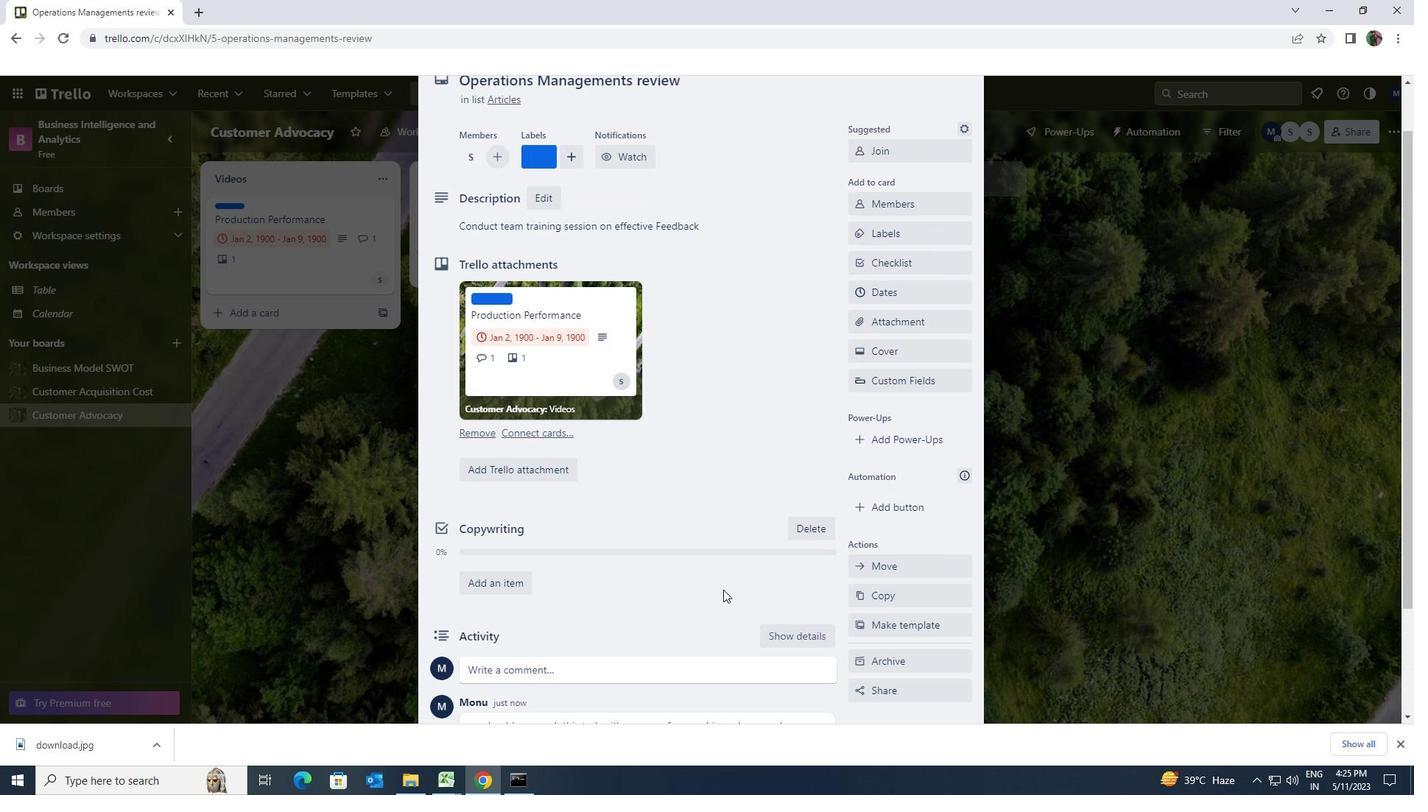 
Action: Mouse moved to (729, 576)
Screenshot: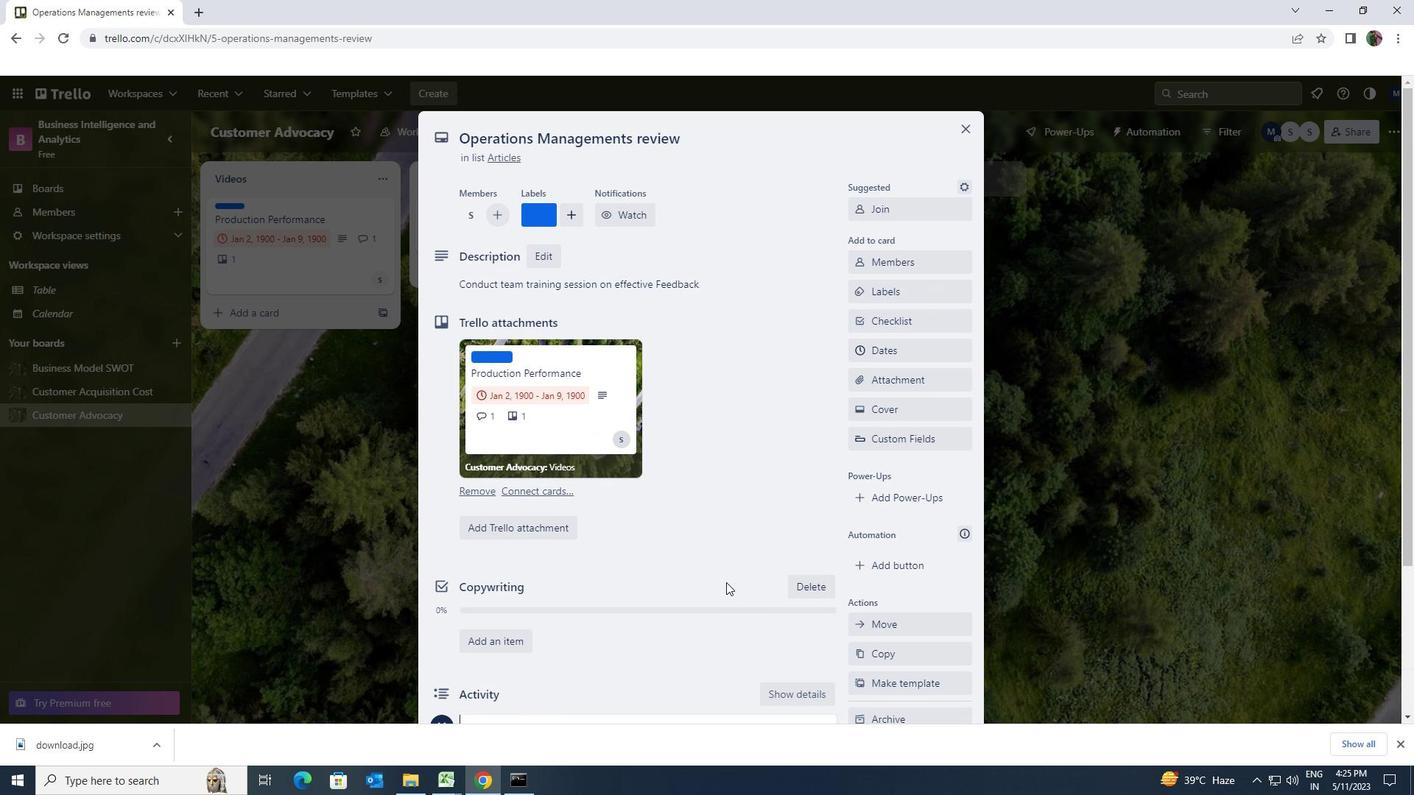
Action: Mouse scrolled (729, 576) with delta (0, 0)
Screenshot: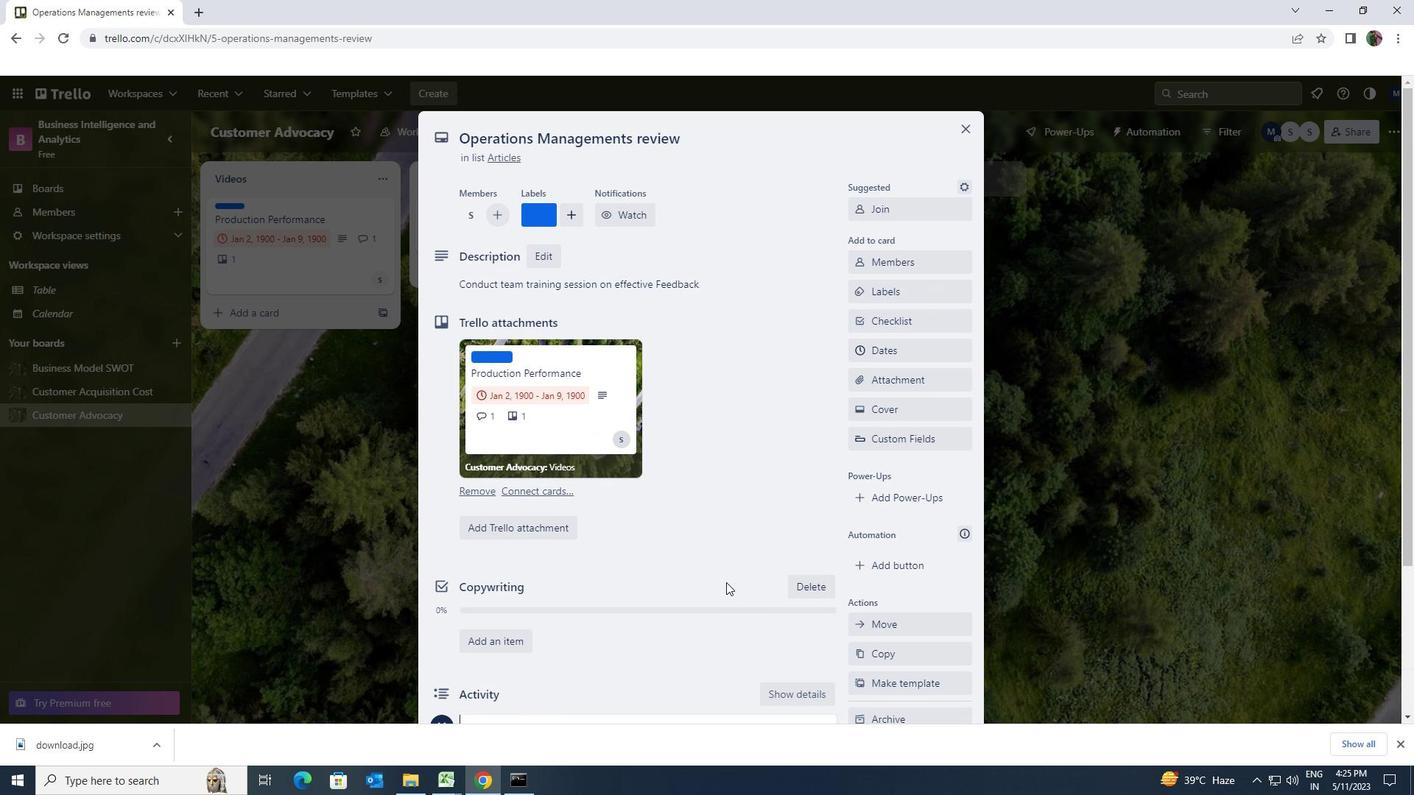 
Action: Mouse moved to (729, 575)
Screenshot: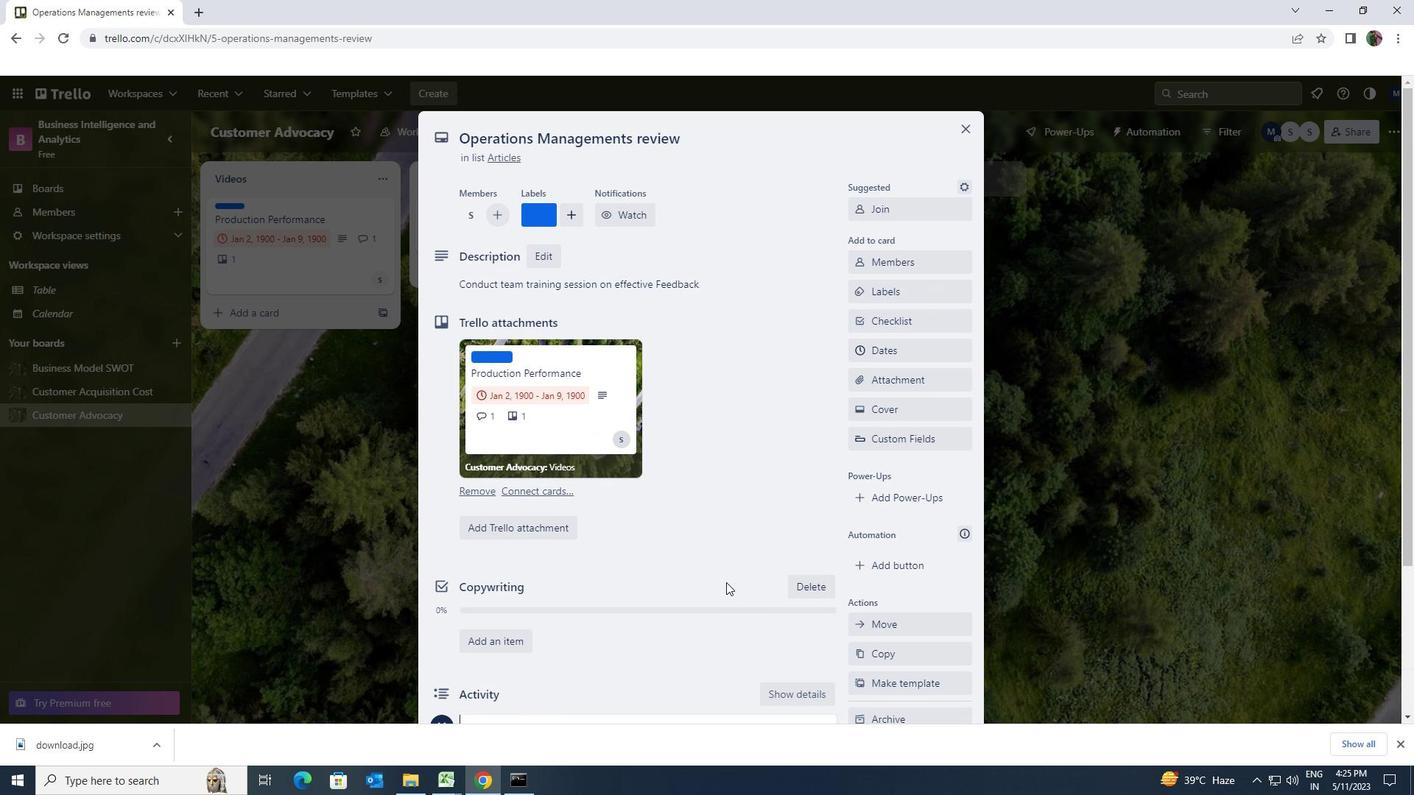 
Action: Mouse scrolled (729, 576) with delta (0, 0)
Screenshot: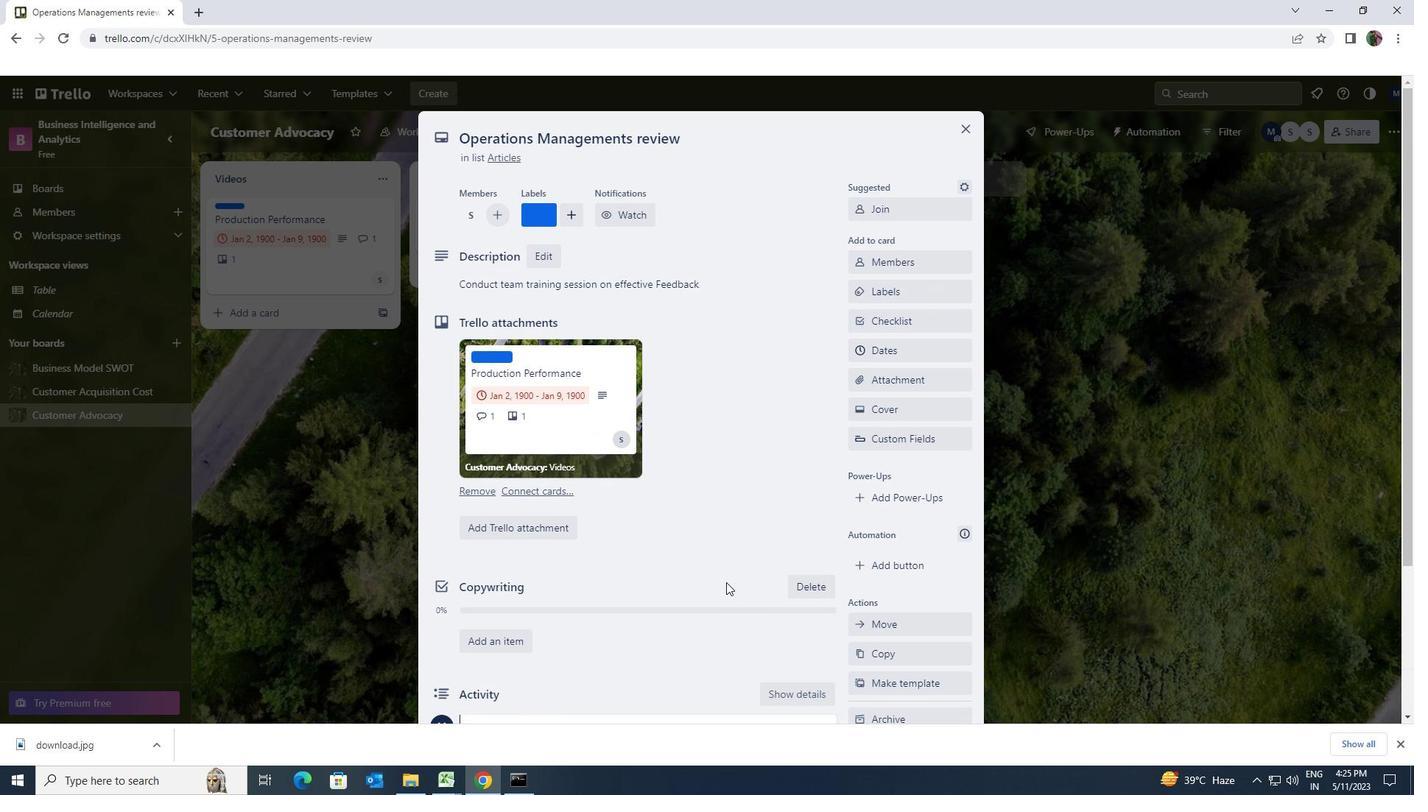 
Action: Mouse moved to (902, 348)
Screenshot: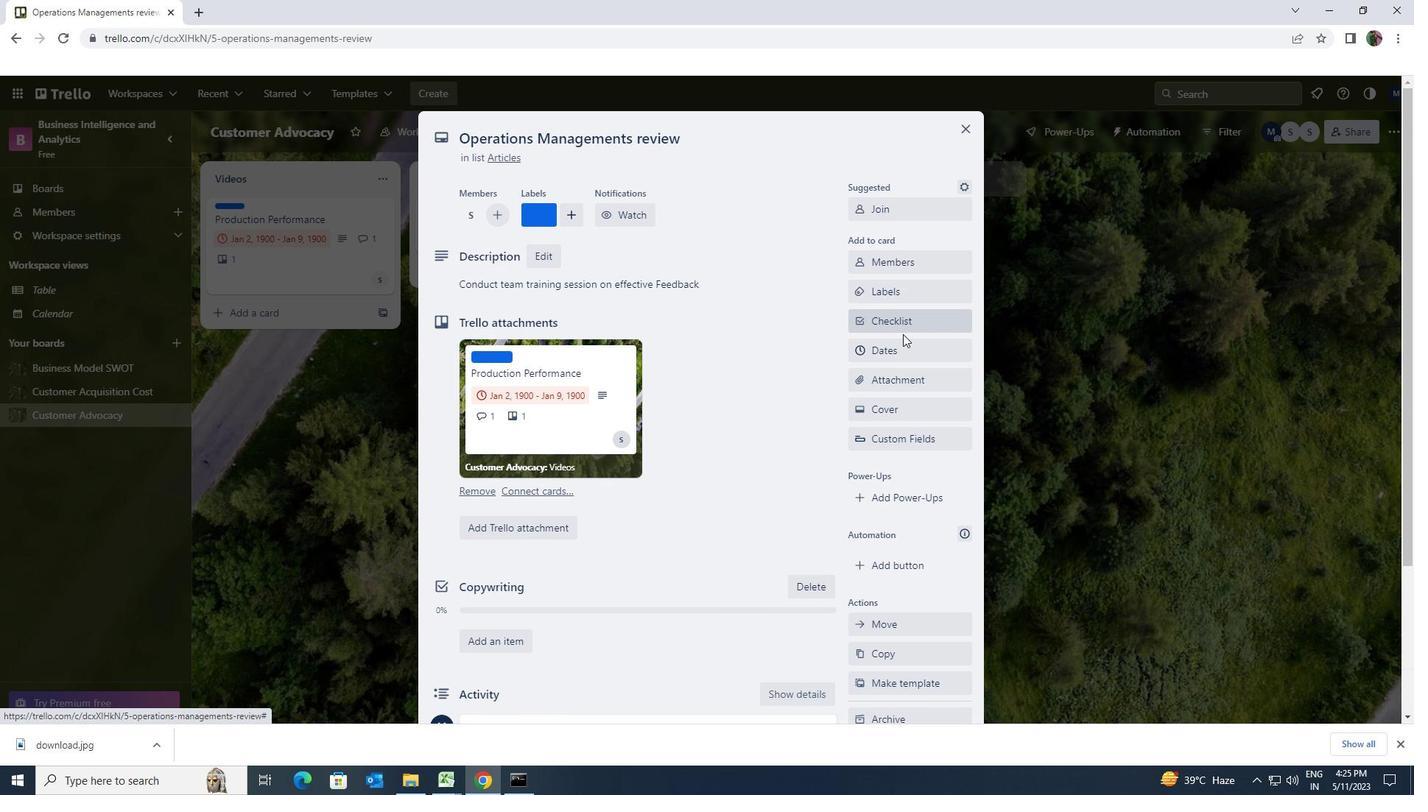 
Action: Mouse pressed left at (902, 348)
Screenshot: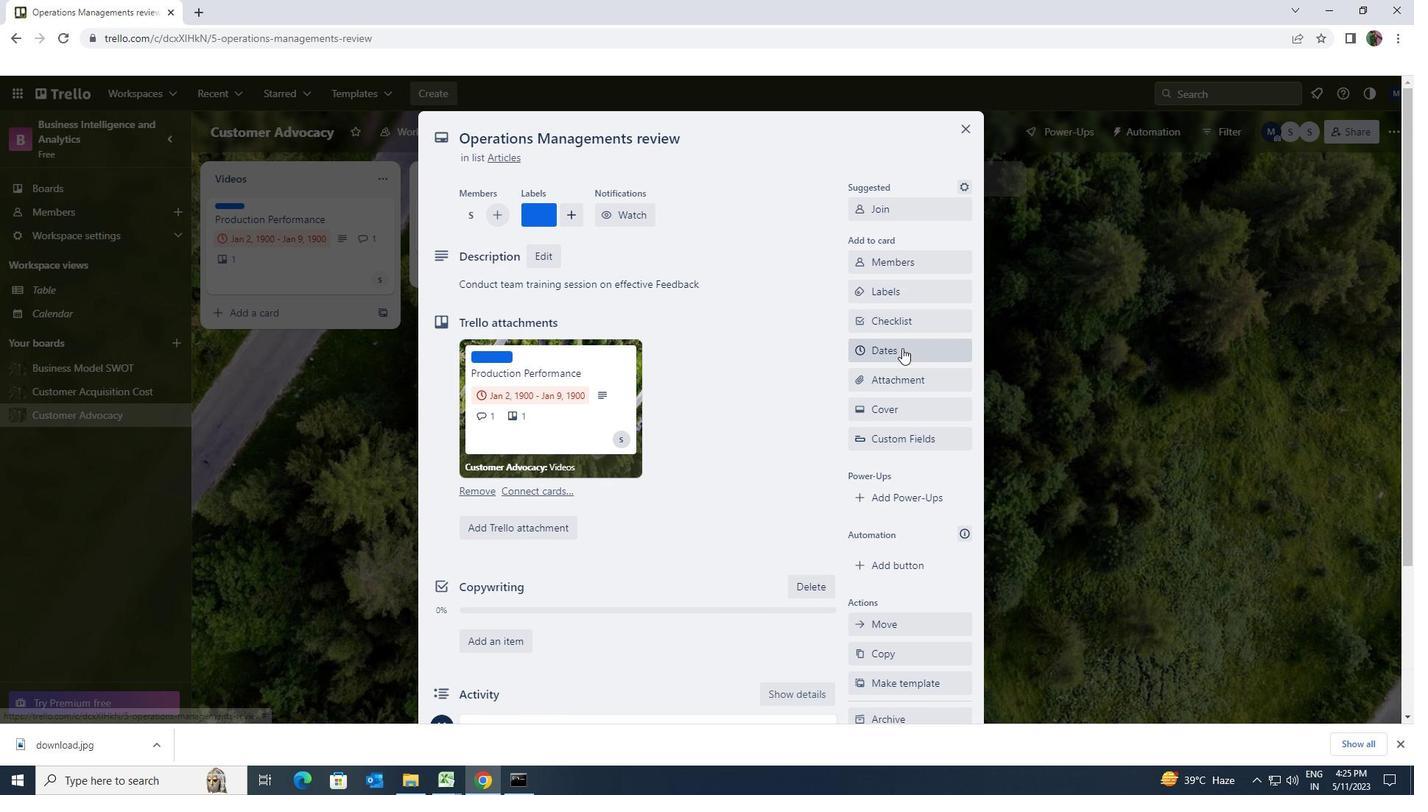 
Action: Mouse moved to (864, 396)
Screenshot: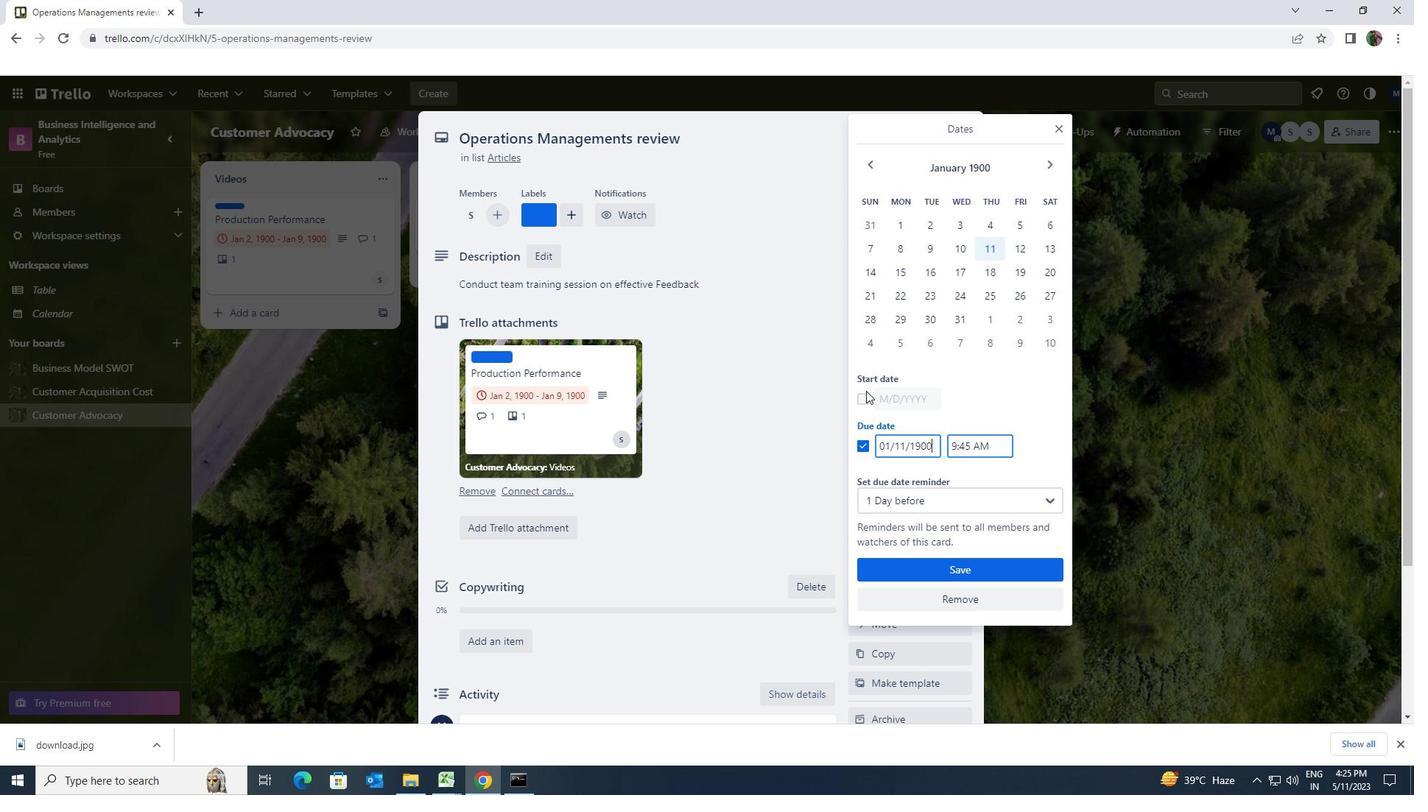 
Action: Mouse pressed left at (864, 396)
Screenshot: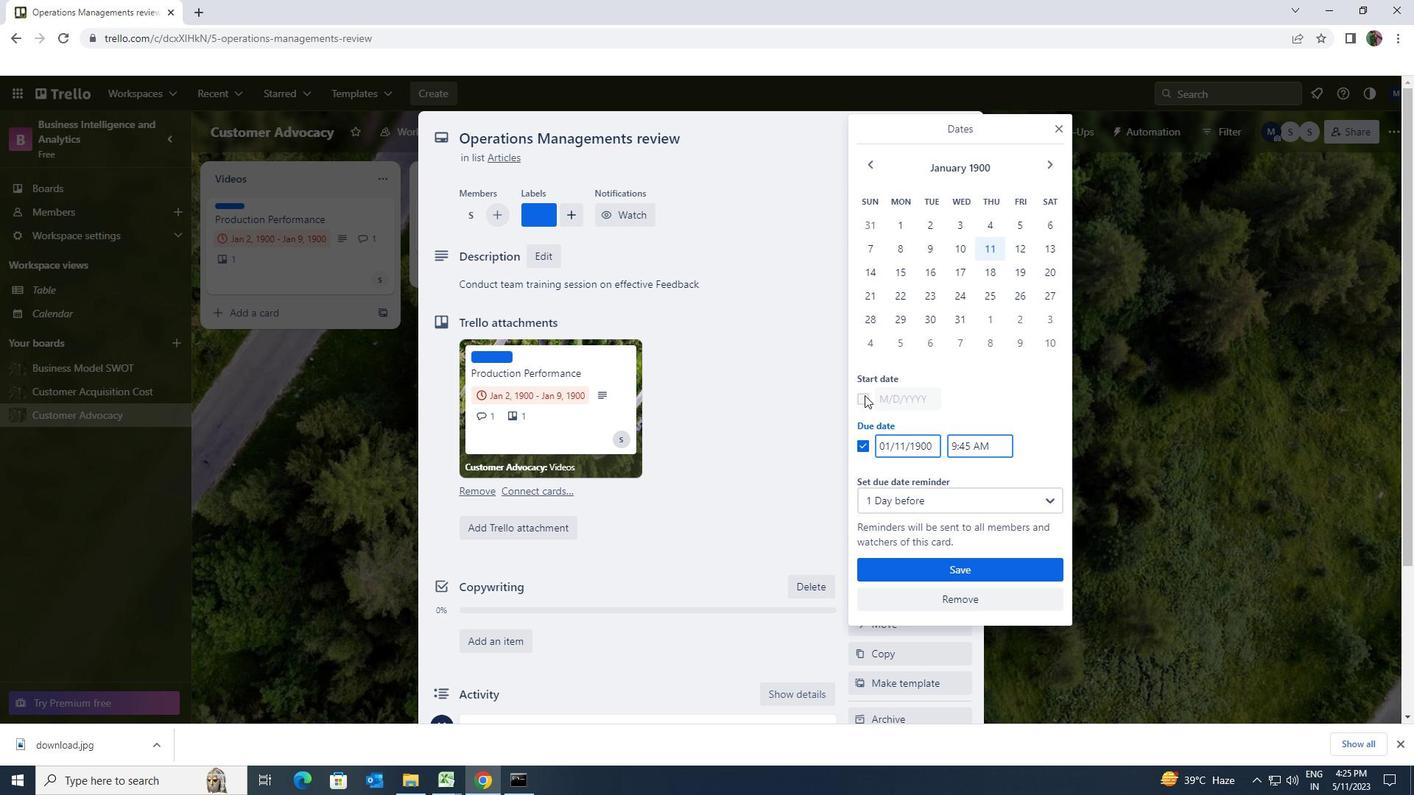 
Action: Mouse moved to (933, 399)
Screenshot: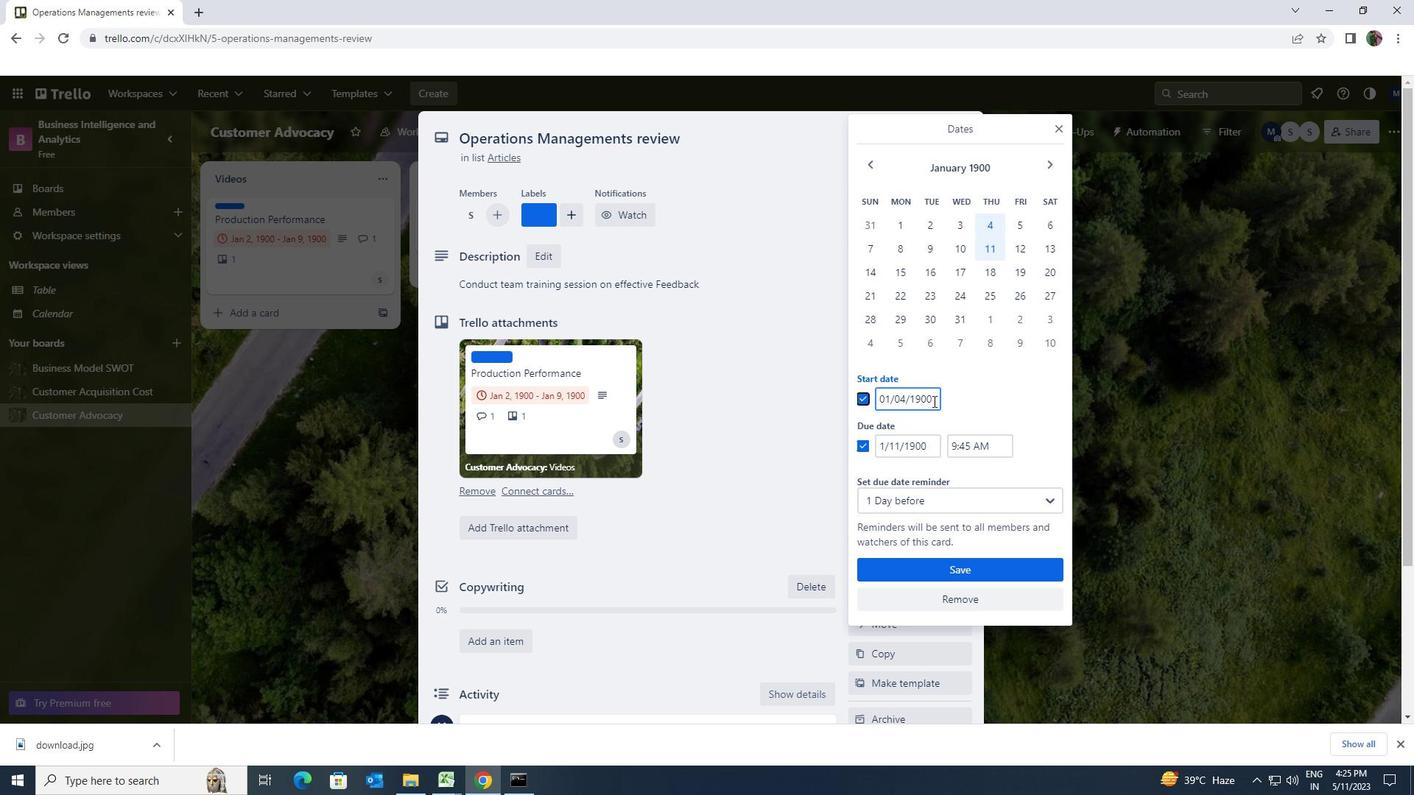 
Action: Mouse pressed left at (933, 399)
Screenshot: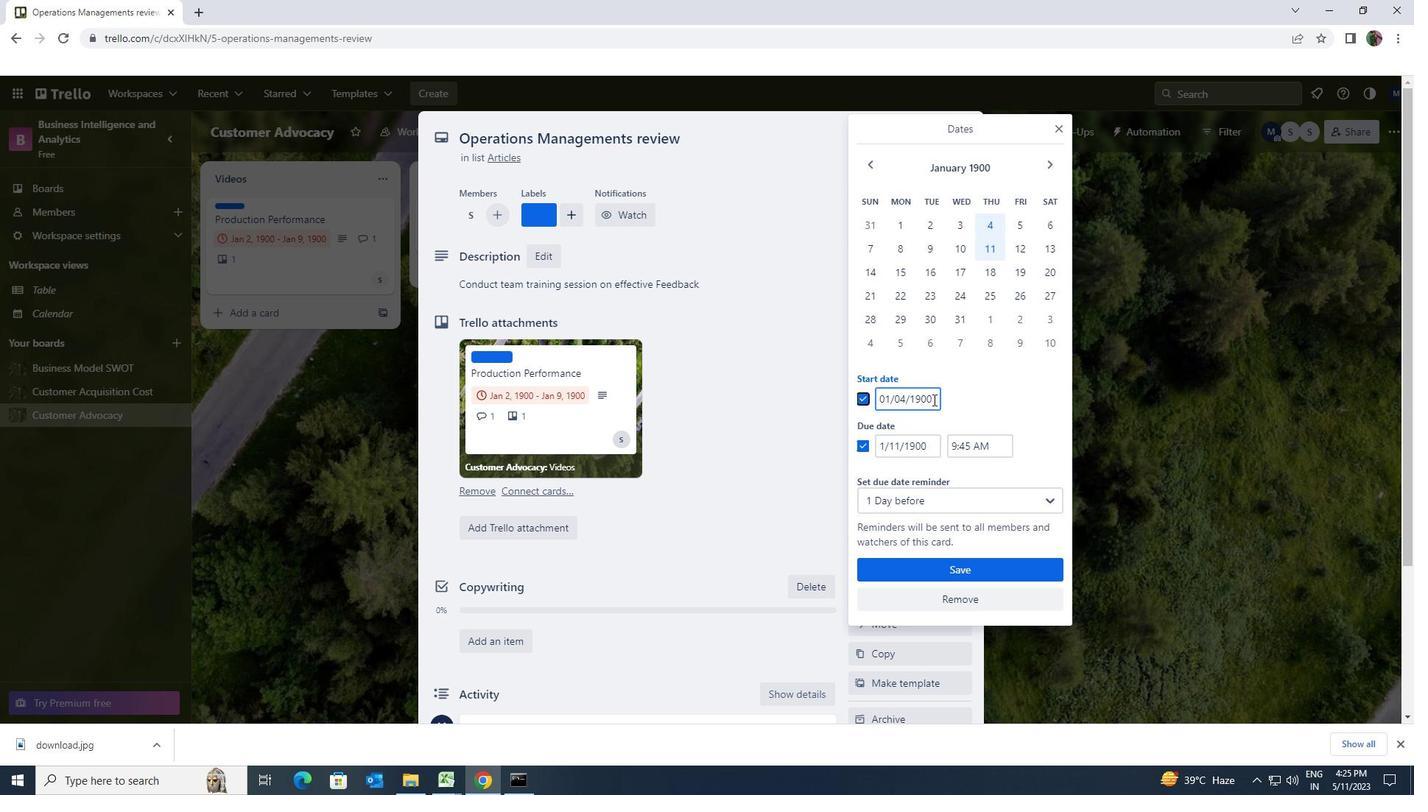 
Action: Mouse moved to (869, 393)
Screenshot: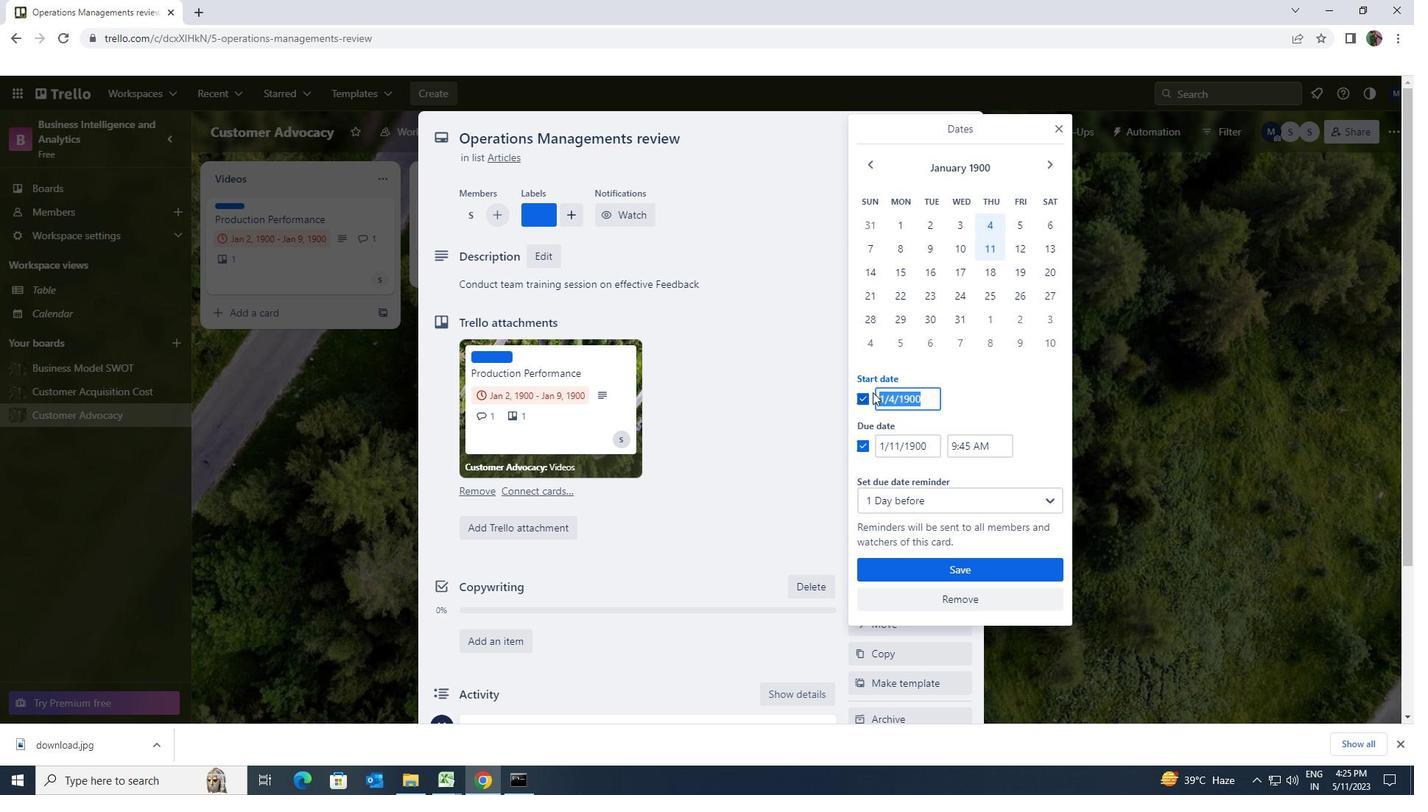 
Action: Key pressed 1/5/1900
Screenshot: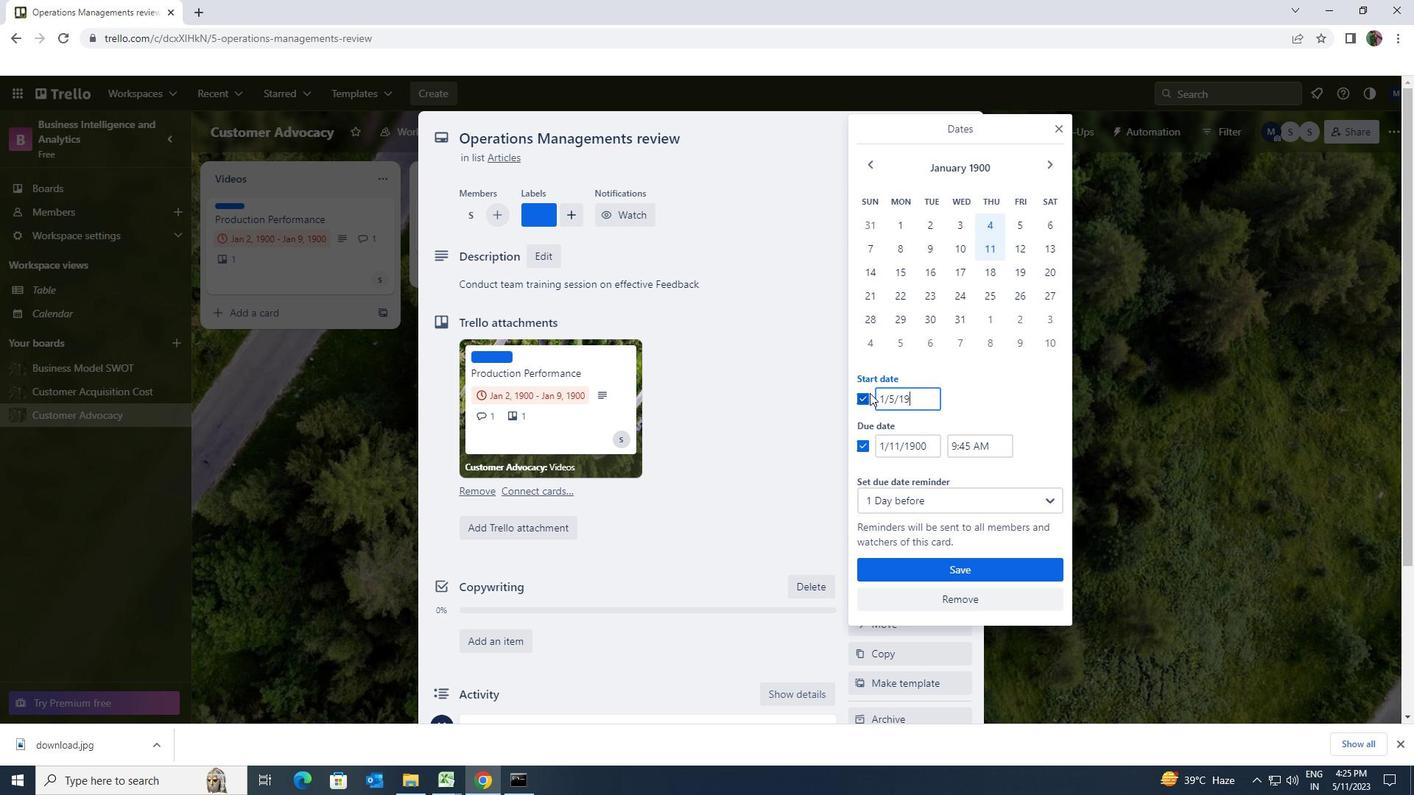 
Action: Mouse moved to (930, 448)
Screenshot: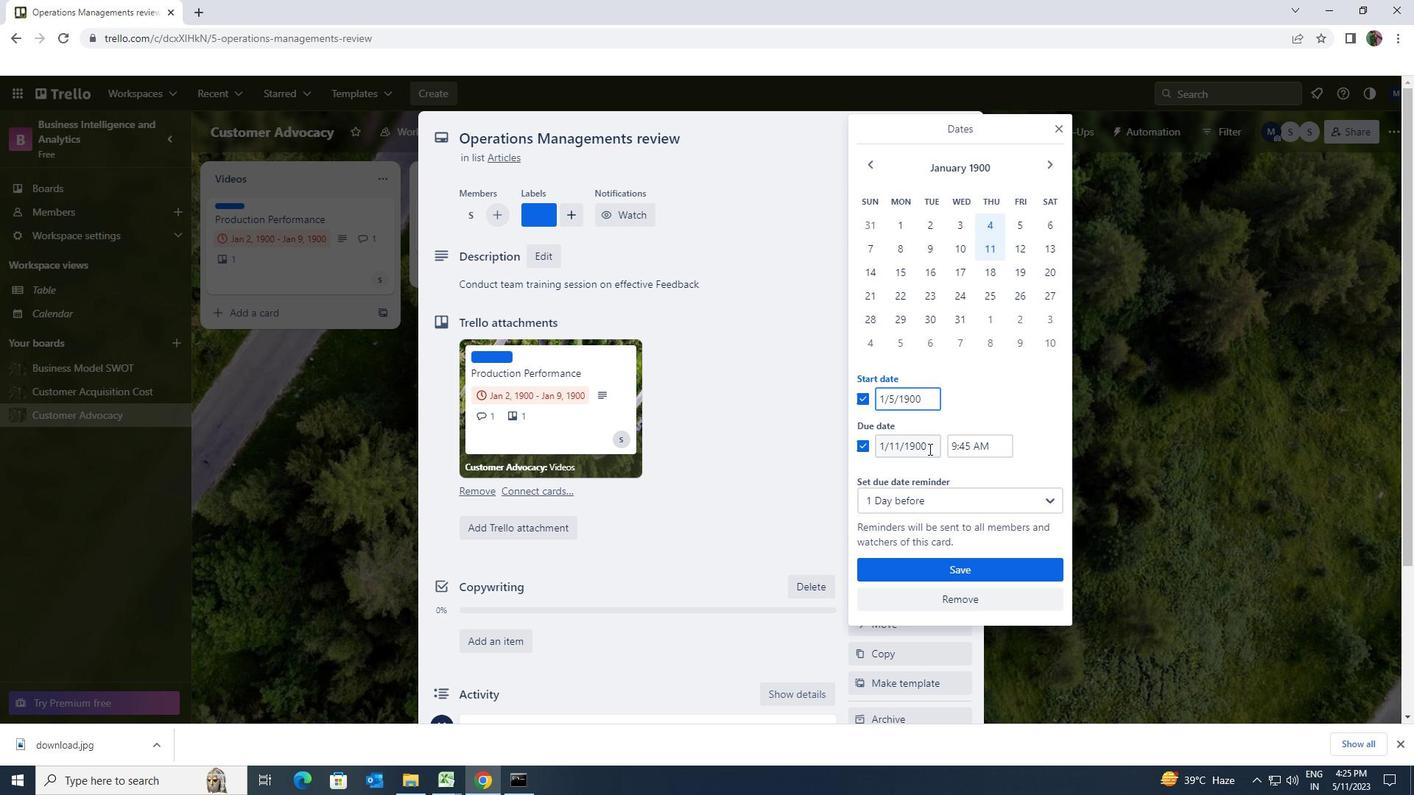 
Action: Mouse pressed left at (930, 448)
Screenshot: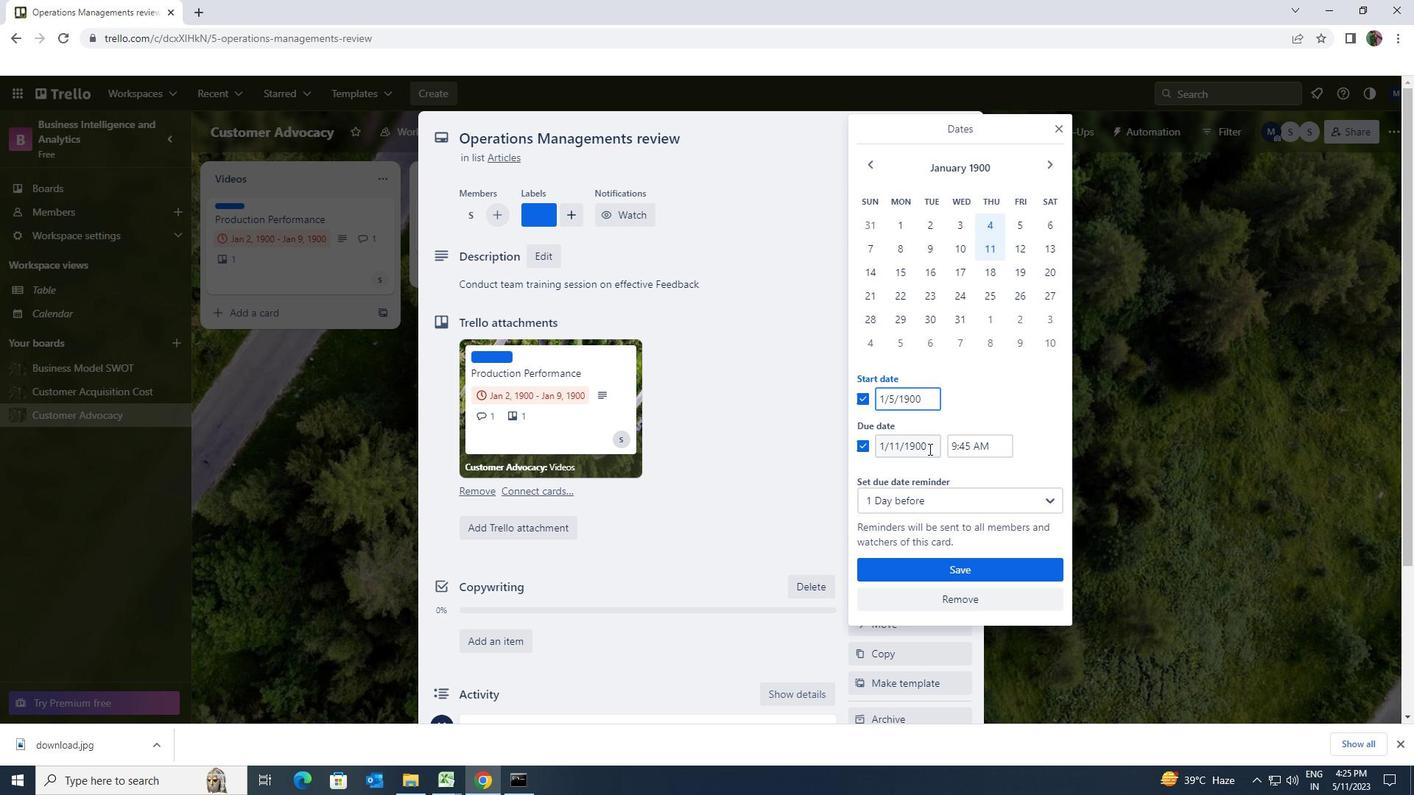 
Action: Mouse moved to (865, 444)
Screenshot: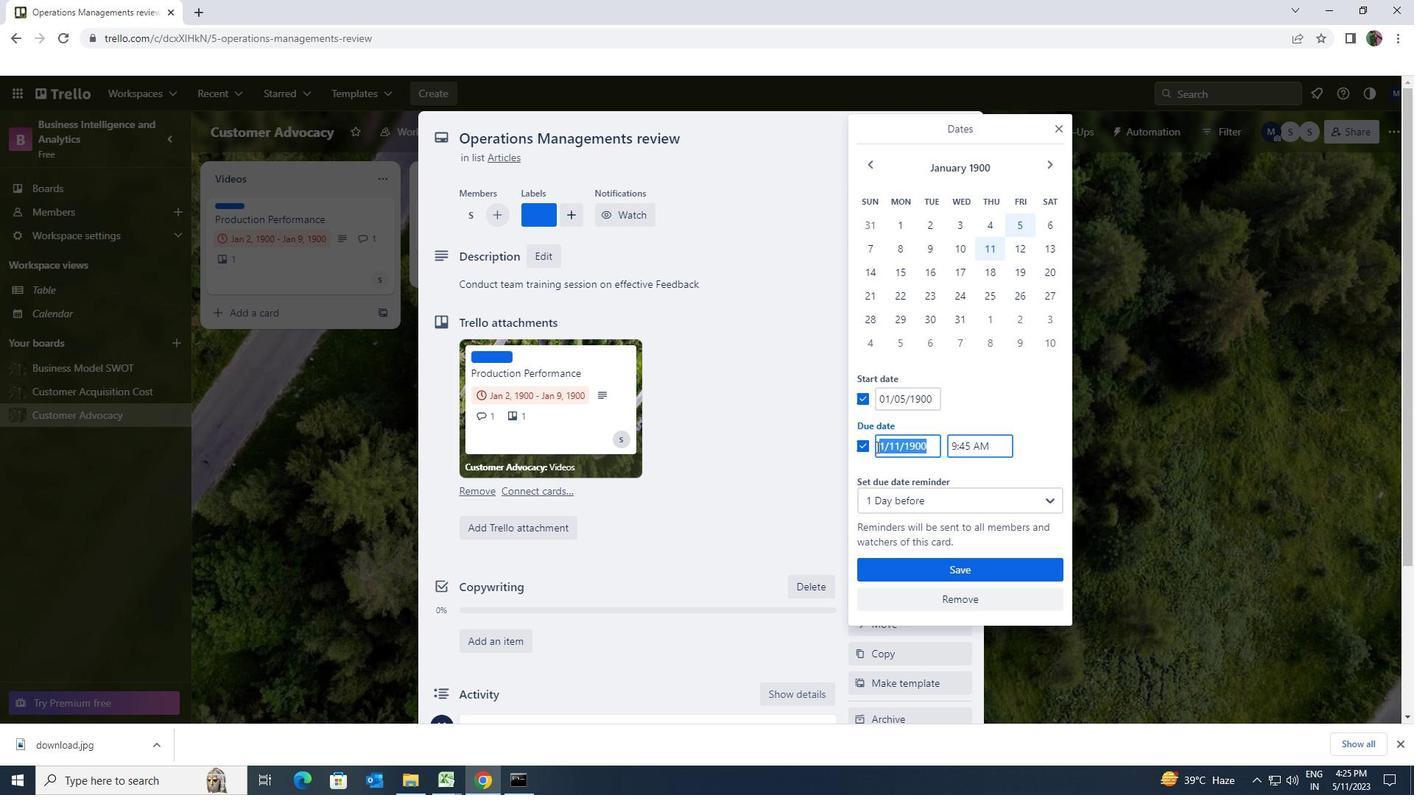 
Action: Key pressed 1/12/1900
Screenshot: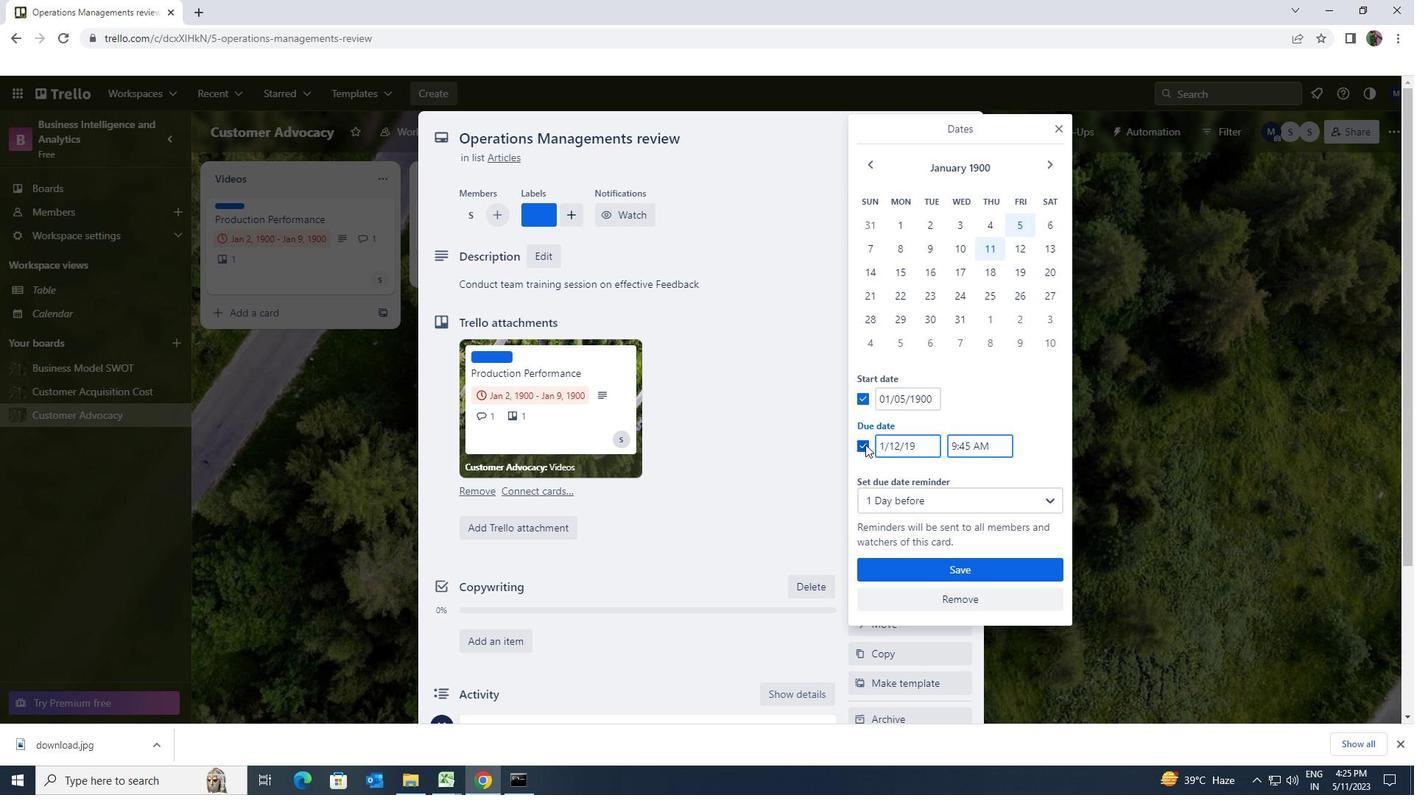 
Action: Mouse moved to (917, 570)
Screenshot: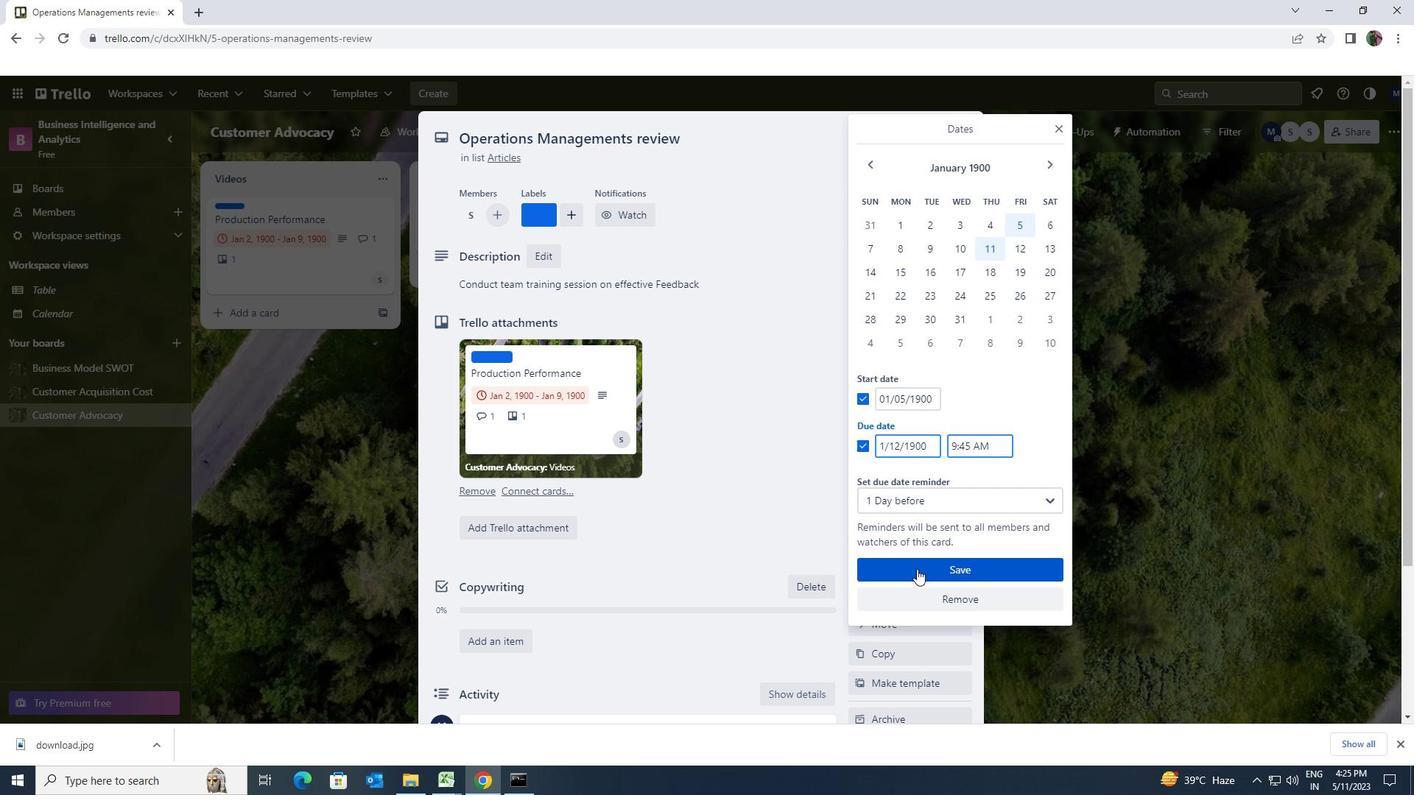 
Action: Mouse pressed left at (917, 570)
Screenshot: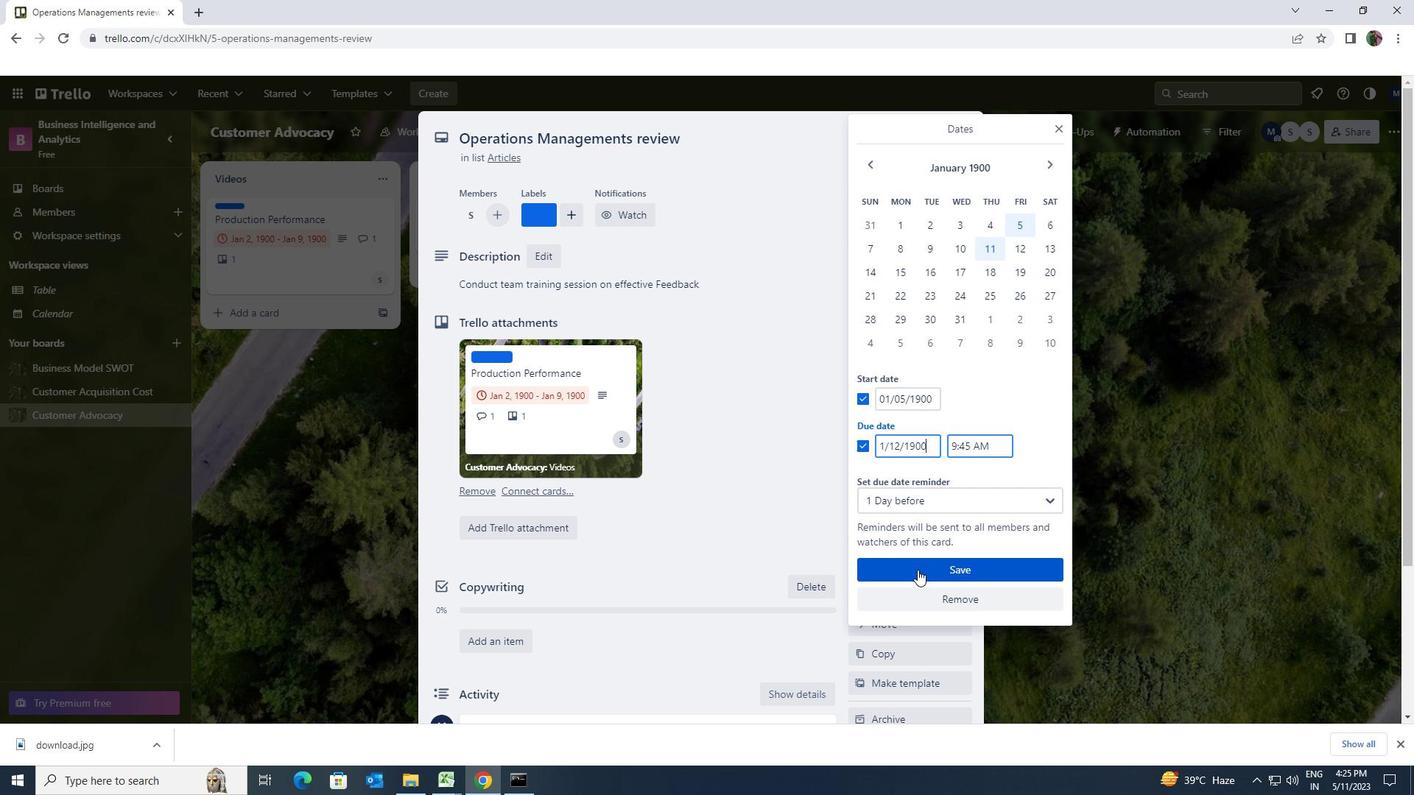 
Action: Mouse moved to (915, 556)
Screenshot: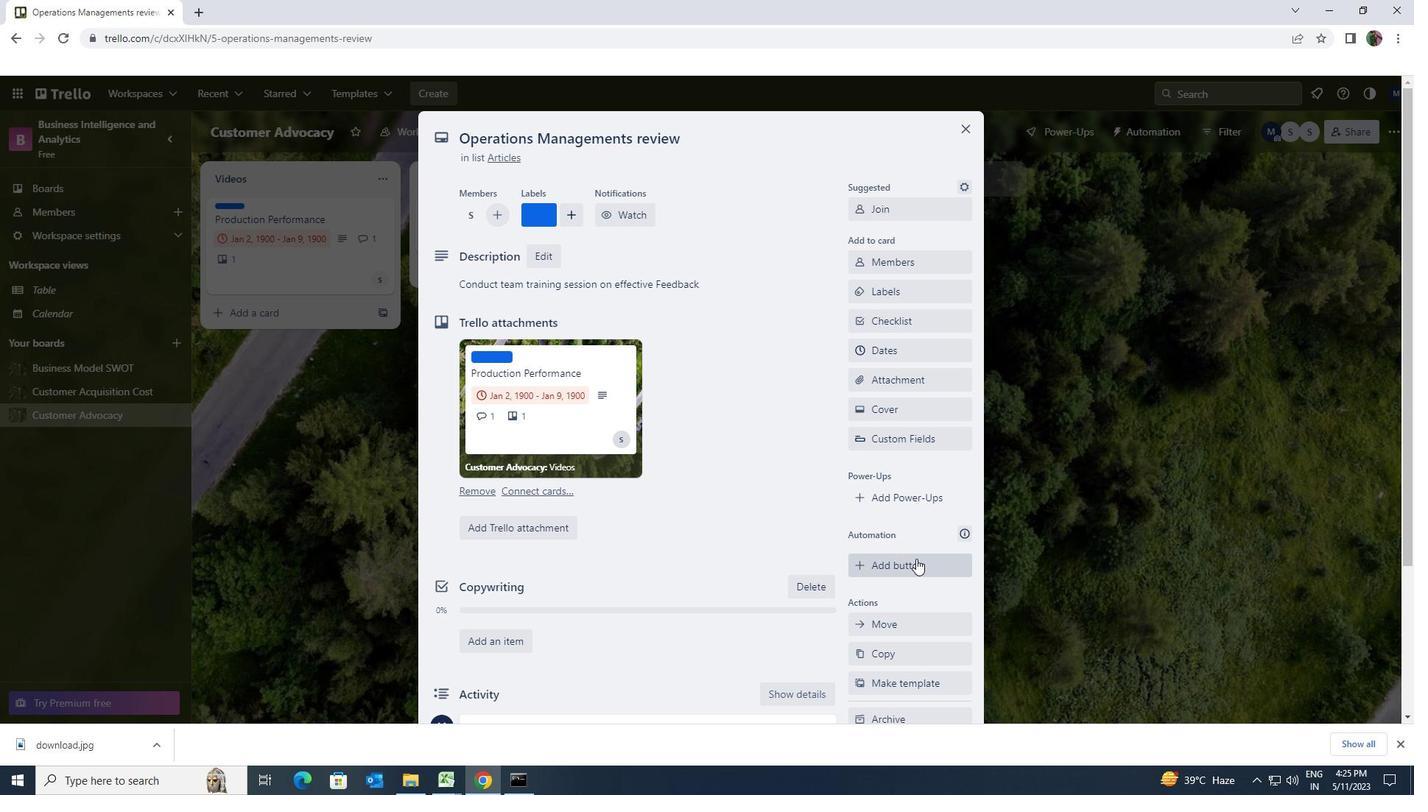 
Action: Mouse scrolled (915, 556) with delta (0, 0)
Screenshot: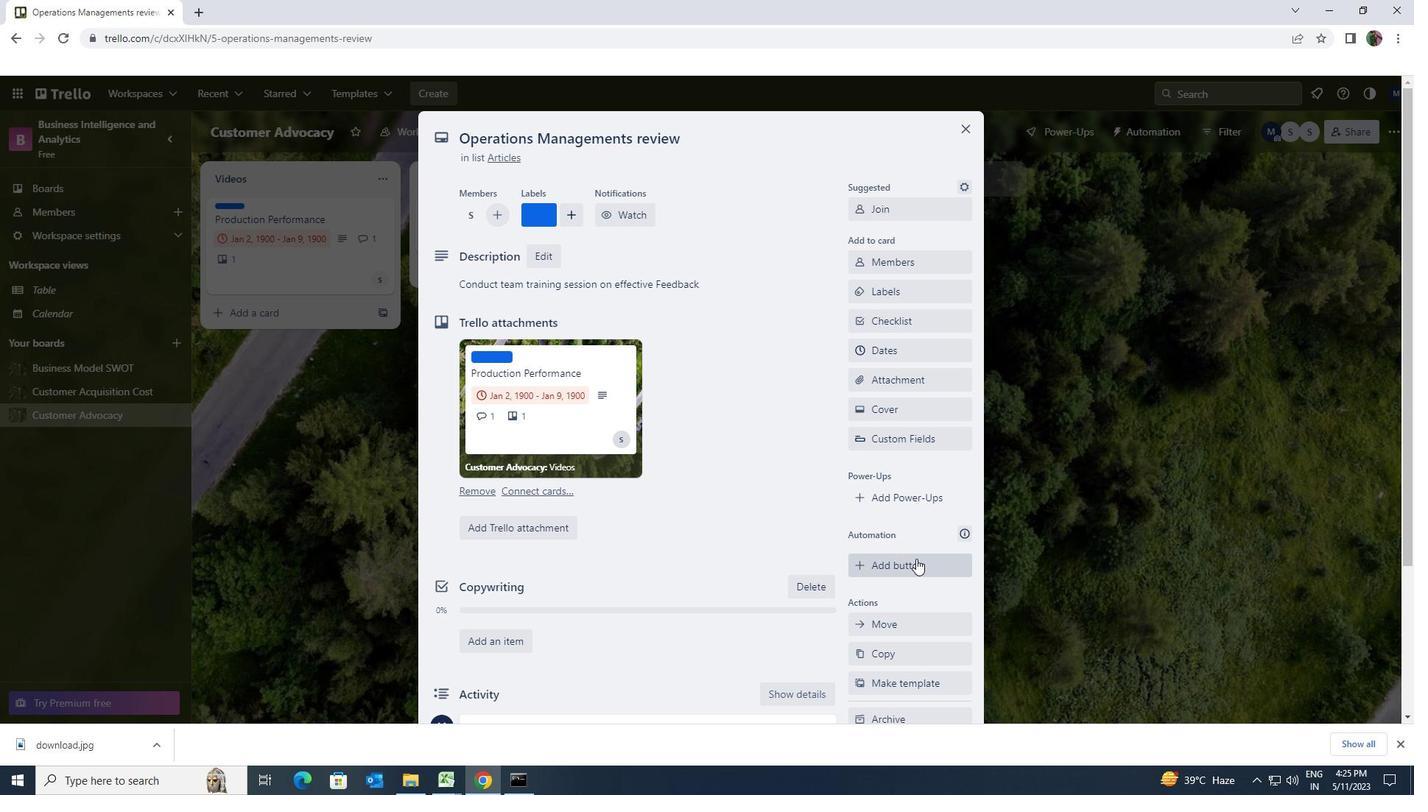 
Action: Mouse moved to (915, 555)
Screenshot: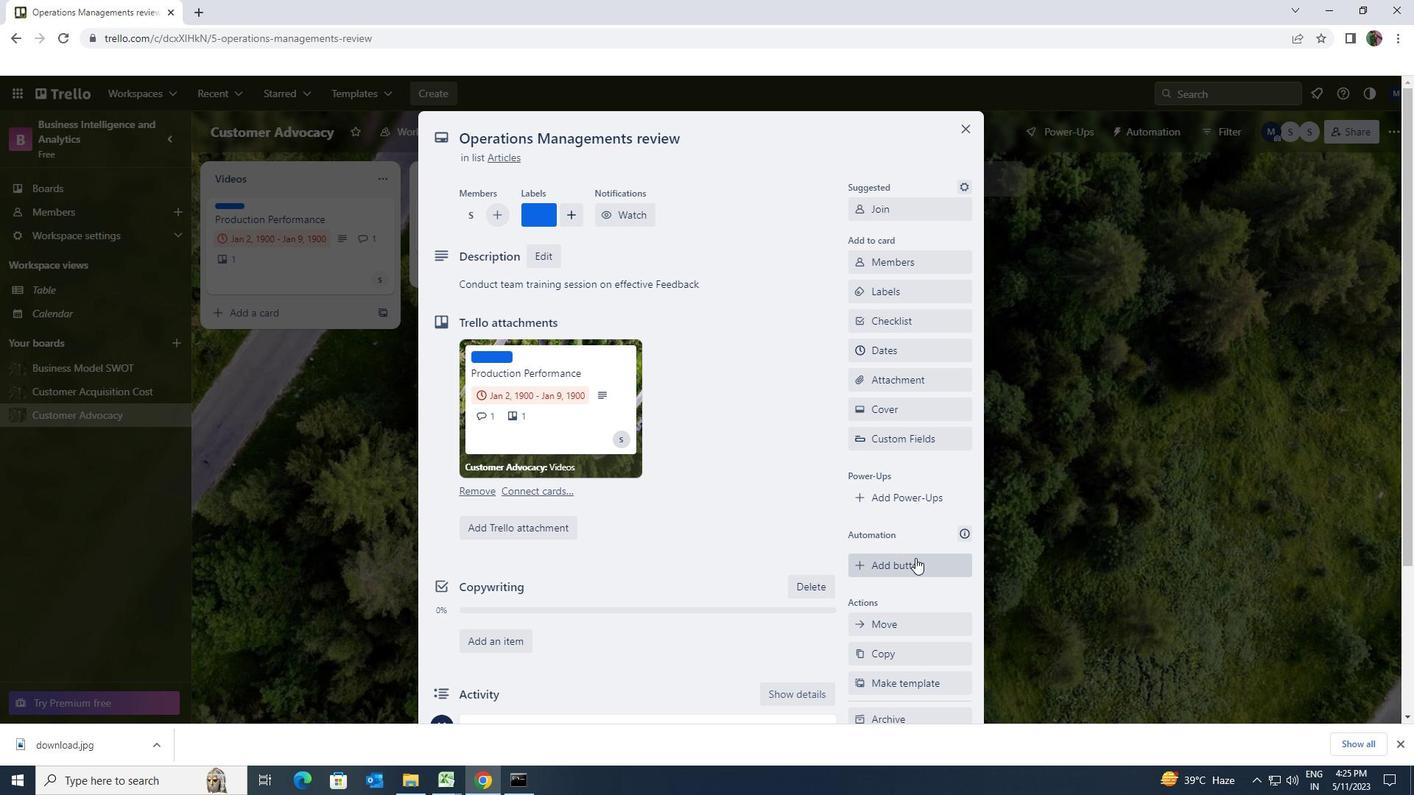 
Action: Mouse scrolled (915, 556) with delta (0, 0)
Screenshot: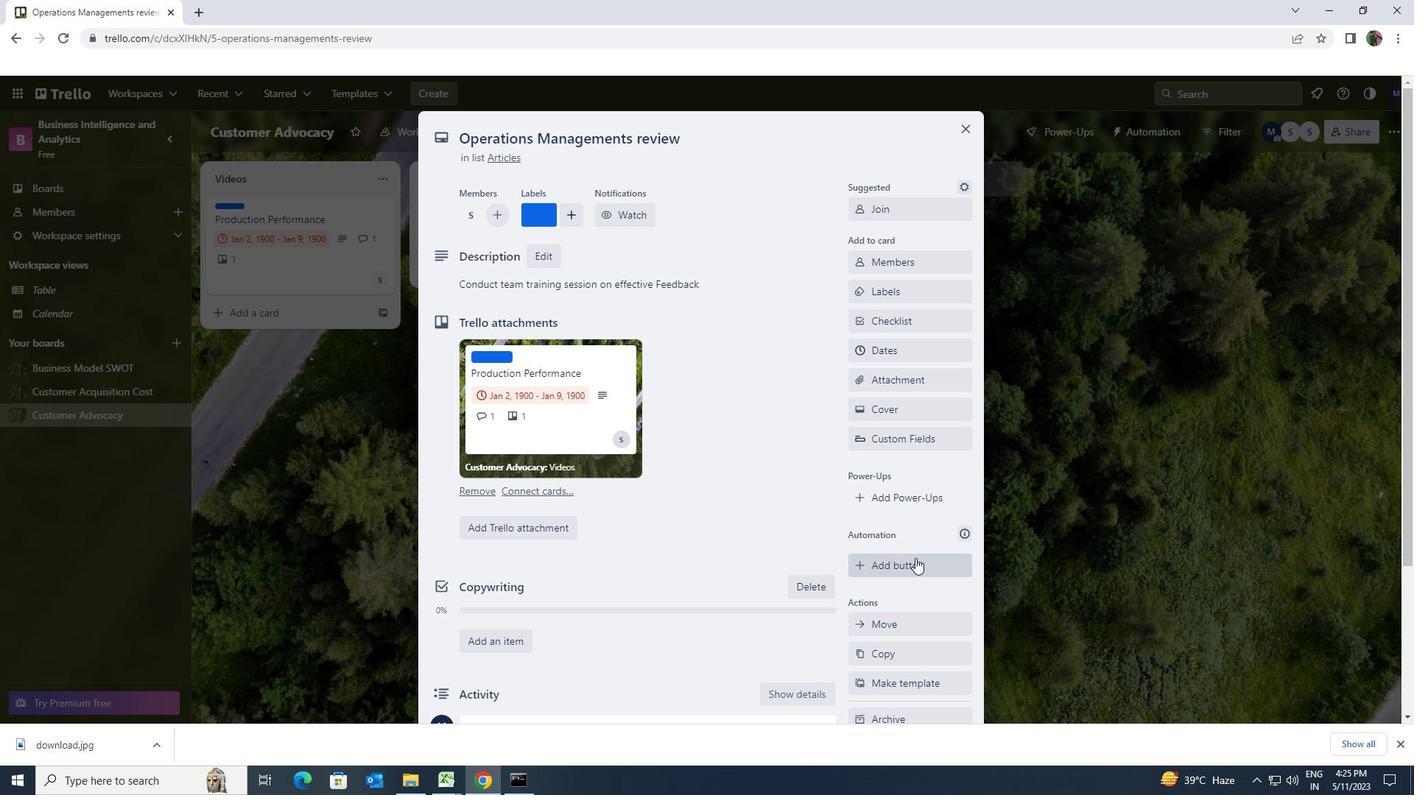 
Action: Mouse moved to (915, 554)
Screenshot: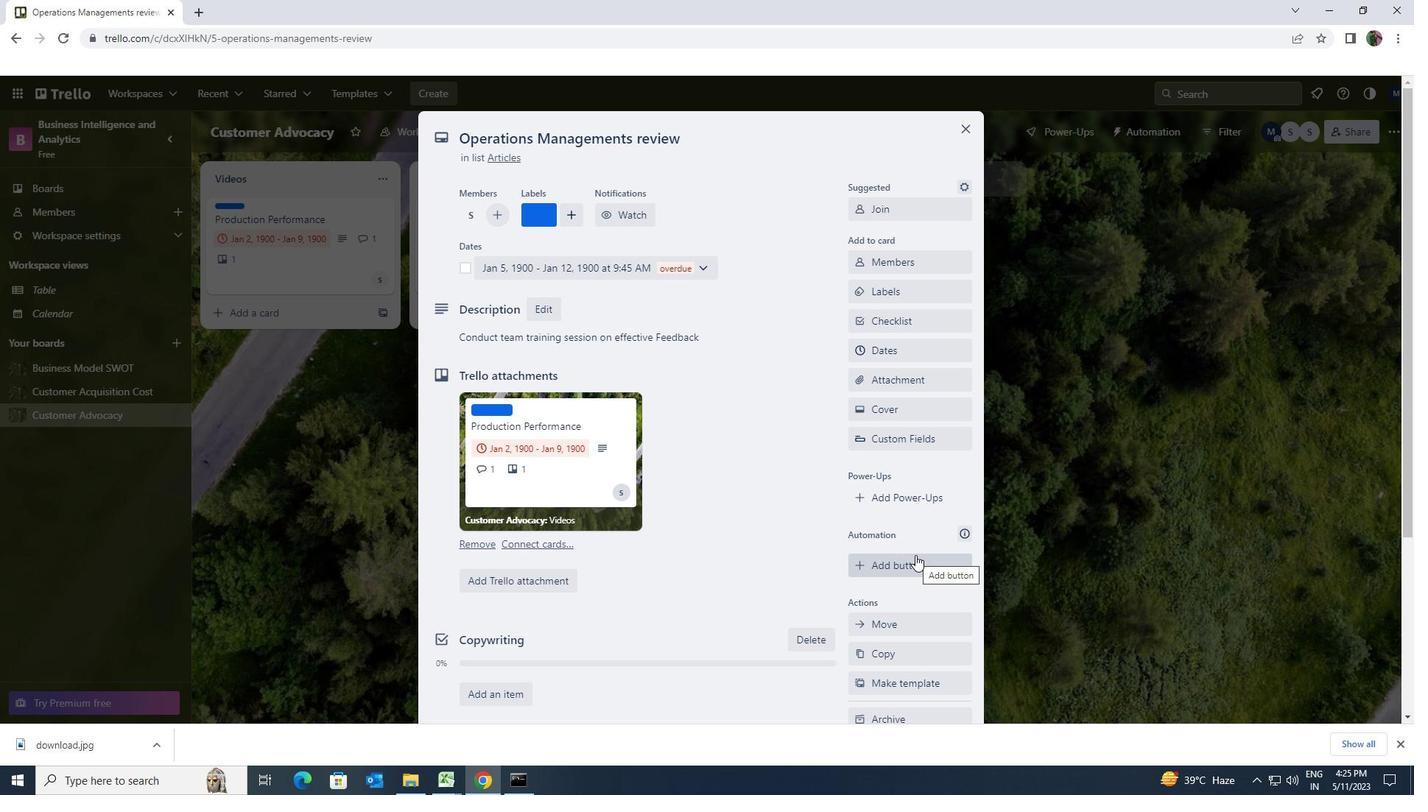 
